 Task: Find connections with filter location Køge with filter topic #stayhomewith filter profile language German with filter current company Pick Your Job!! with filter school Hemchandracharya North Gujarat University with filter industry Footwear Manufacturing with filter service category Interior Design with filter keywords title Church Volunteer
Action: Mouse moved to (575, 77)
Screenshot: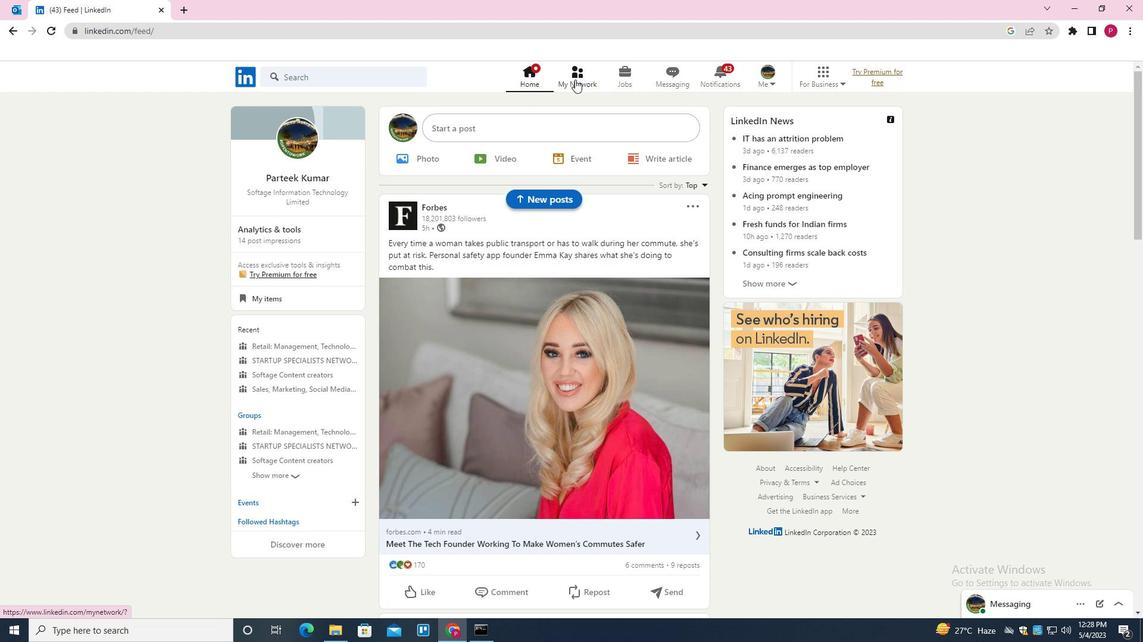 
Action: Mouse pressed left at (575, 77)
Screenshot: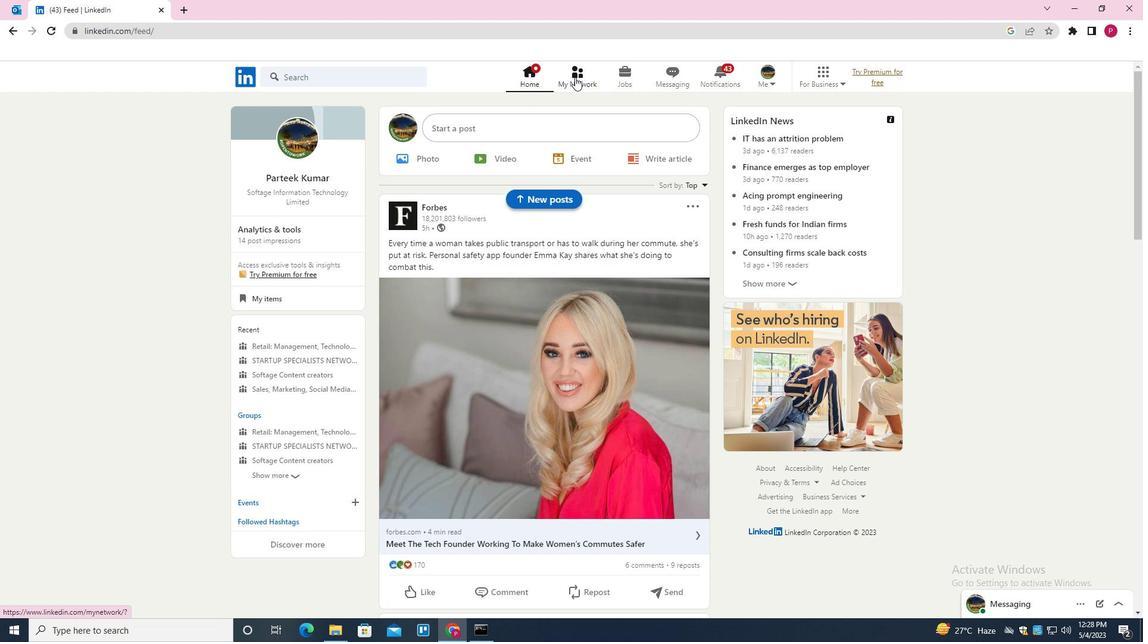 
Action: Mouse moved to (356, 141)
Screenshot: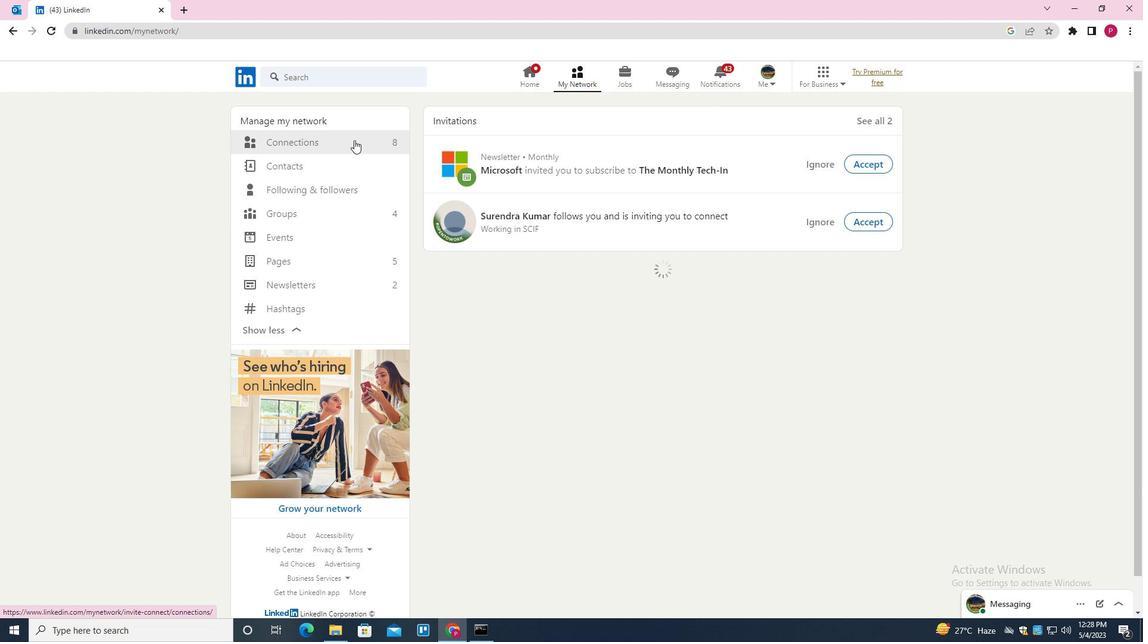 
Action: Mouse pressed left at (356, 141)
Screenshot: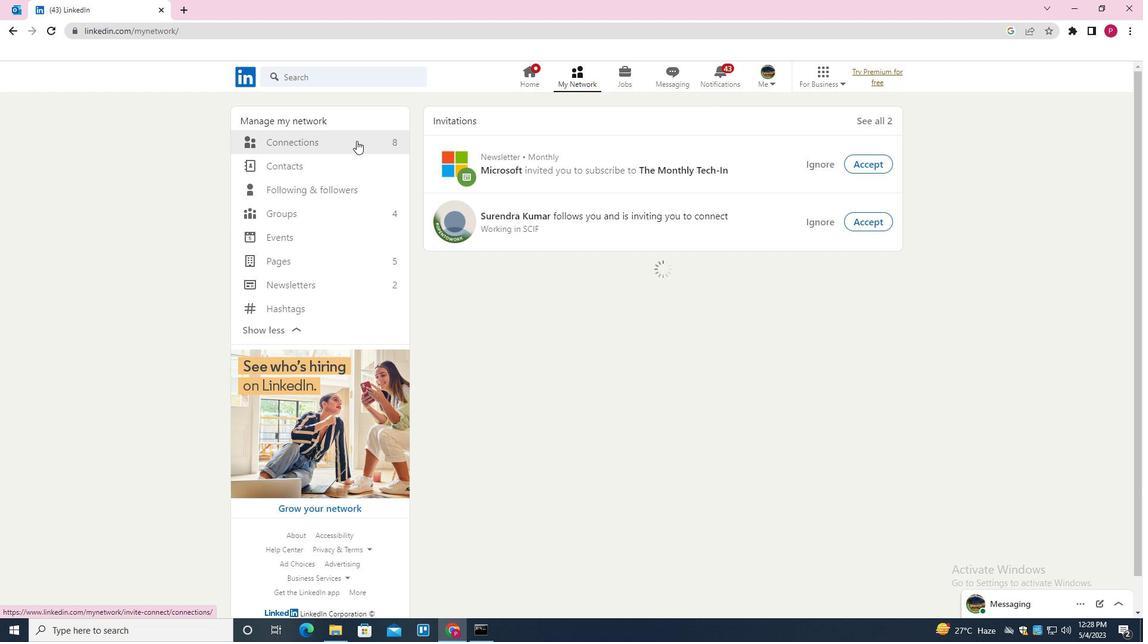 
Action: Mouse moved to (657, 140)
Screenshot: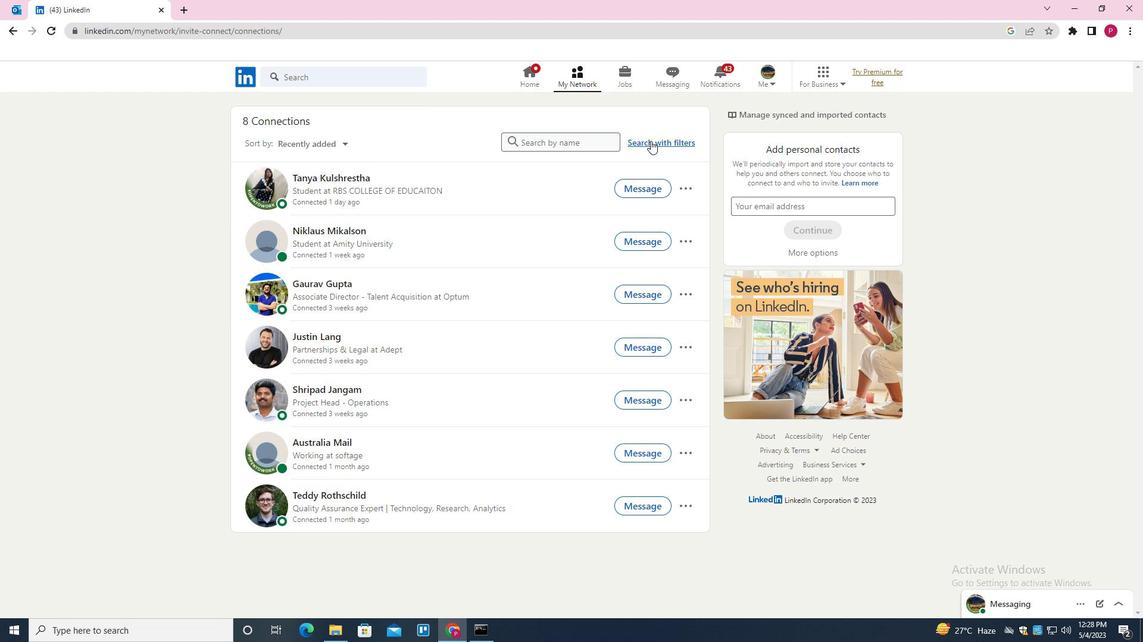 
Action: Mouse pressed left at (657, 140)
Screenshot: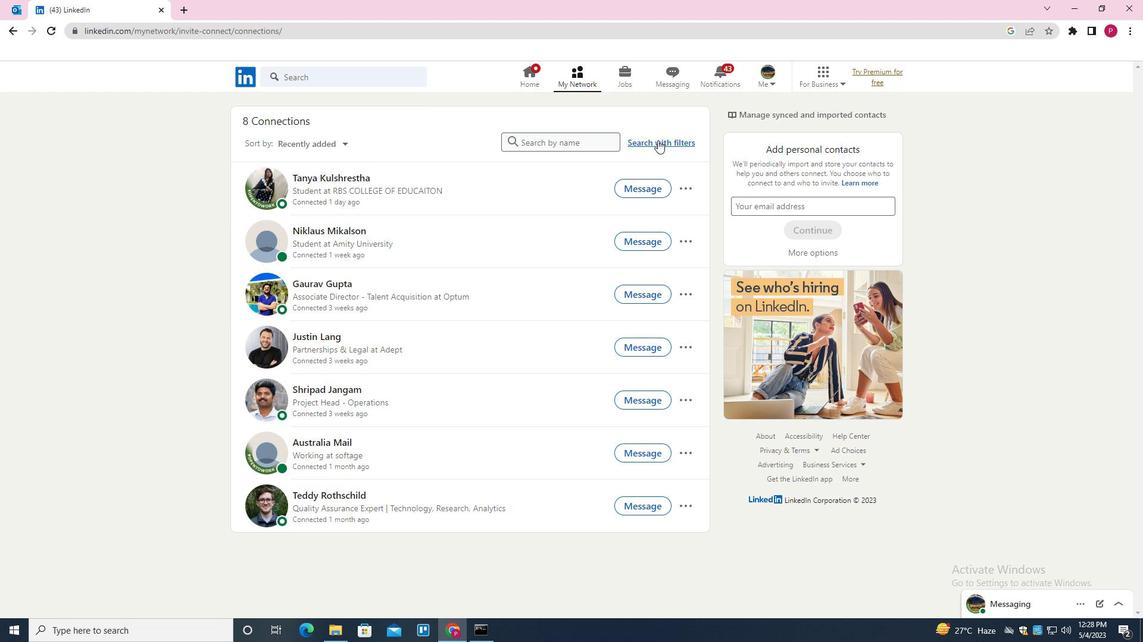 
Action: Mouse moved to (610, 107)
Screenshot: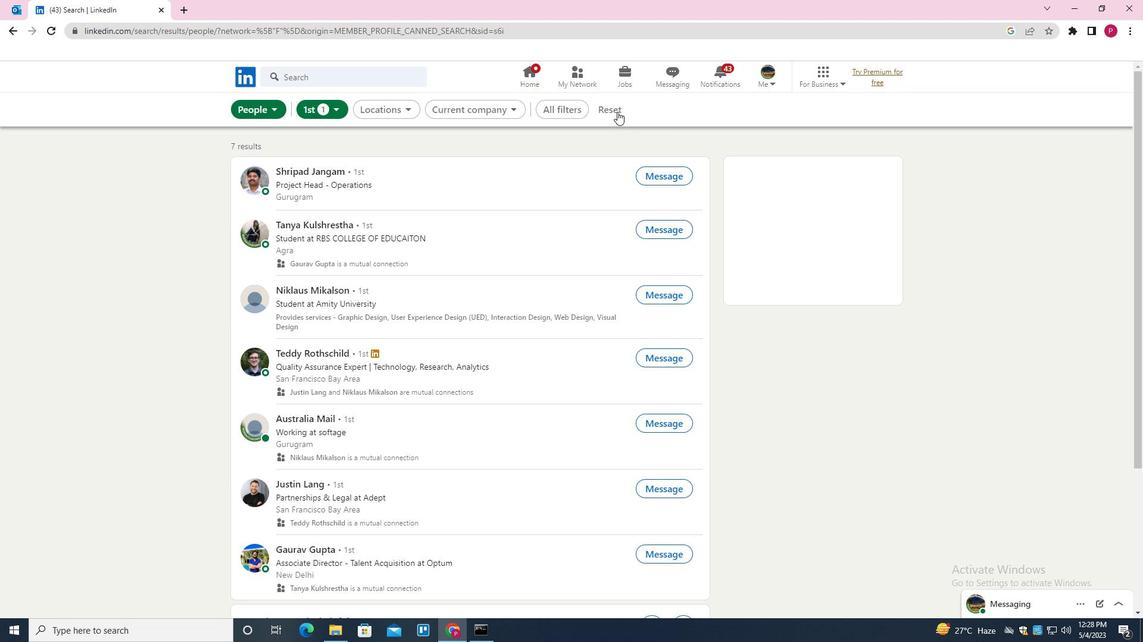 
Action: Mouse pressed left at (610, 107)
Screenshot: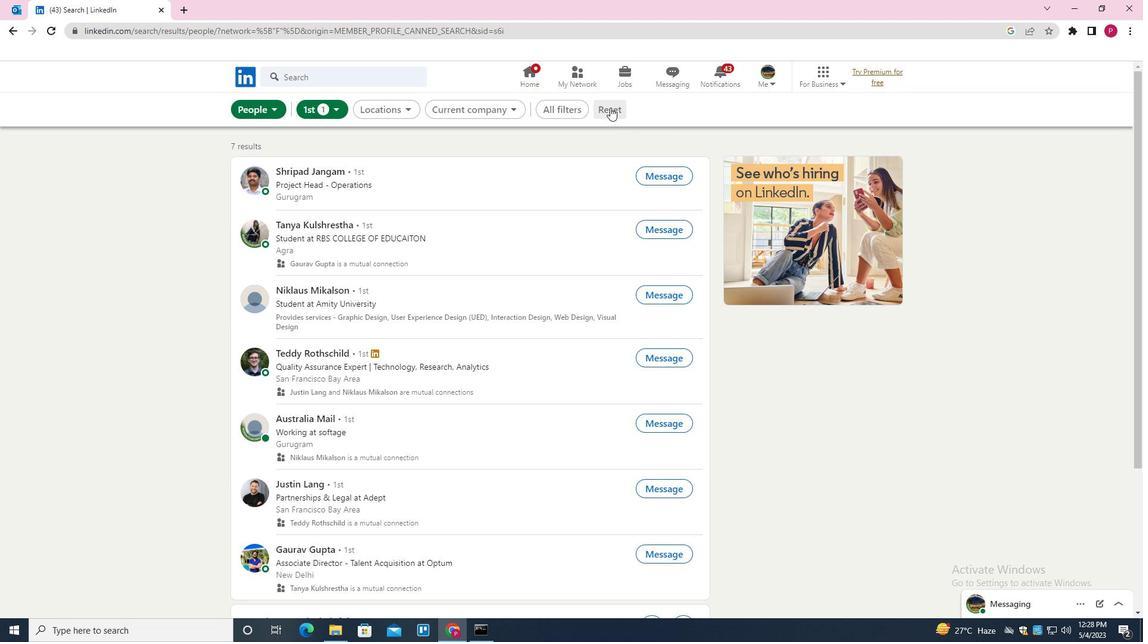 
Action: Mouse moved to (595, 112)
Screenshot: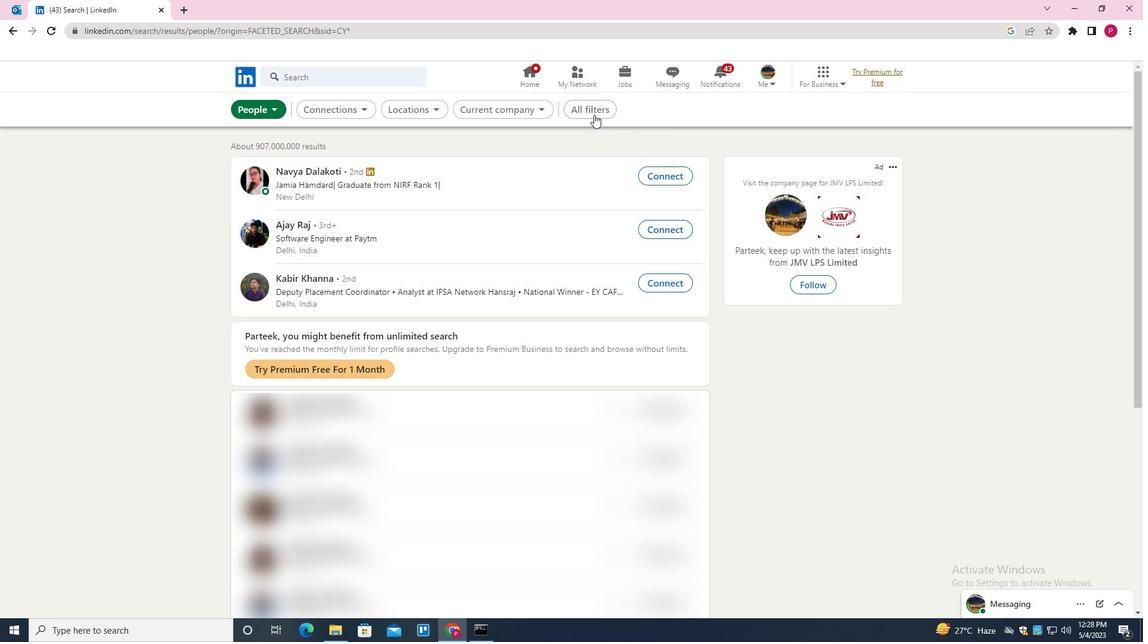 
Action: Mouse pressed left at (595, 112)
Screenshot: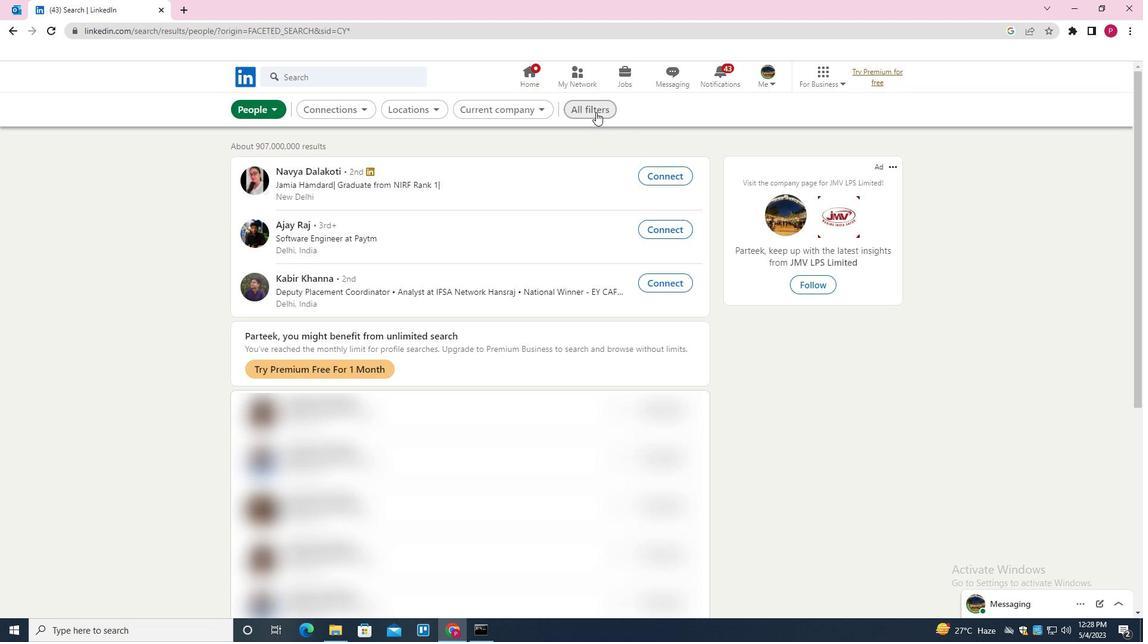
Action: Mouse moved to (953, 281)
Screenshot: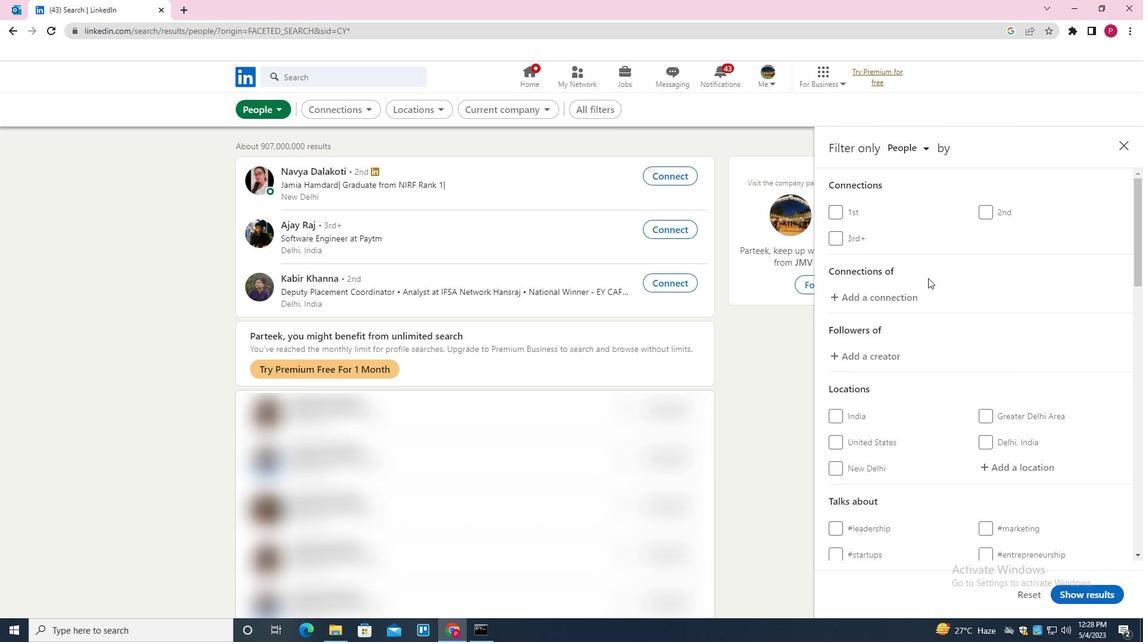 
Action: Mouse scrolled (953, 280) with delta (0, 0)
Screenshot: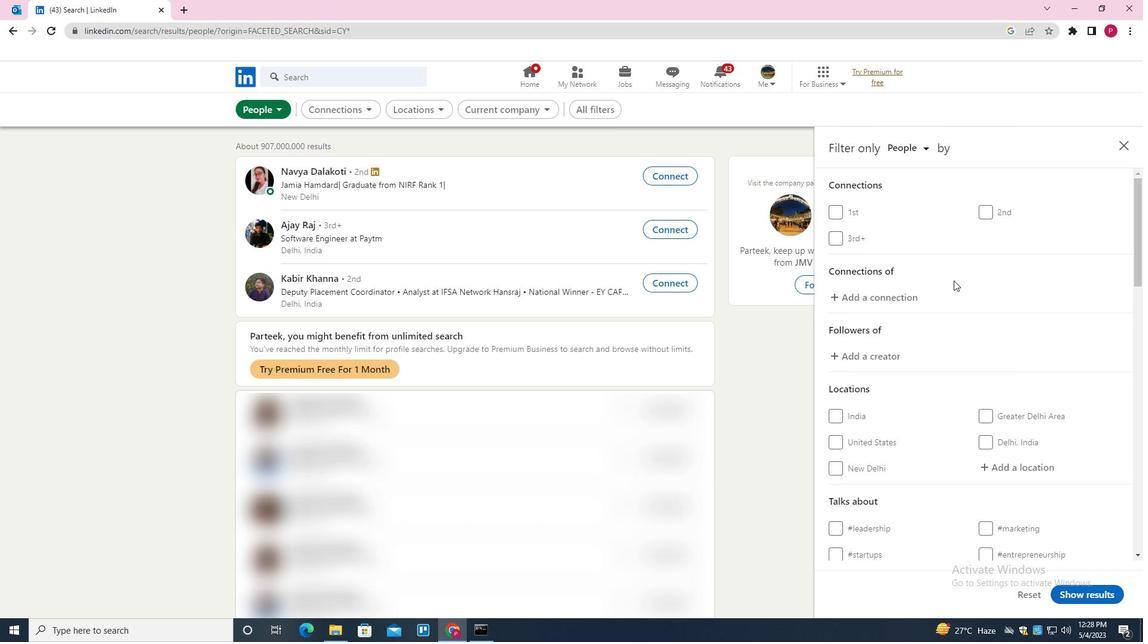 
Action: Mouse scrolled (953, 280) with delta (0, 0)
Screenshot: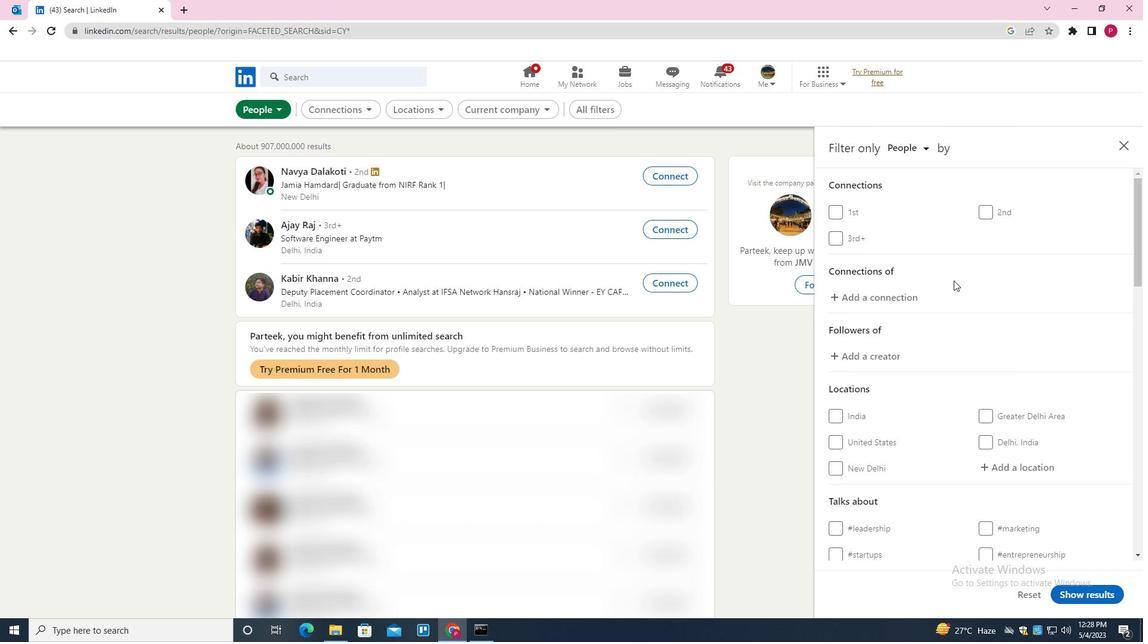 
Action: Mouse moved to (1009, 350)
Screenshot: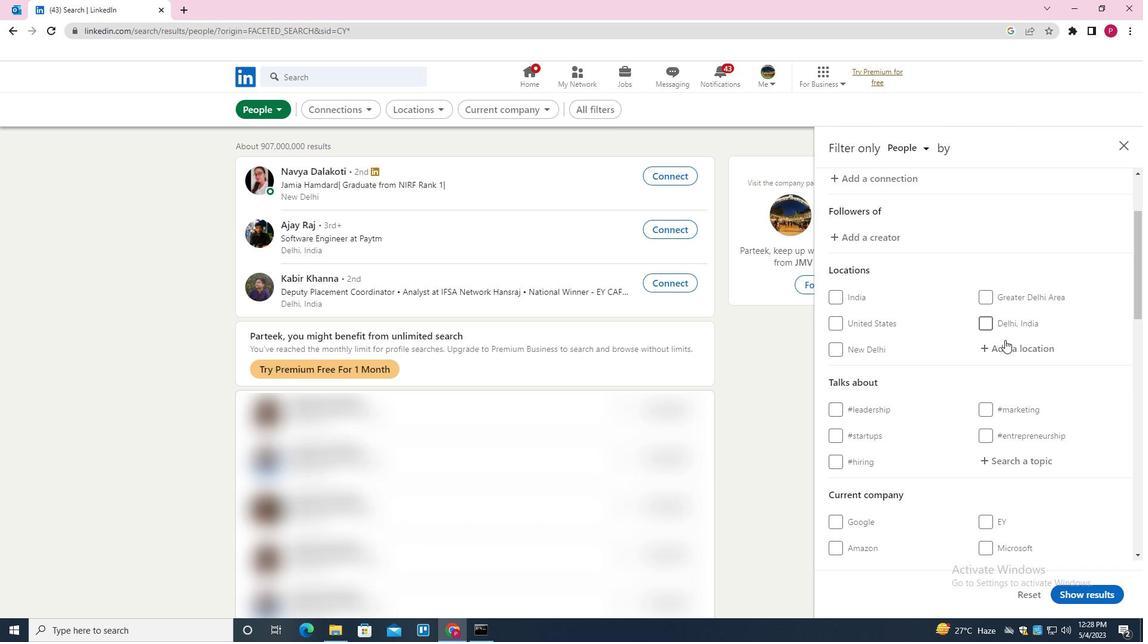 
Action: Mouse pressed left at (1009, 350)
Screenshot: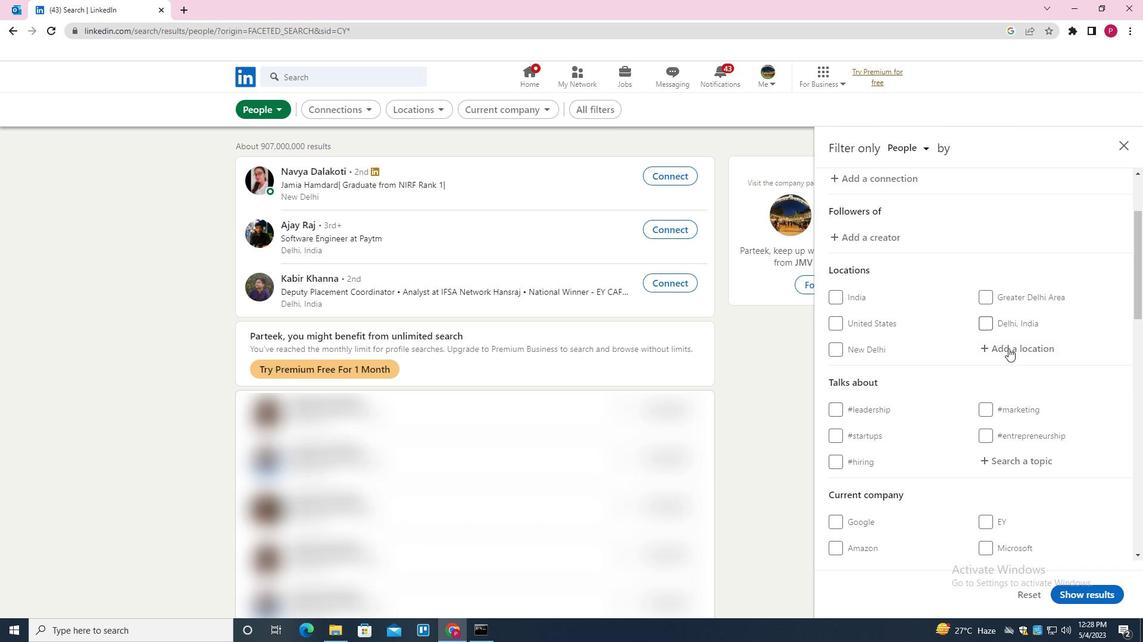 
Action: Mouse moved to (985, 367)
Screenshot: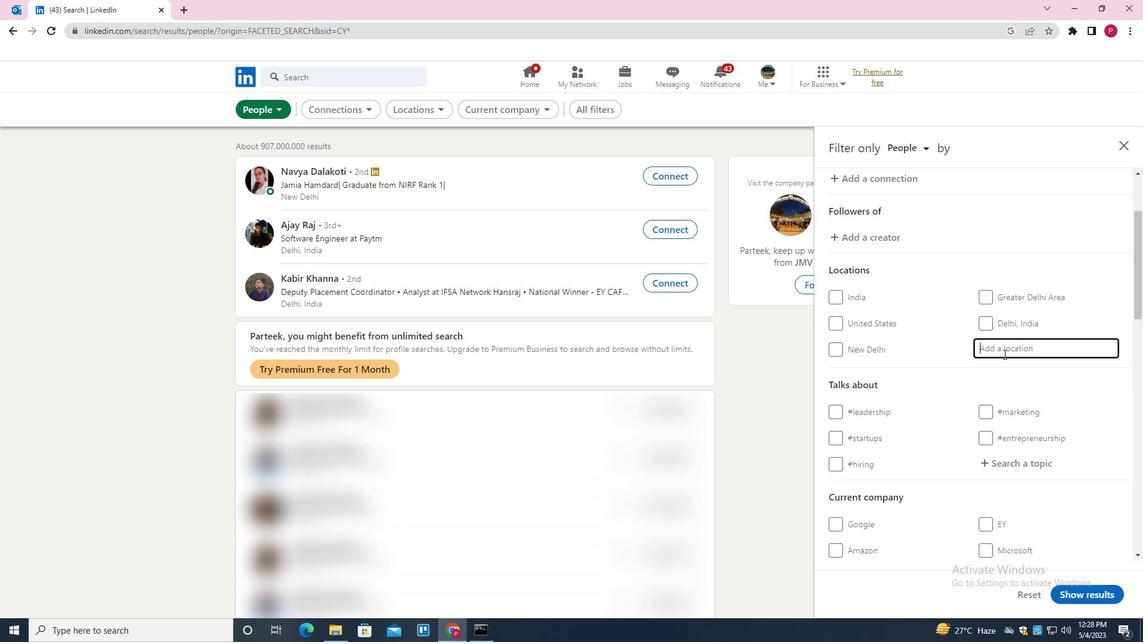 
Action: Key pressed <Key.shift>KOGE<Key.down><Key.enter>
Screenshot: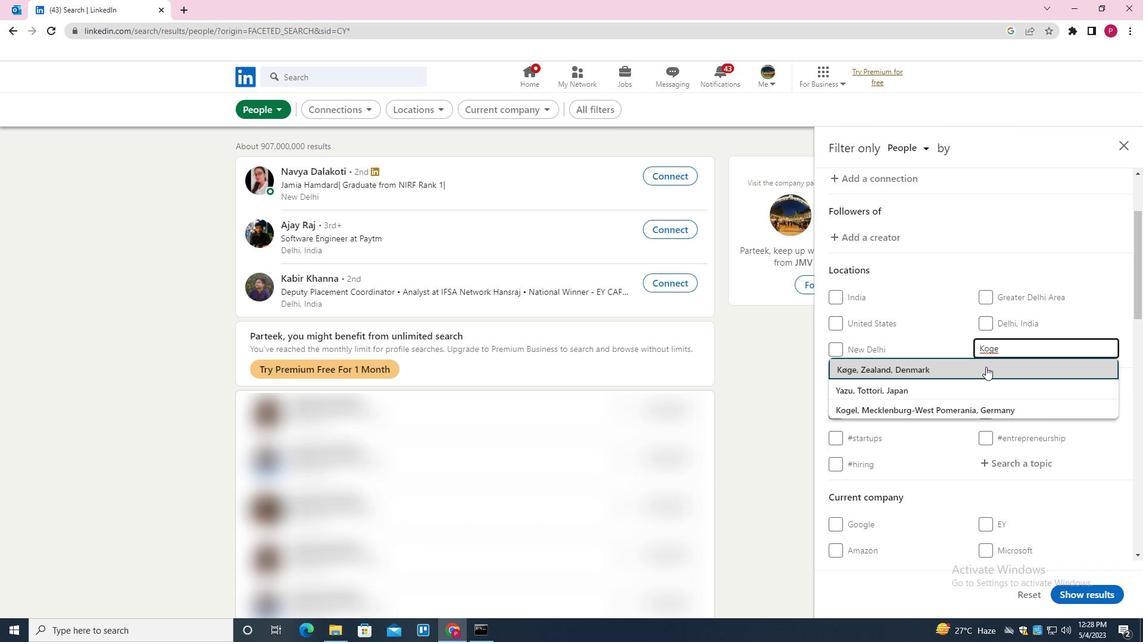 
Action: Mouse moved to (959, 342)
Screenshot: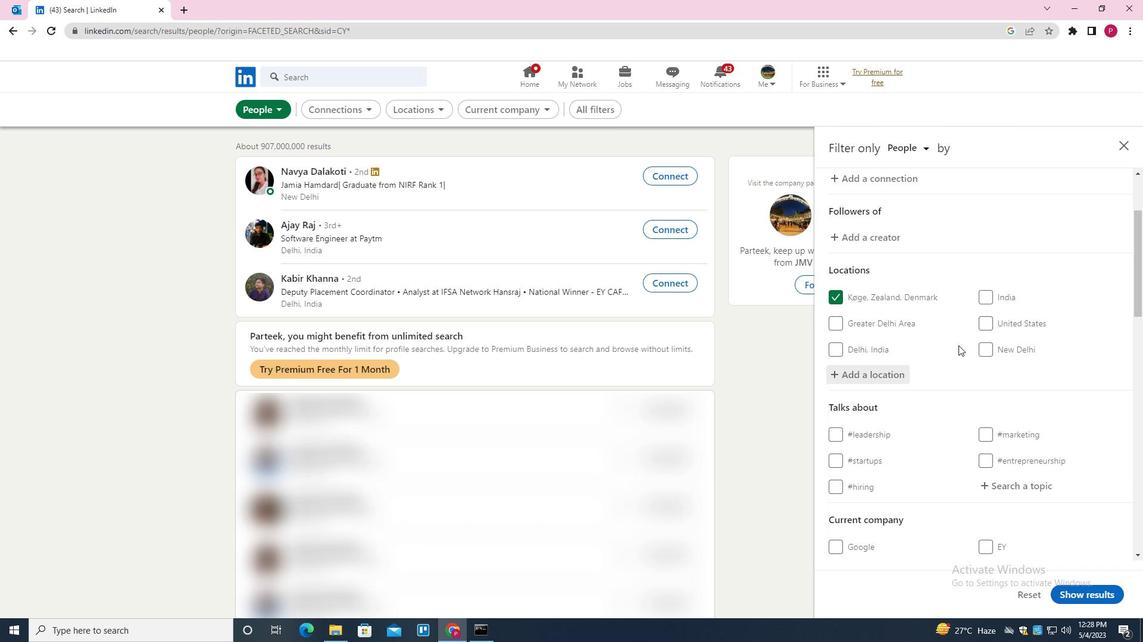 
Action: Mouse scrolled (959, 342) with delta (0, 0)
Screenshot: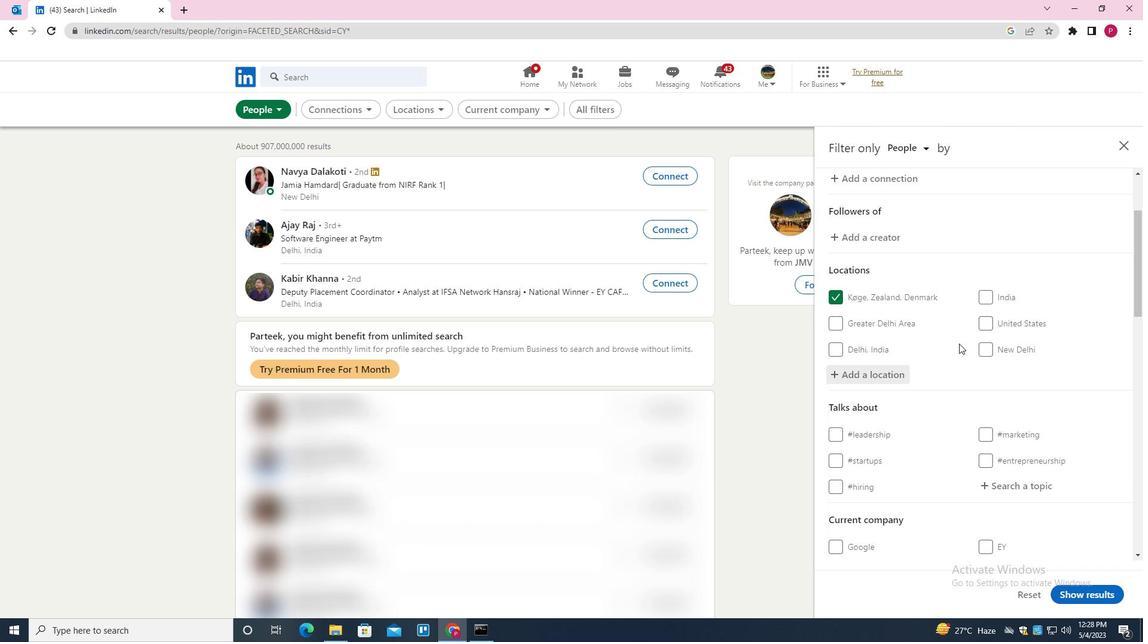 
Action: Mouse moved to (960, 342)
Screenshot: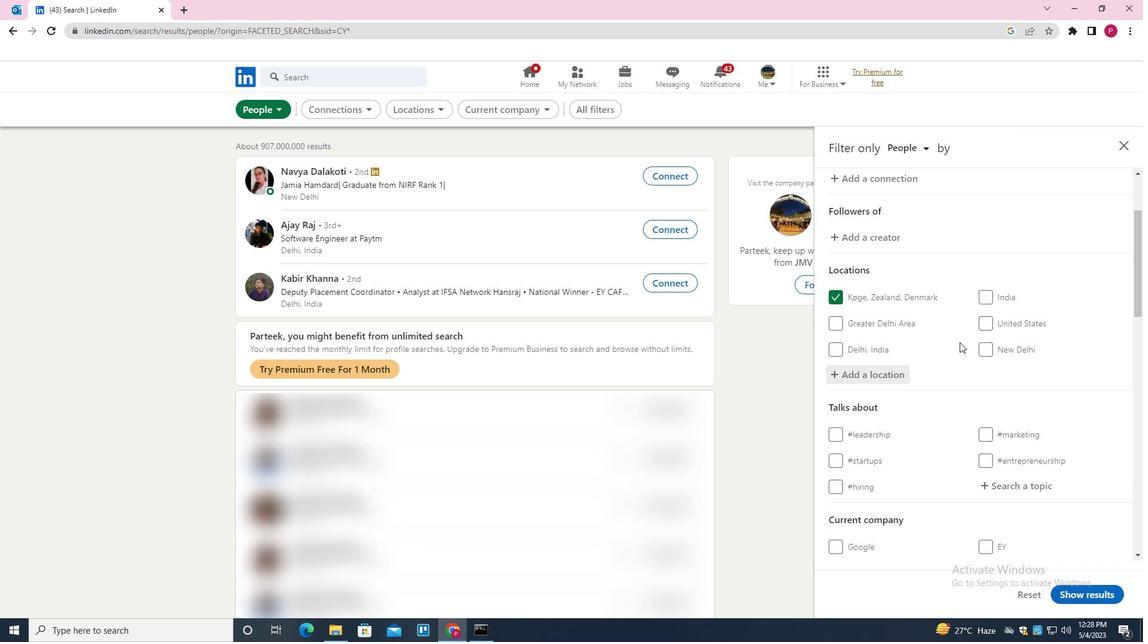
Action: Mouse scrolled (960, 341) with delta (0, 0)
Screenshot: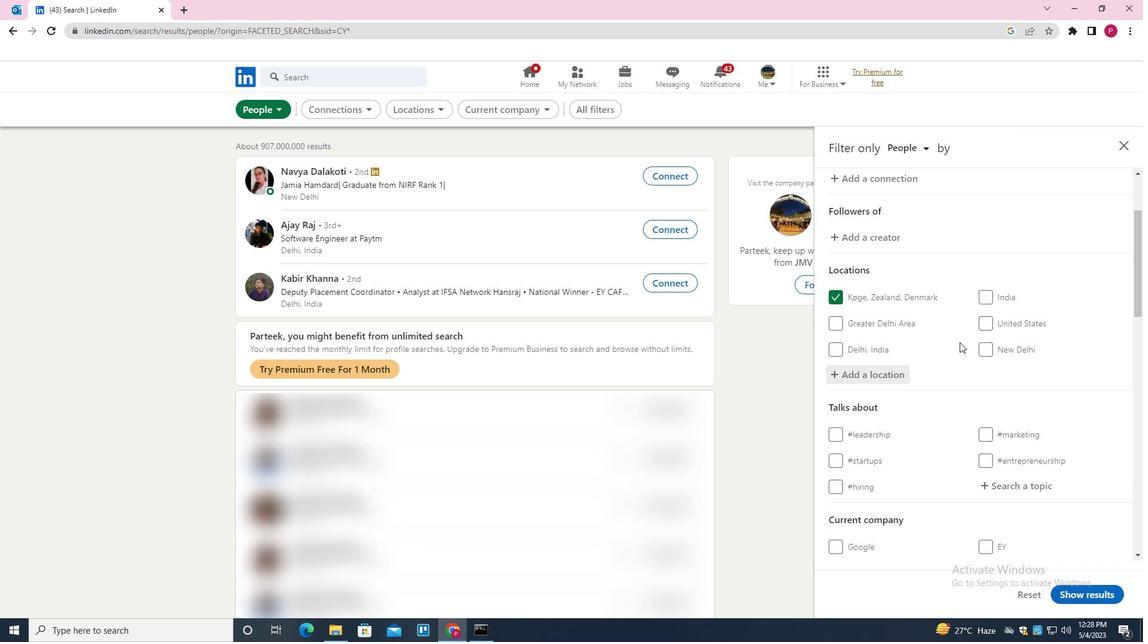 
Action: Mouse moved to (962, 341)
Screenshot: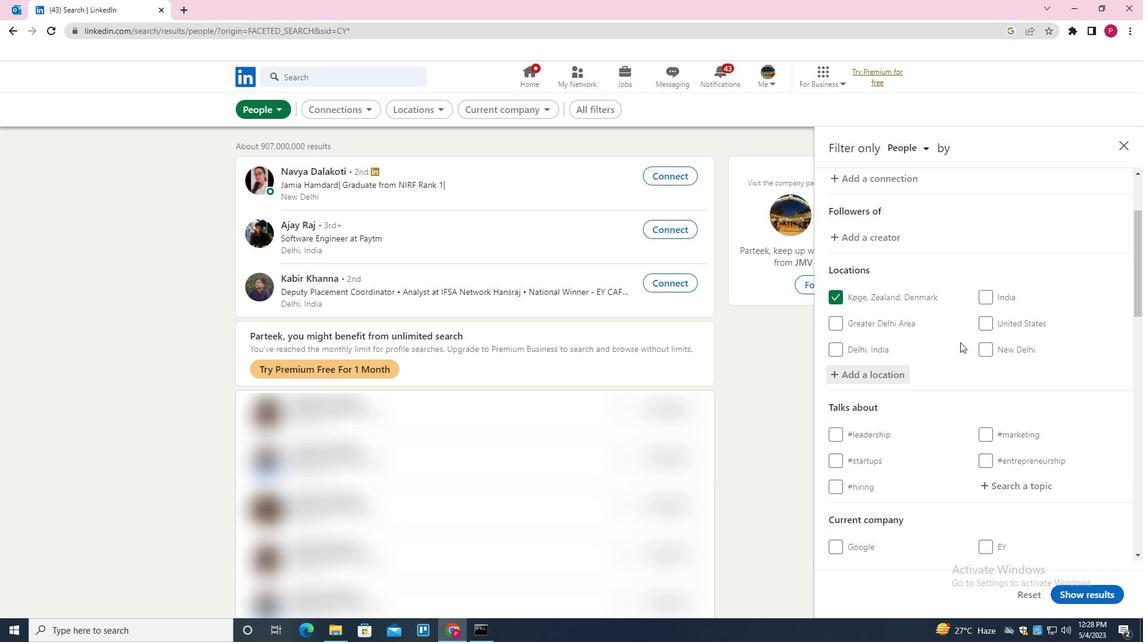
Action: Mouse scrolled (962, 341) with delta (0, 0)
Screenshot: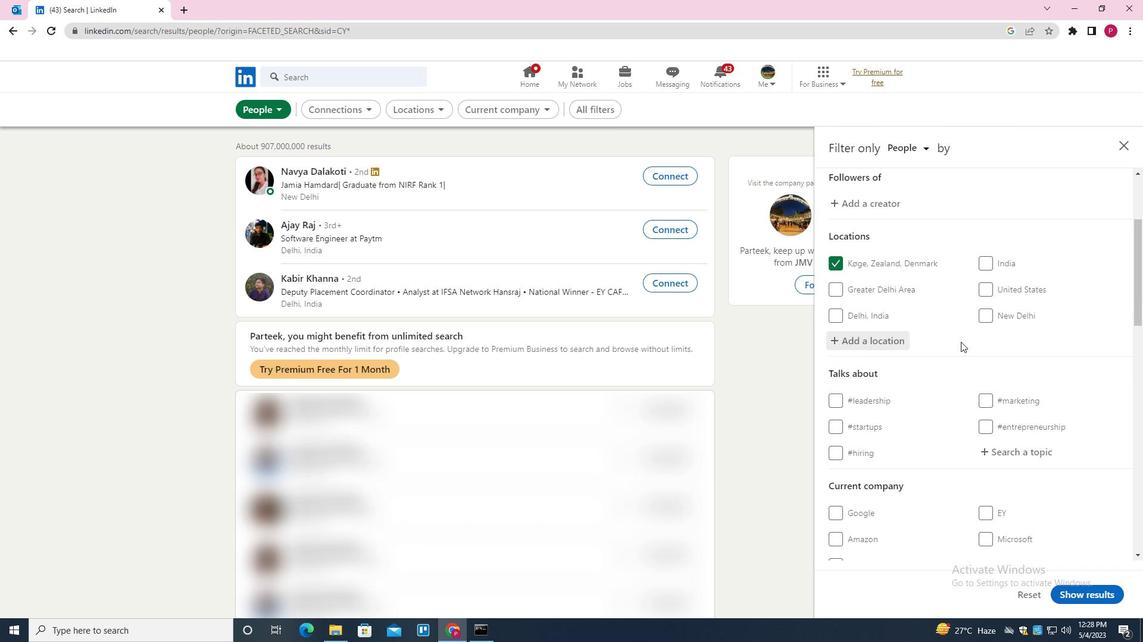 
Action: Mouse moved to (1020, 307)
Screenshot: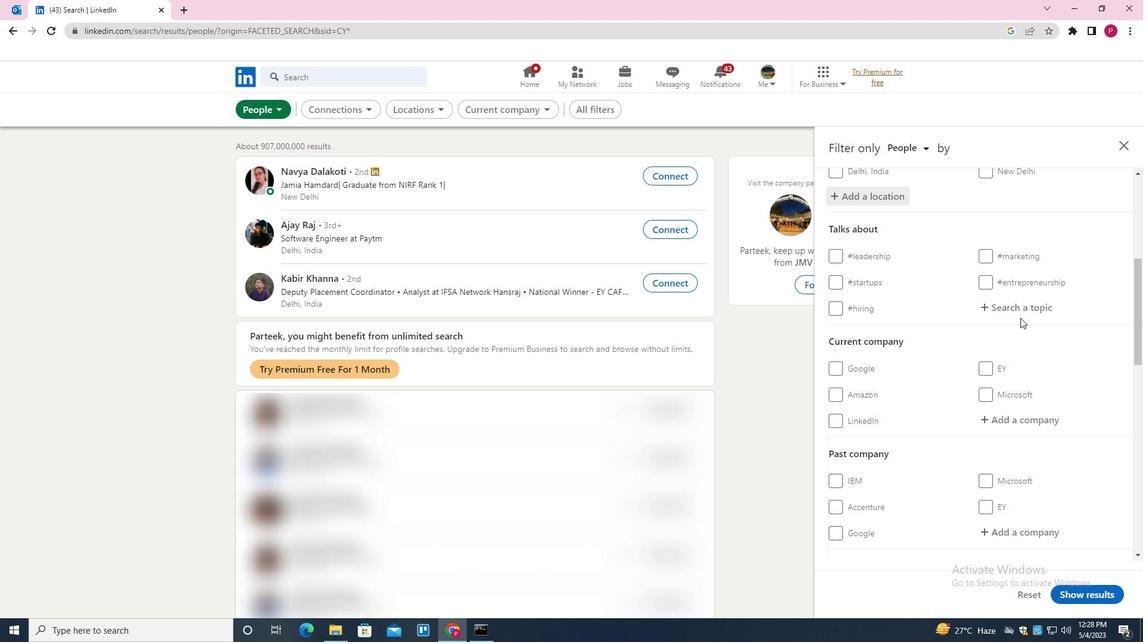 
Action: Mouse pressed left at (1020, 307)
Screenshot: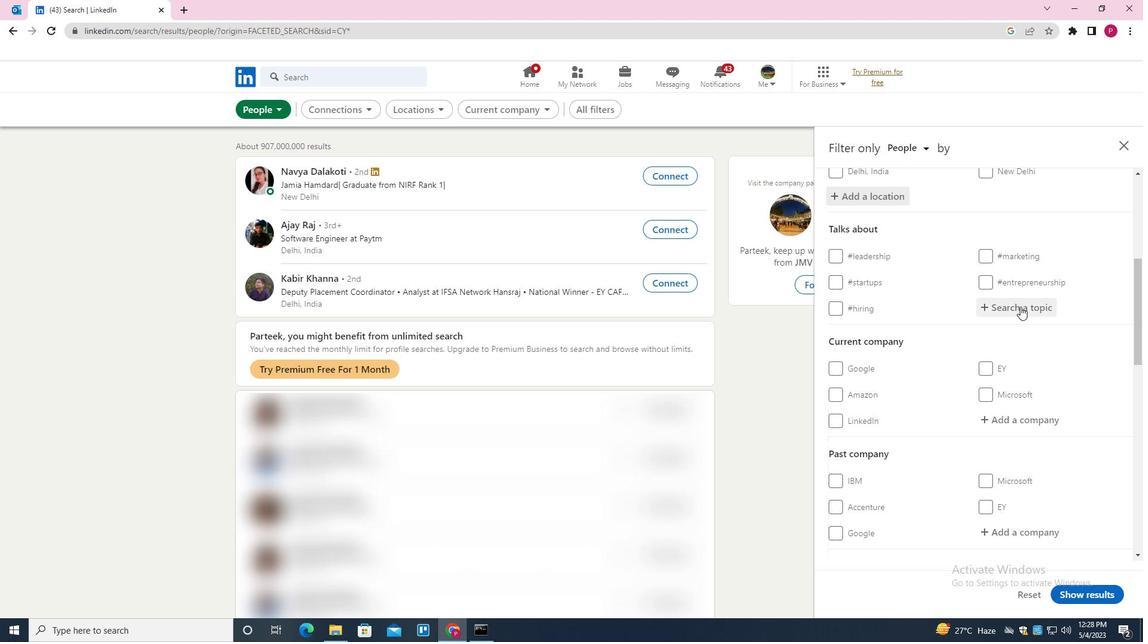 
Action: Key pressed STAYHOME<Key.down><Key.enter>
Screenshot: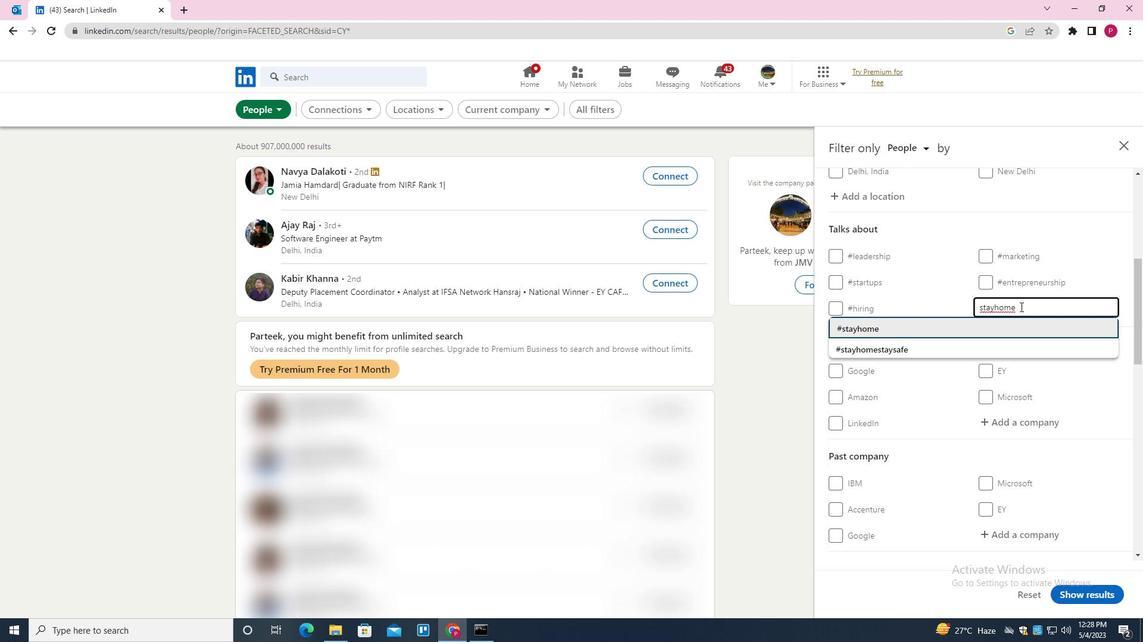 
Action: Mouse moved to (962, 345)
Screenshot: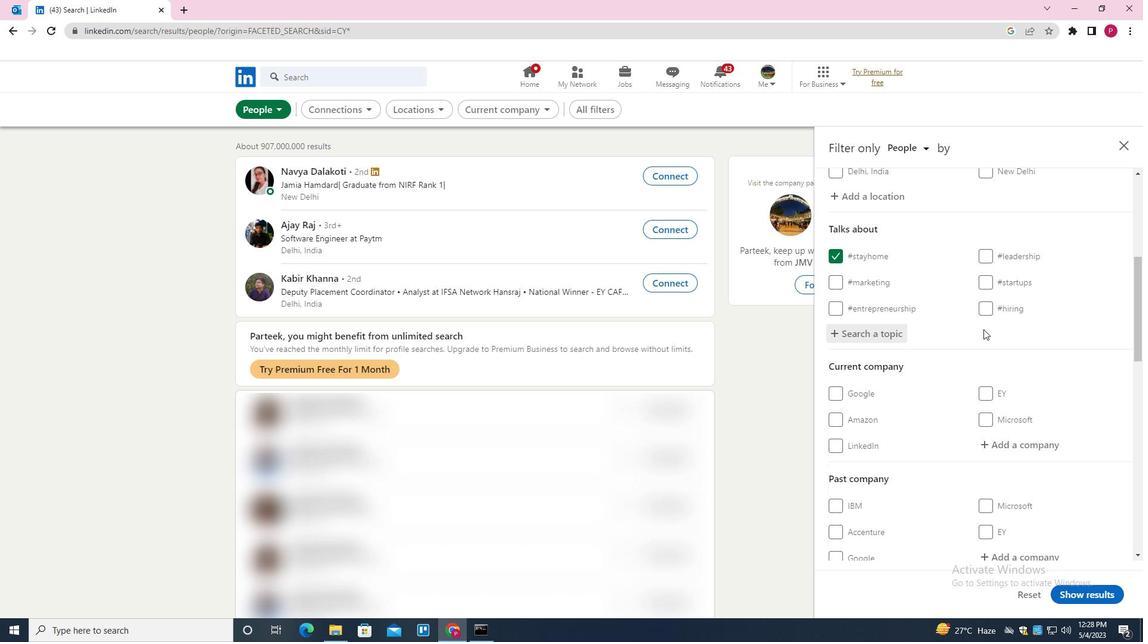 
Action: Mouse scrolled (962, 344) with delta (0, 0)
Screenshot: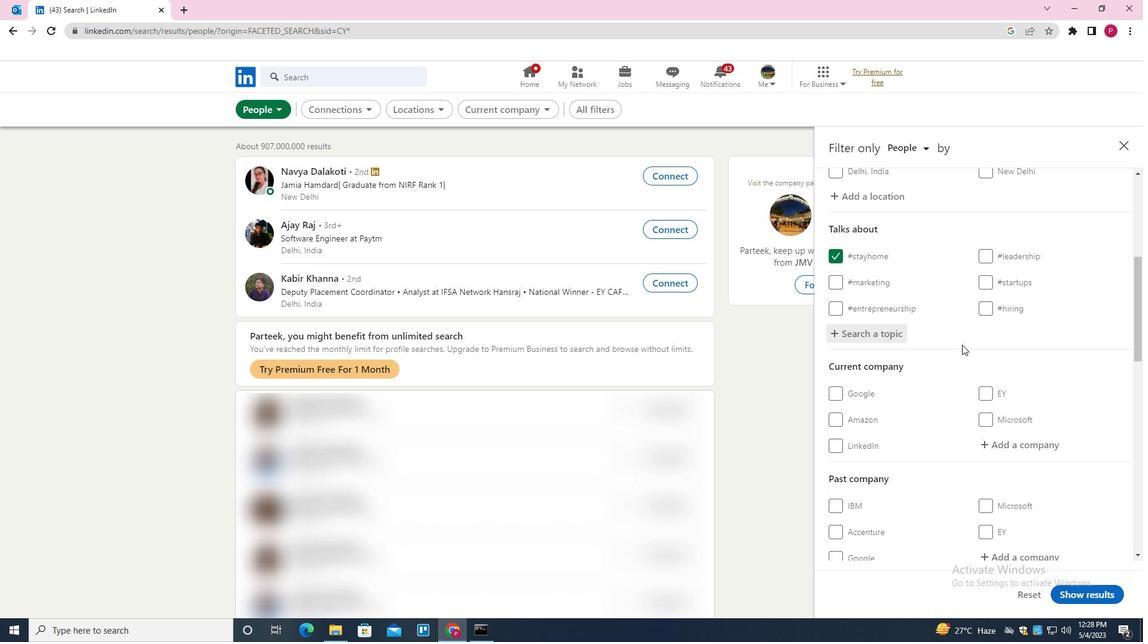 
Action: Mouse moved to (962, 345)
Screenshot: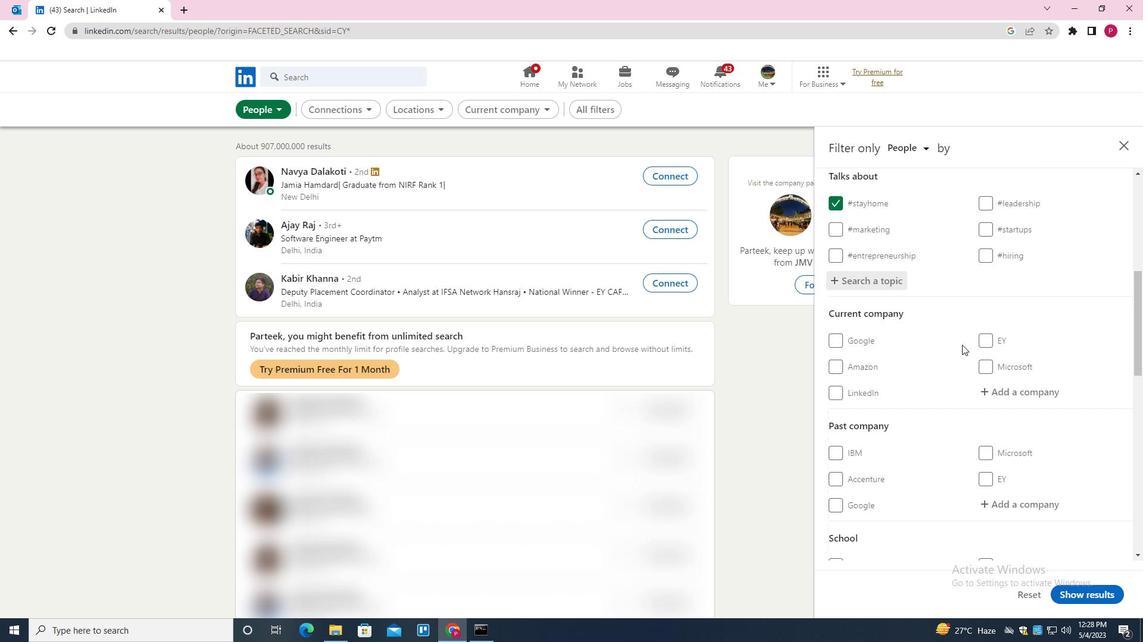 
Action: Mouse scrolled (962, 344) with delta (0, 0)
Screenshot: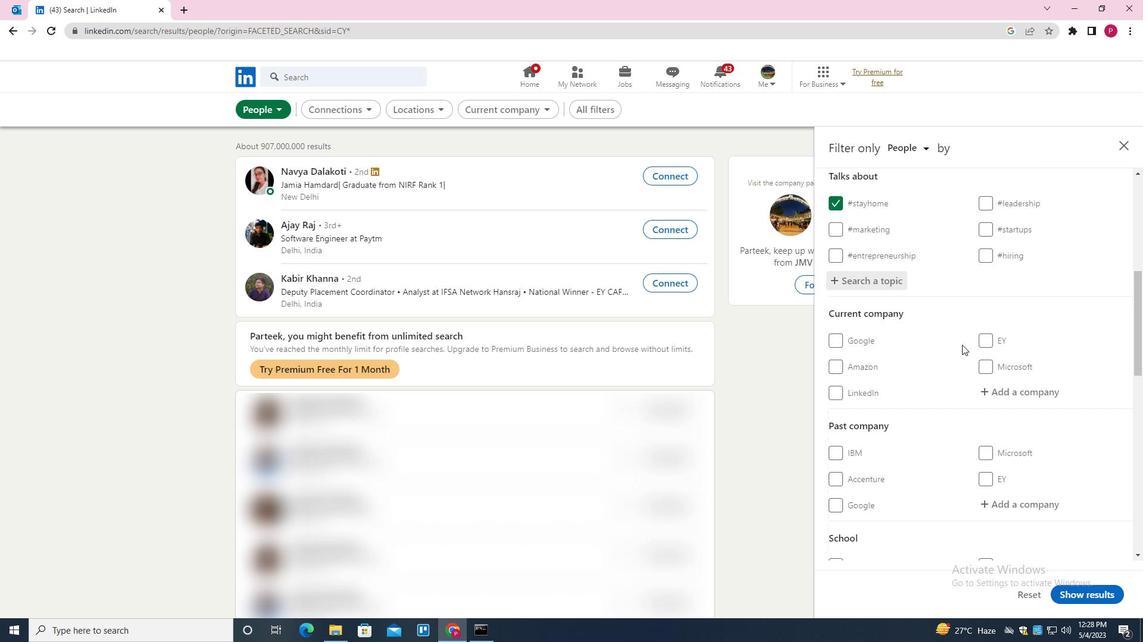 
Action: Mouse moved to (963, 344)
Screenshot: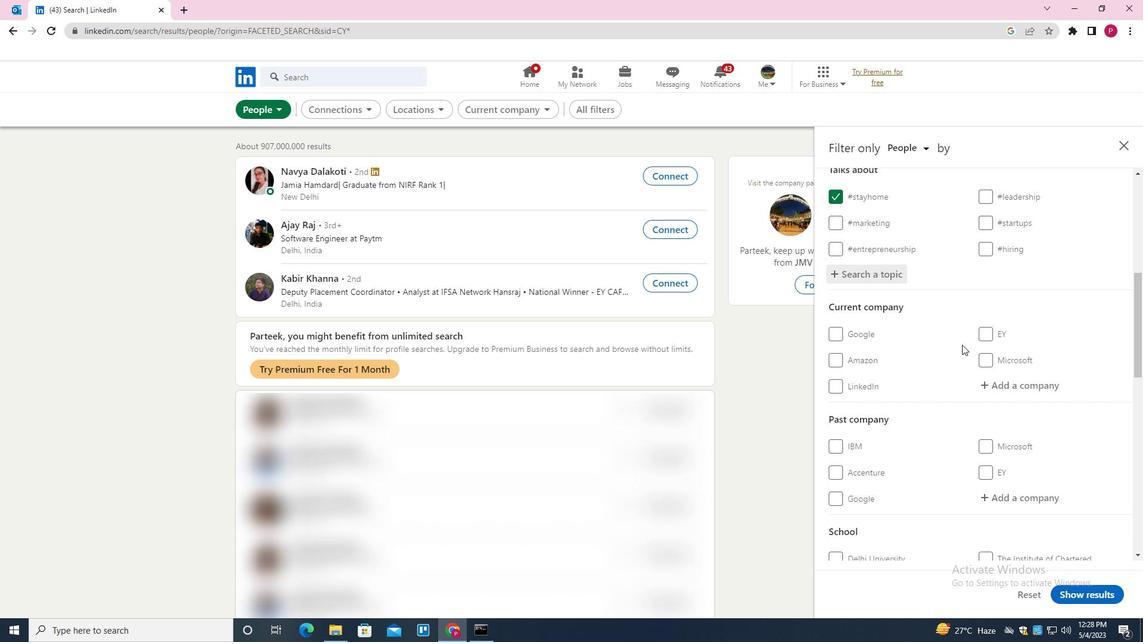 
Action: Mouse scrolled (963, 344) with delta (0, 0)
Screenshot: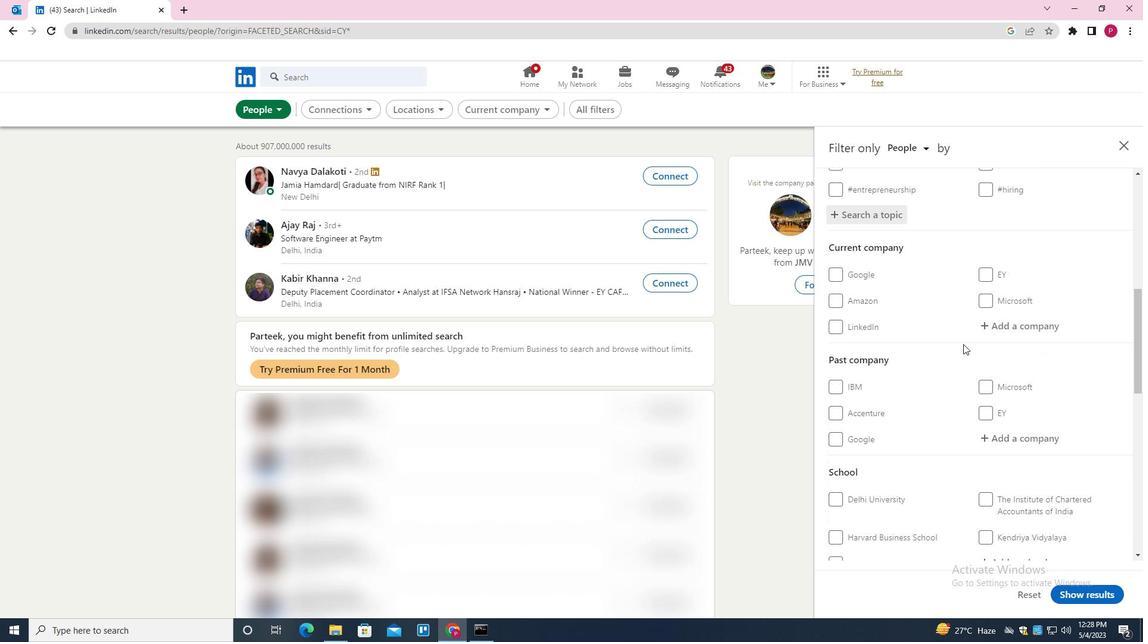 
Action: Mouse moved to (965, 344)
Screenshot: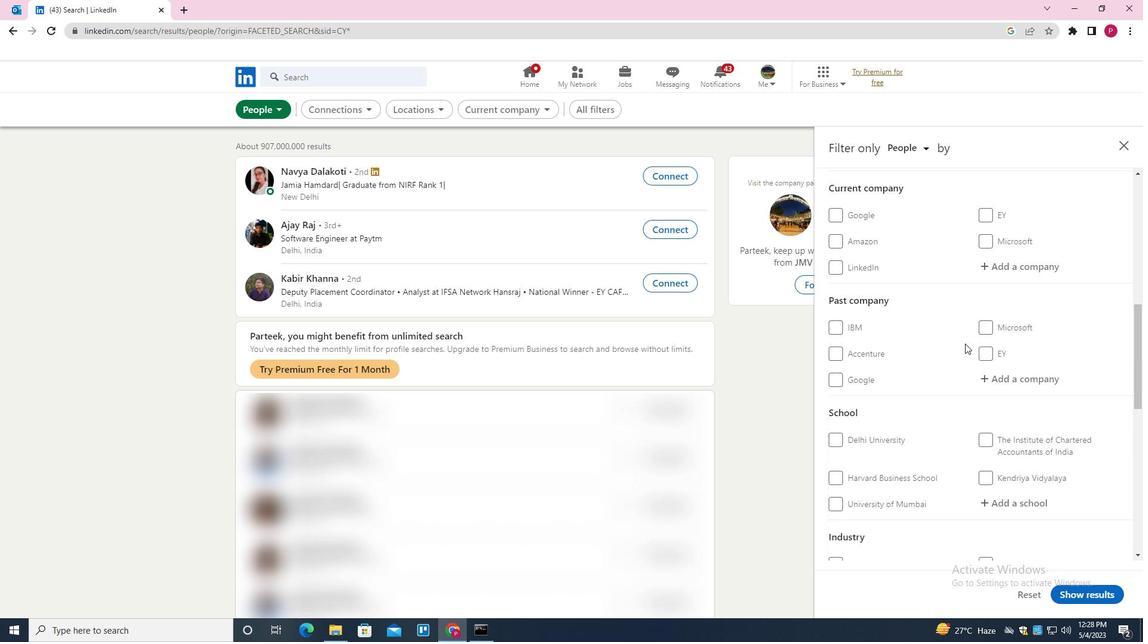 
Action: Mouse scrolled (965, 343) with delta (0, 0)
Screenshot: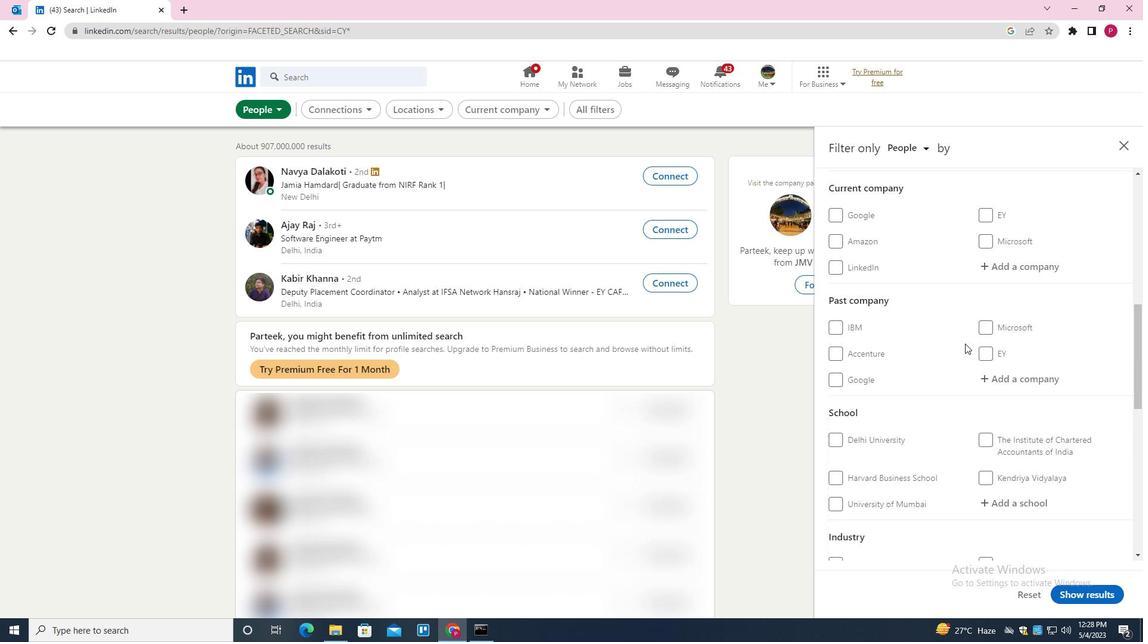 
Action: Mouse scrolled (965, 343) with delta (0, 0)
Screenshot: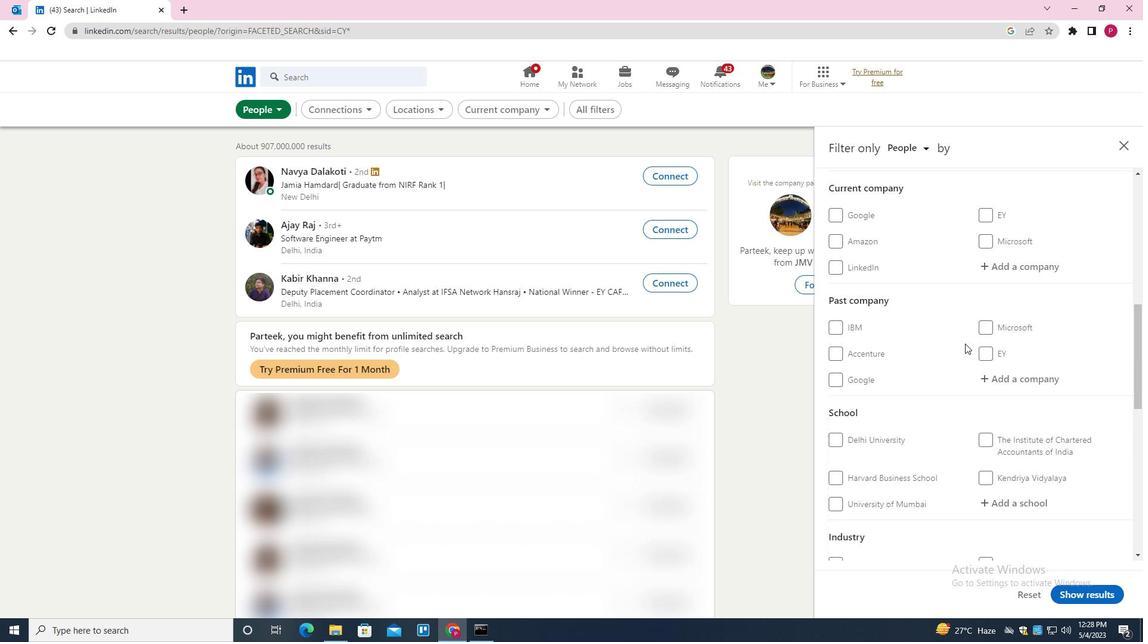 
Action: Mouse scrolled (965, 343) with delta (0, 0)
Screenshot: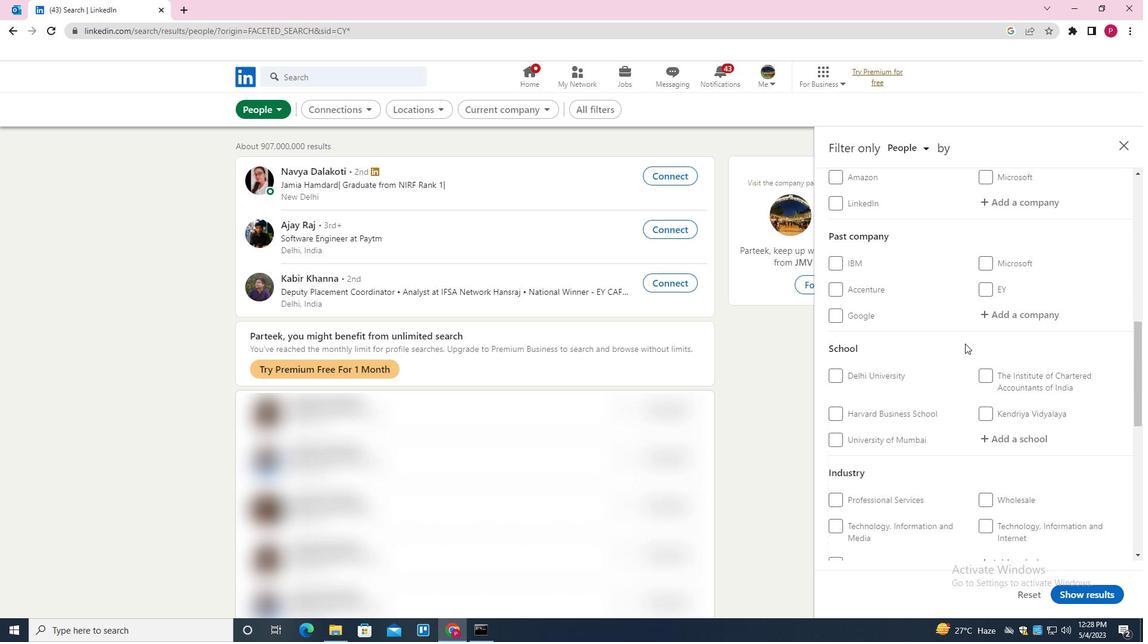 
Action: Mouse scrolled (965, 343) with delta (0, 0)
Screenshot: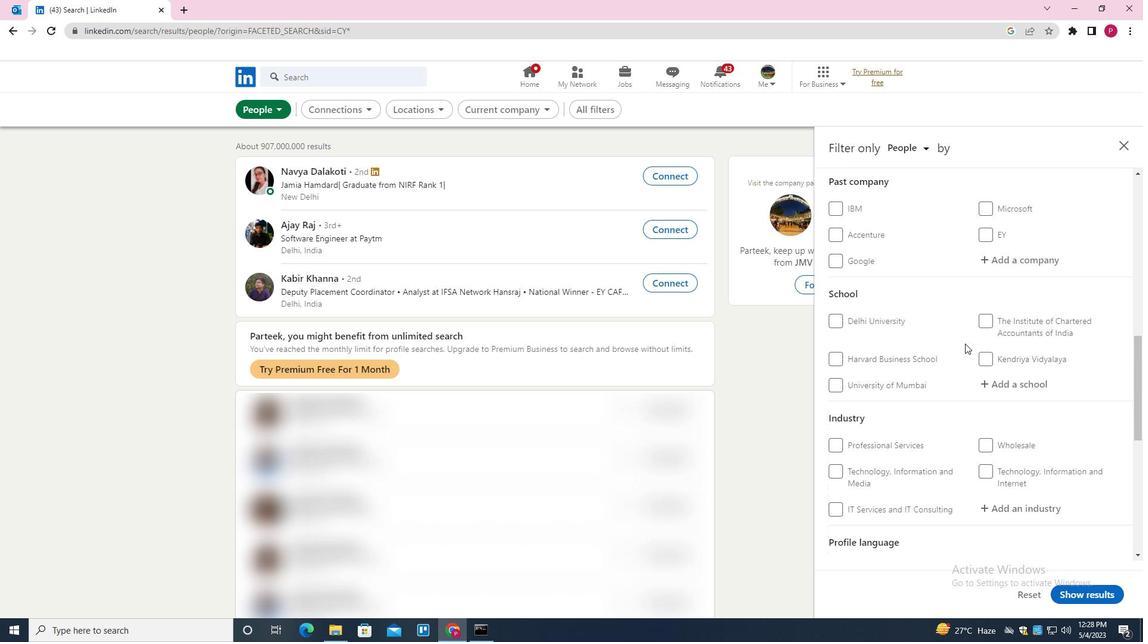 
Action: Mouse moved to (965, 344)
Screenshot: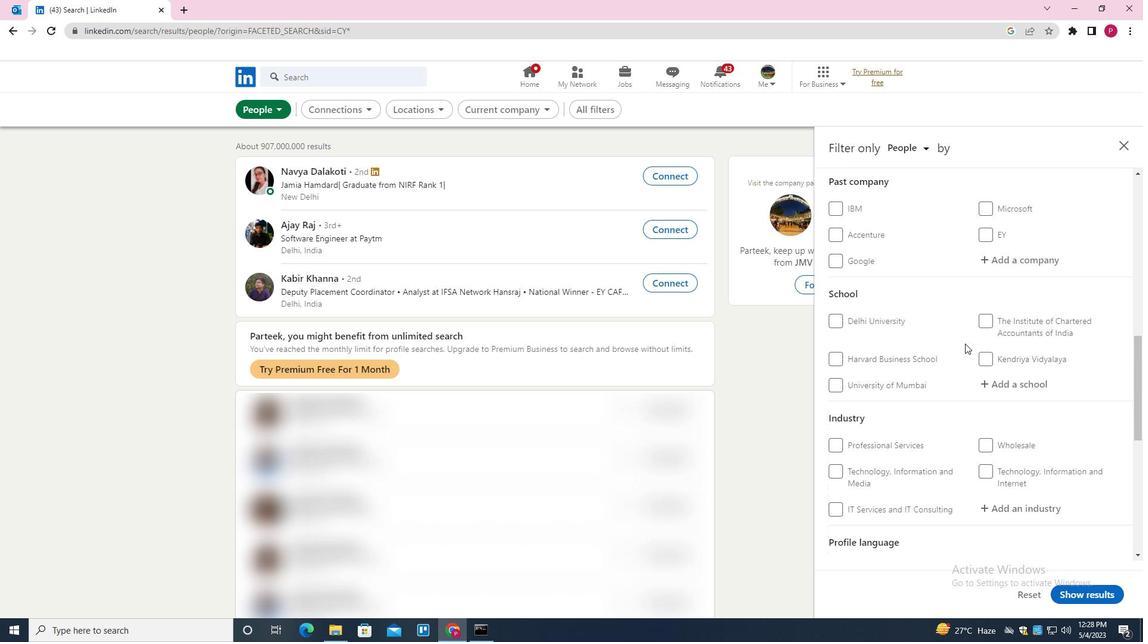 
Action: Mouse scrolled (965, 344) with delta (0, 0)
Screenshot: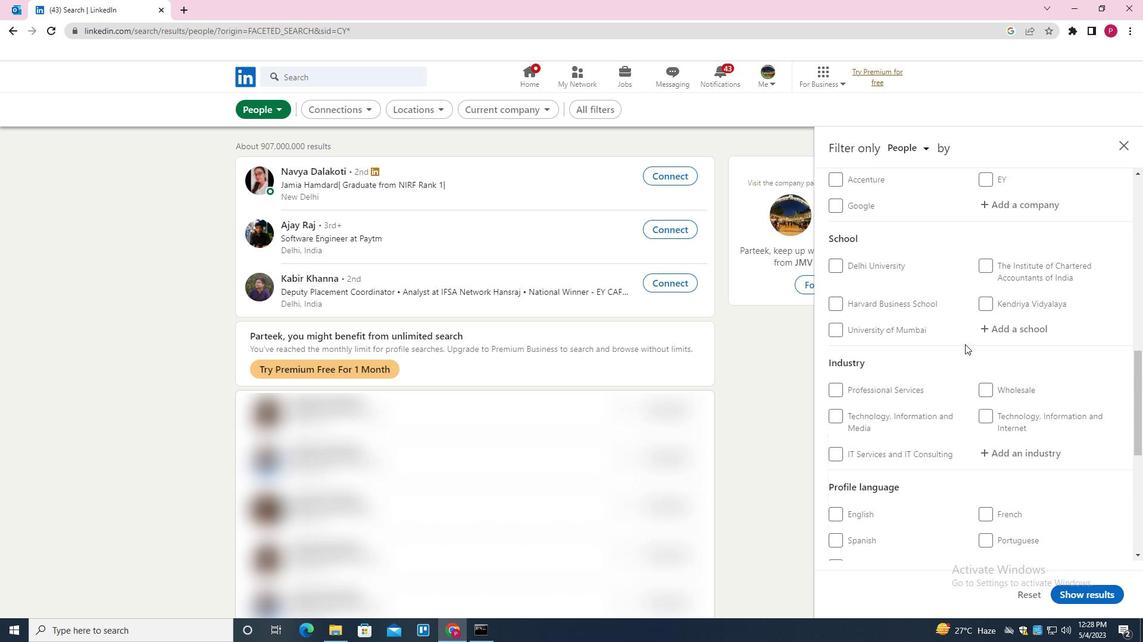 
Action: Mouse scrolled (965, 344) with delta (0, 0)
Screenshot: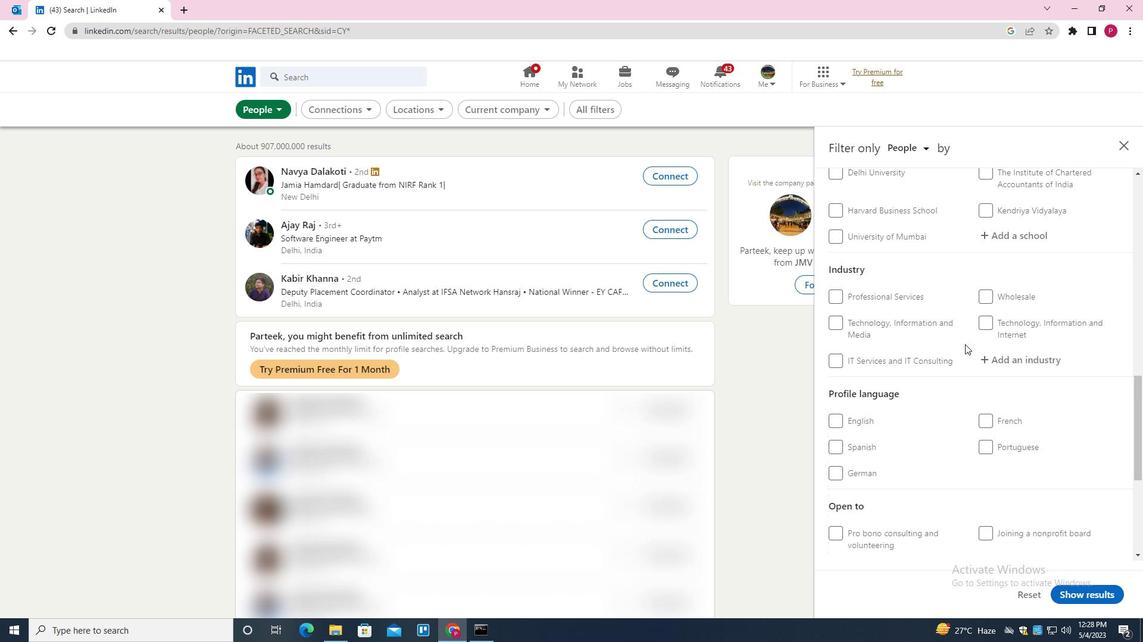 
Action: Mouse moved to (860, 384)
Screenshot: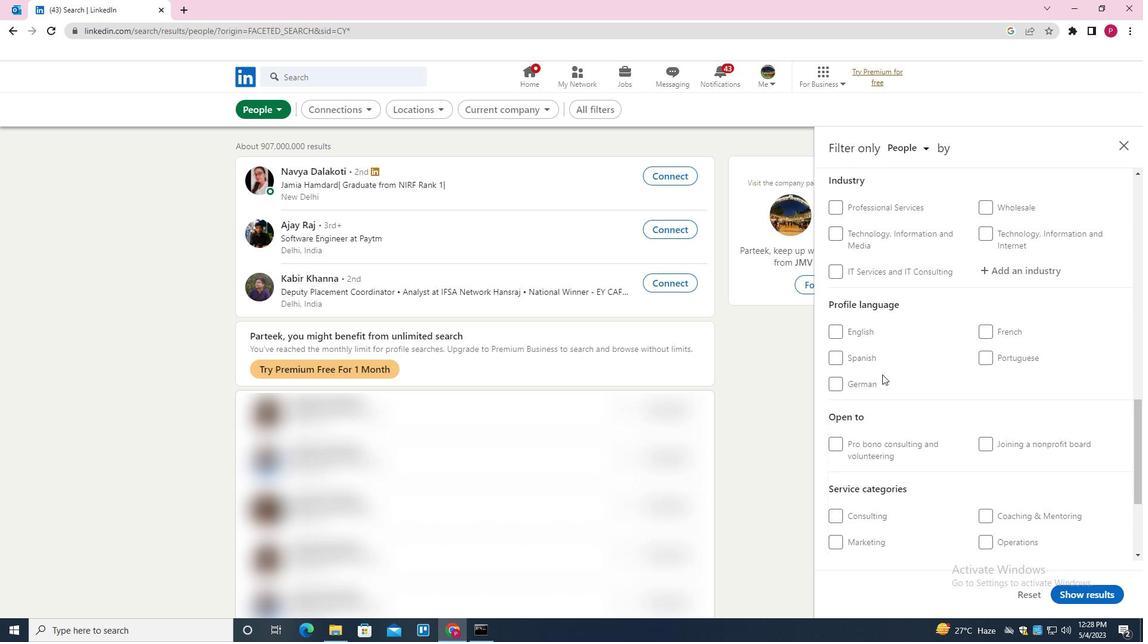 
Action: Mouse pressed left at (860, 384)
Screenshot: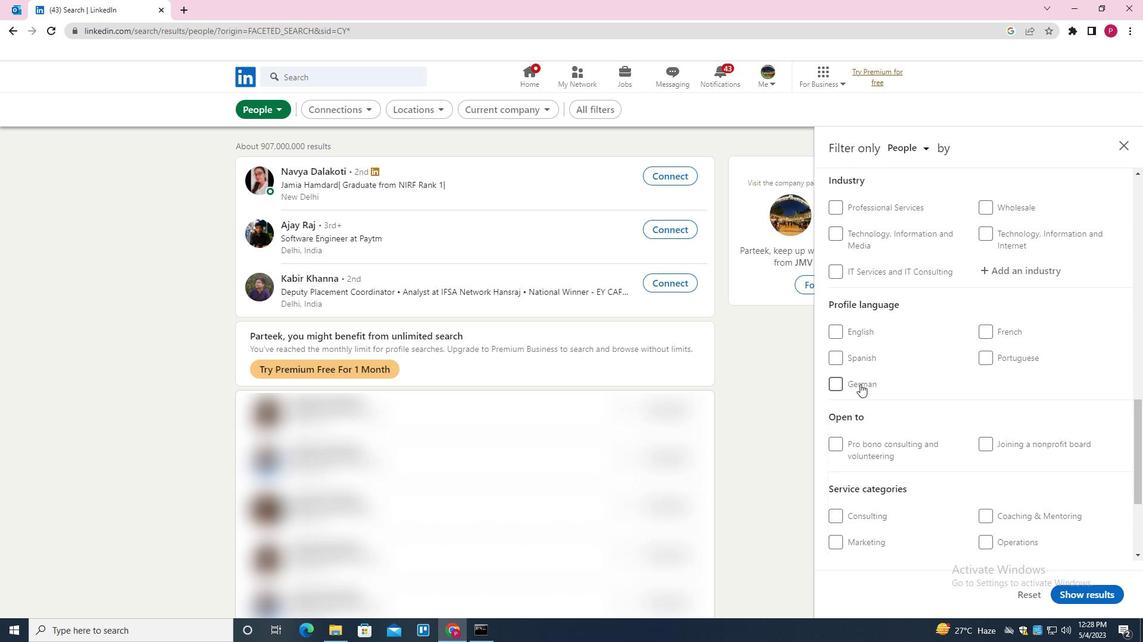 
Action: Mouse moved to (923, 381)
Screenshot: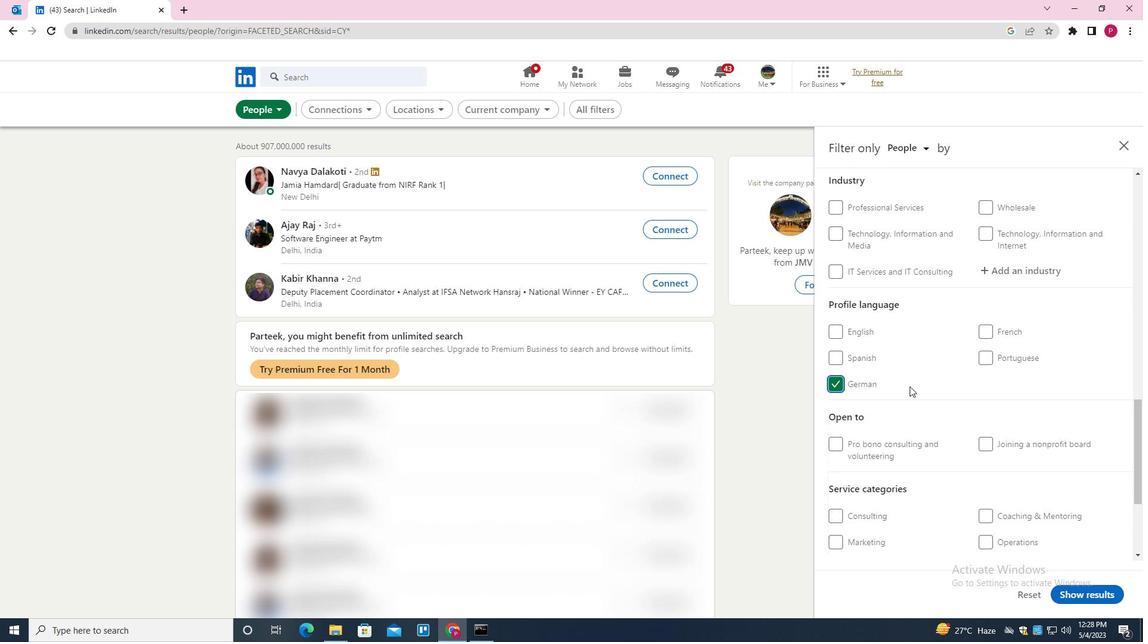 
Action: Mouse scrolled (923, 382) with delta (0, 0)
Screenshot: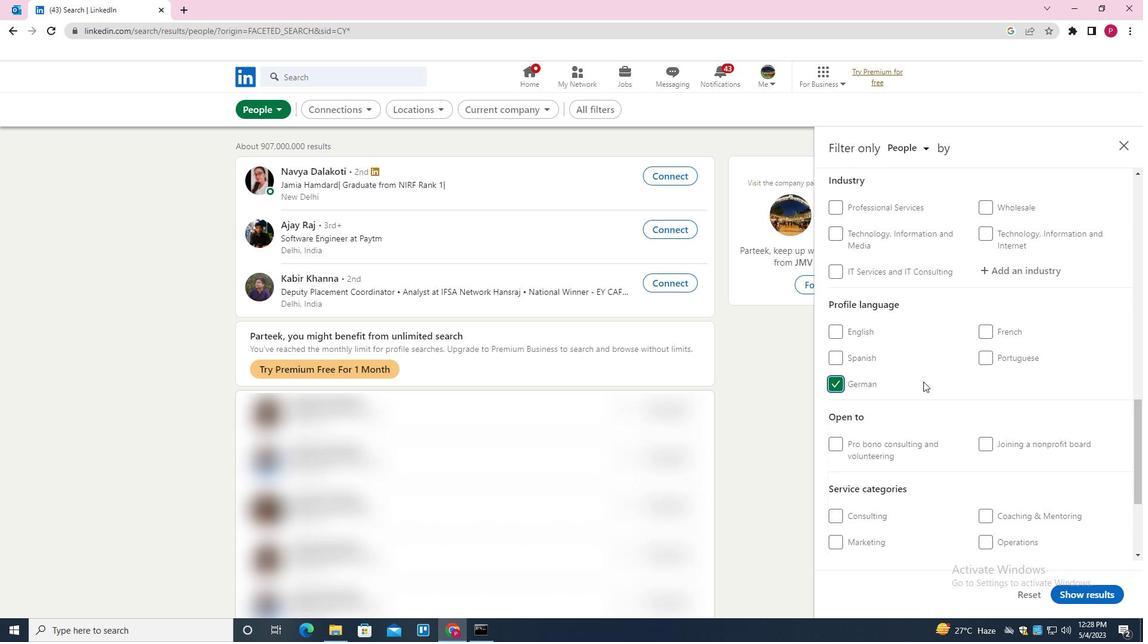 
Action: Mouse scrolled (923, 382) with delta (0, 0)
Screenshot: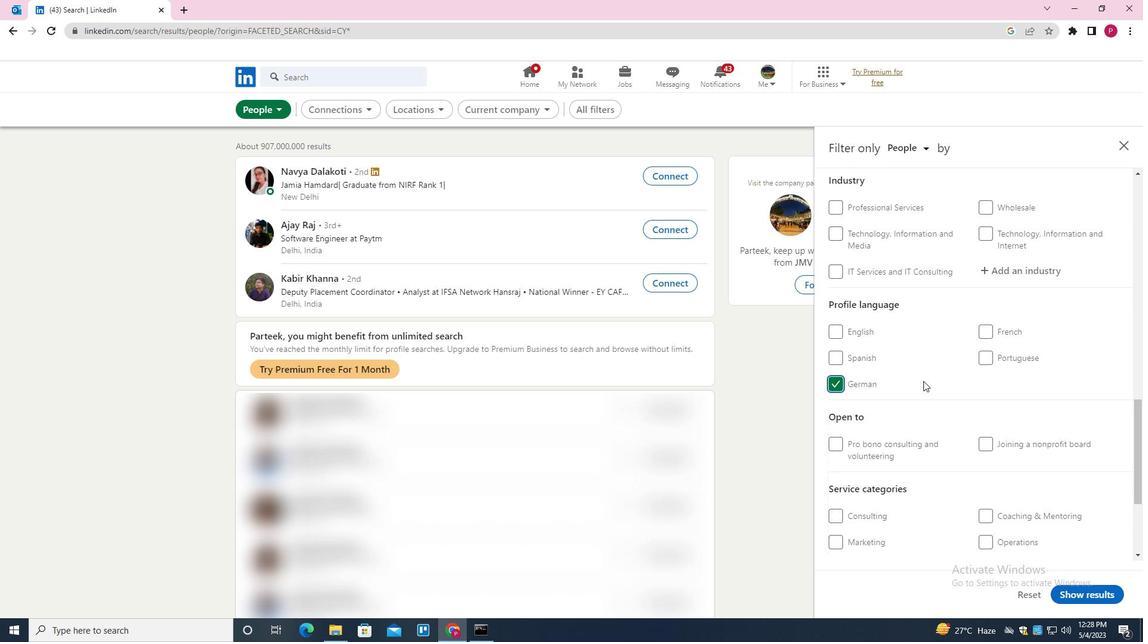 
Action: Mouse scrolled (923, 382) with delta (0, 0)
Screenshot: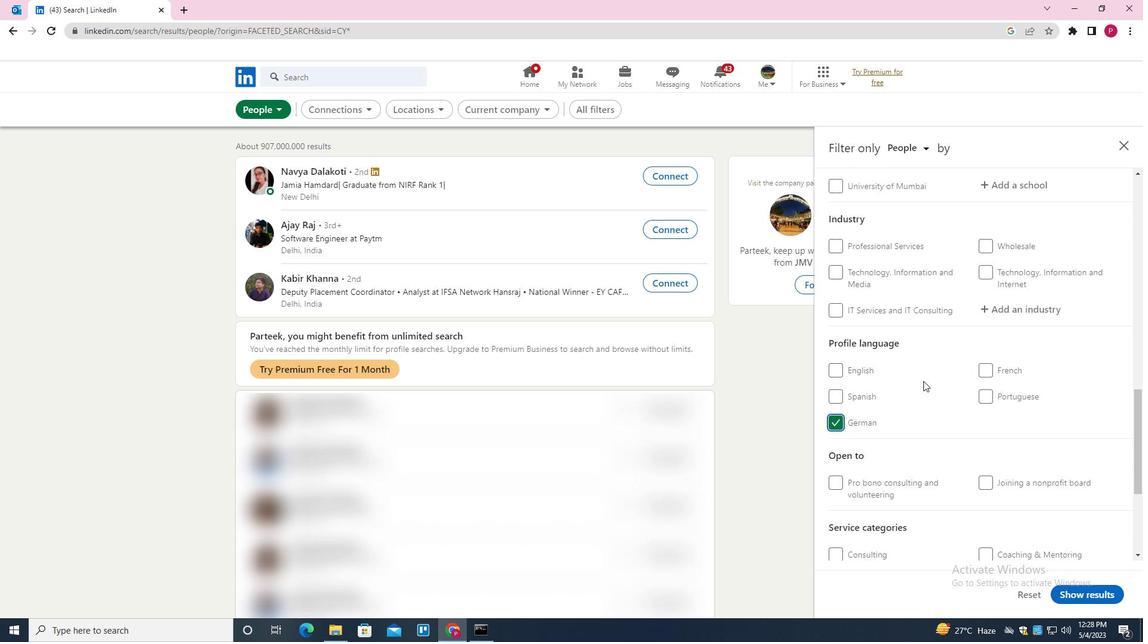 
Action: Mouse scrolled (923, 382) with delta (0, 0)
Screenshot: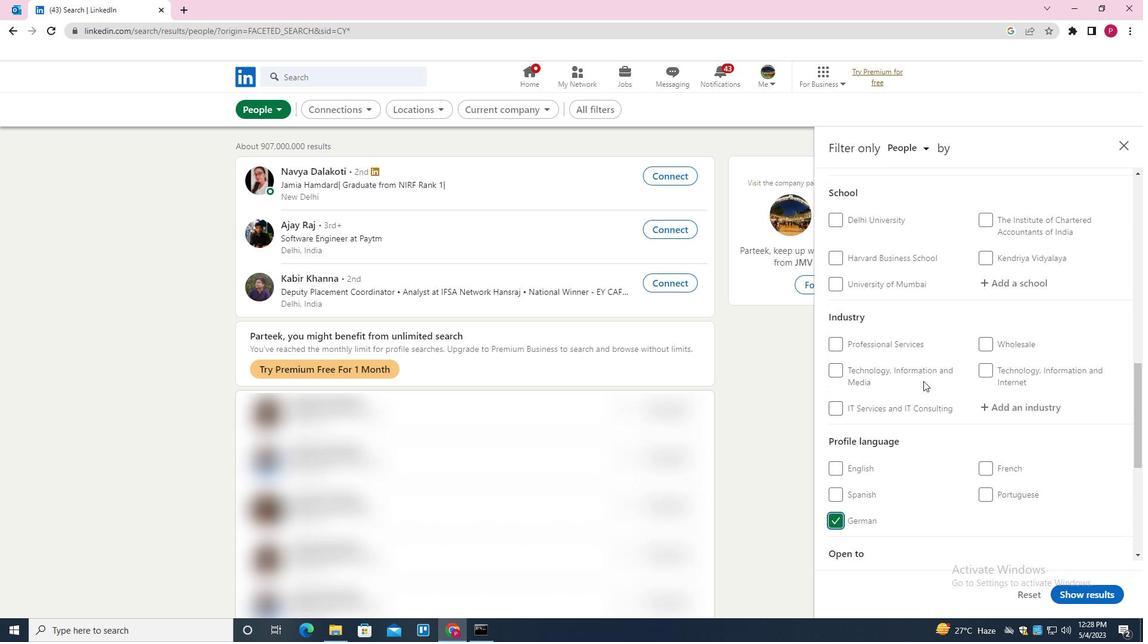 
Action: Mouse scrolled (923, 382) with delta (0, 0)
Screenshot: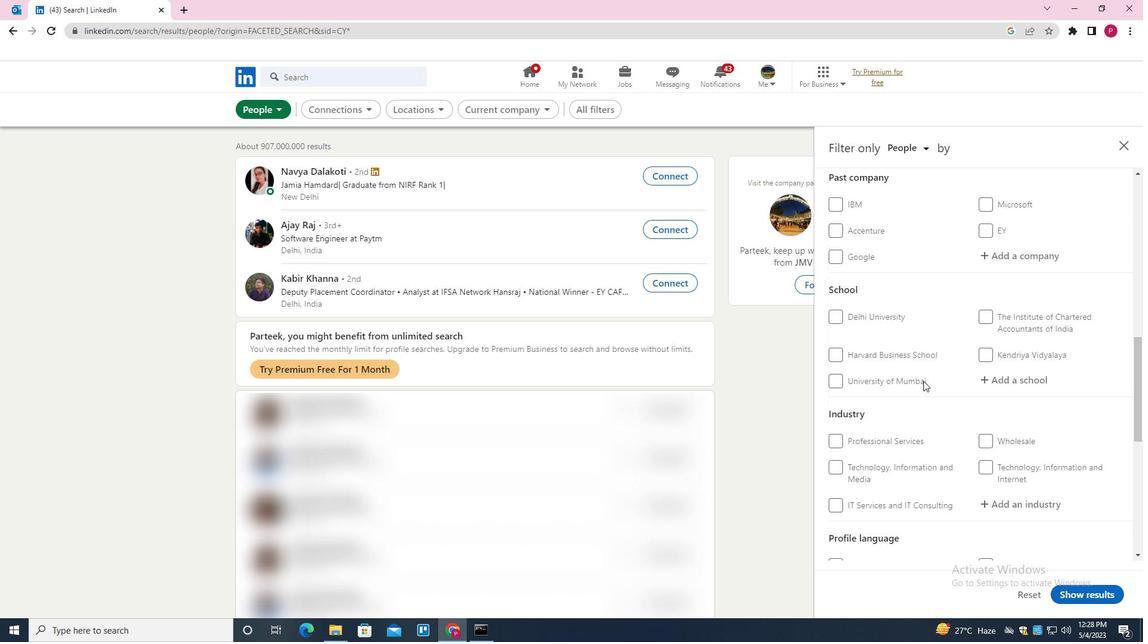 
Action: Mouse scrolled (923, 382) with delta (0, 0)
Screenshot: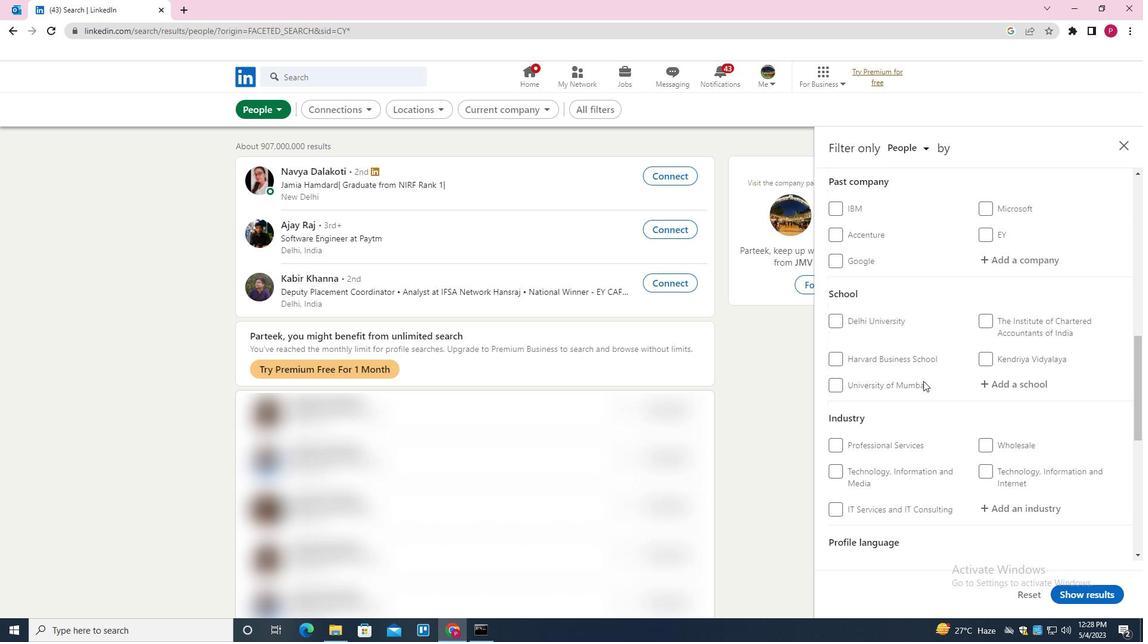 
Action: Mouse moved to (987, 260)
Screenshot: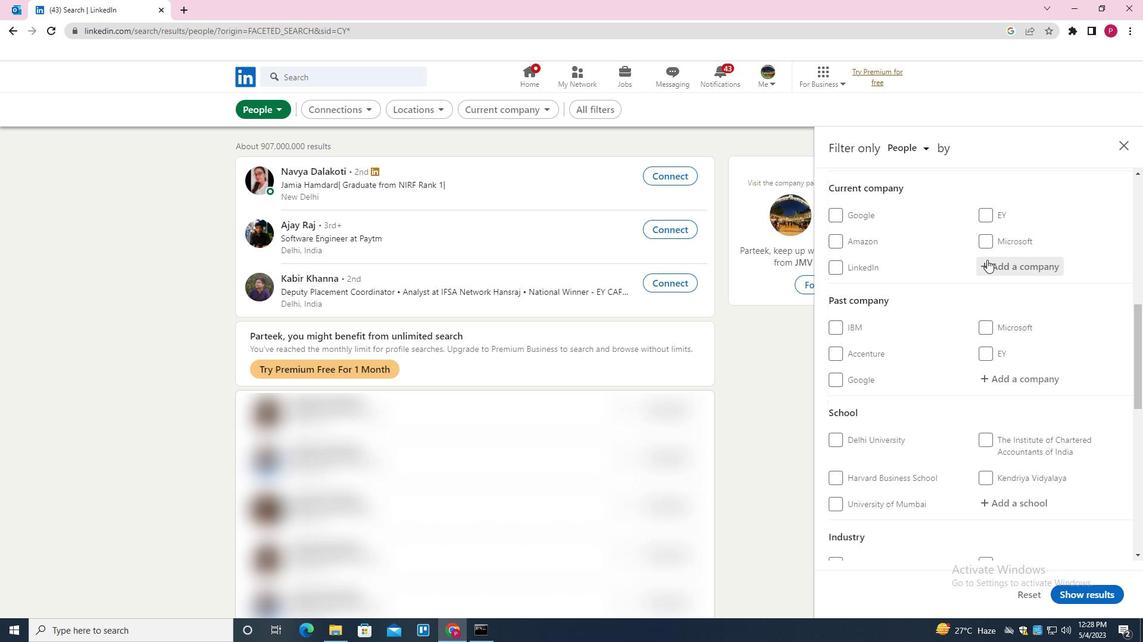 
Action: Mouse pressed left at (987, 260)
Screenshot: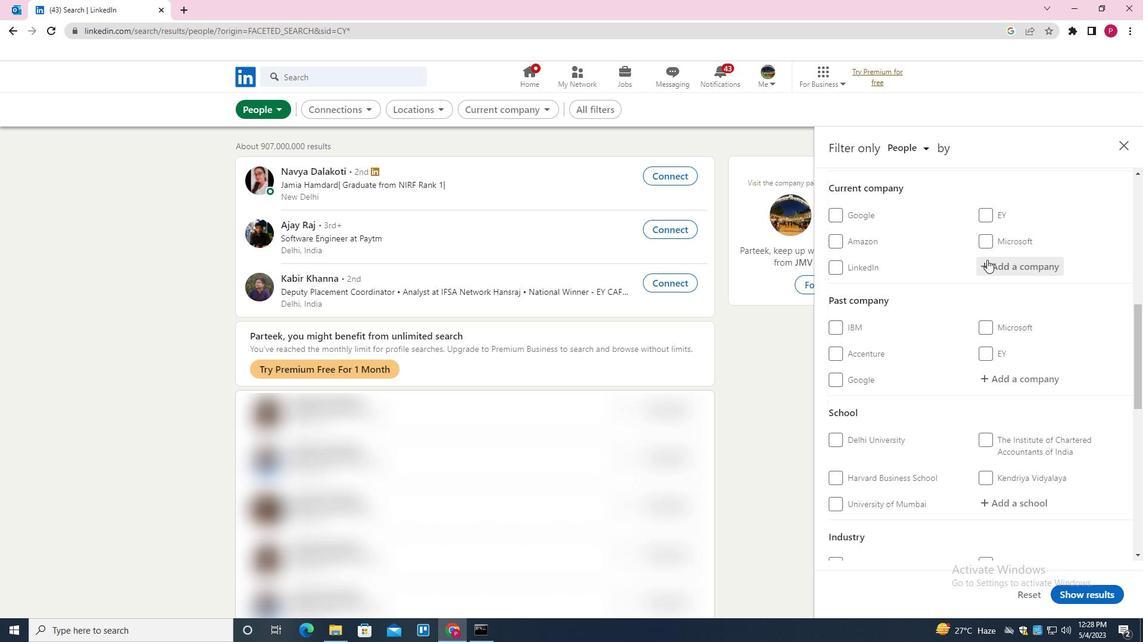 
Action: Mouse moved to (973, 269)
Screenshot: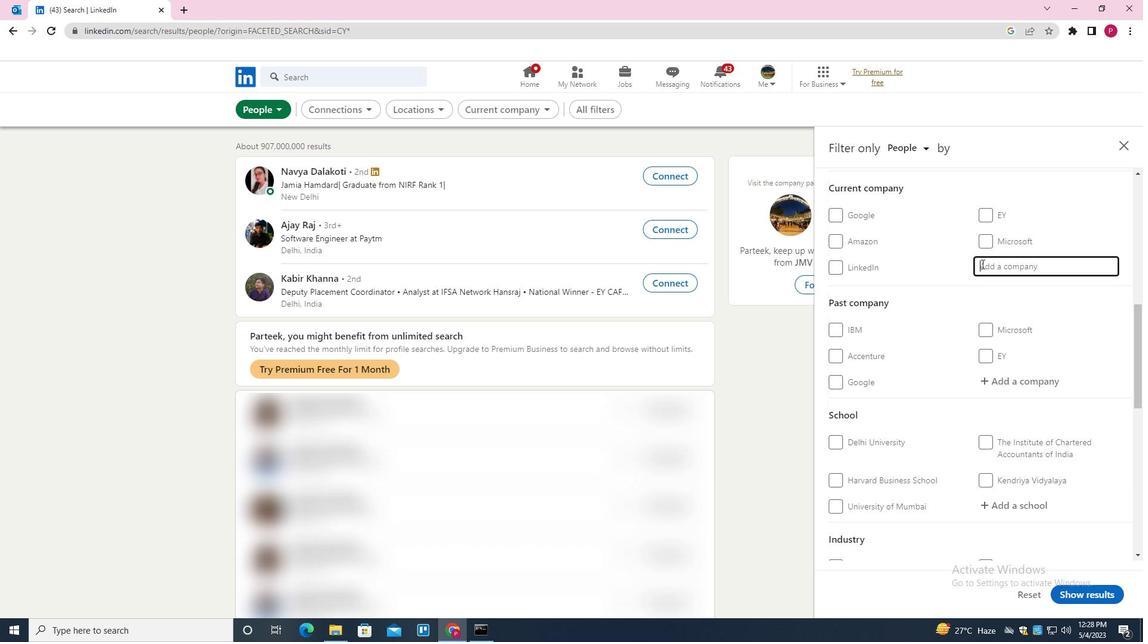 
Action: Key pressed <Key.shift>PICK<Key.space><Key.shift>YOUR<Key.space><Key.shift><Key.shift><Key.shift><Key.shift><Key.shift><Key.shift>JOB<Key.down><Key.enter>
Screenshot: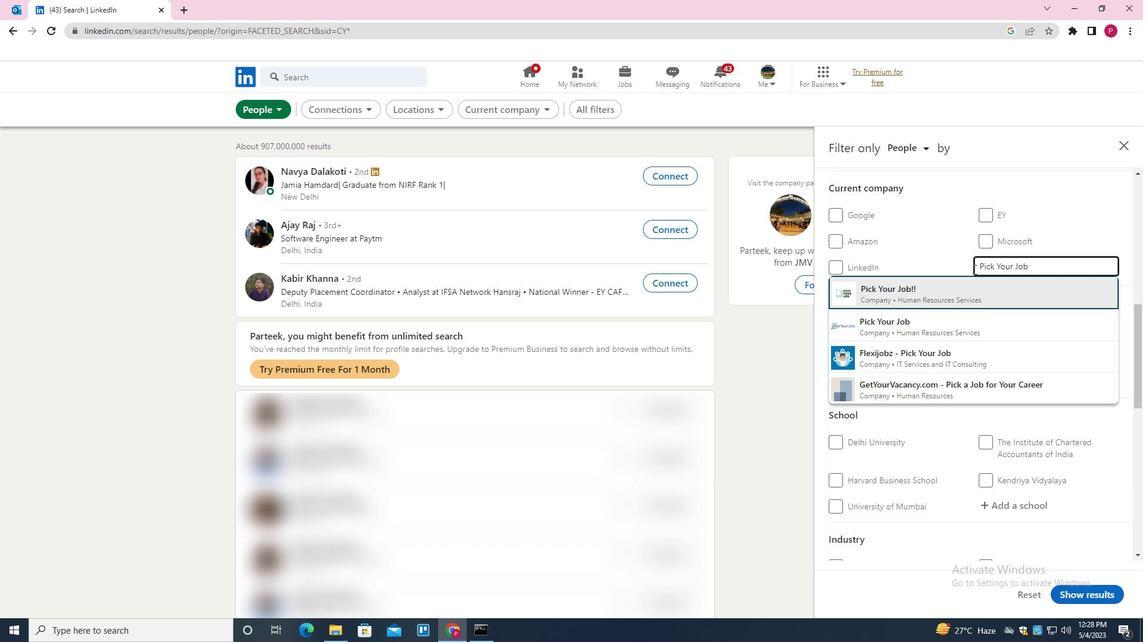 
Action: Mouse moved to (913, 333)
Screenshot: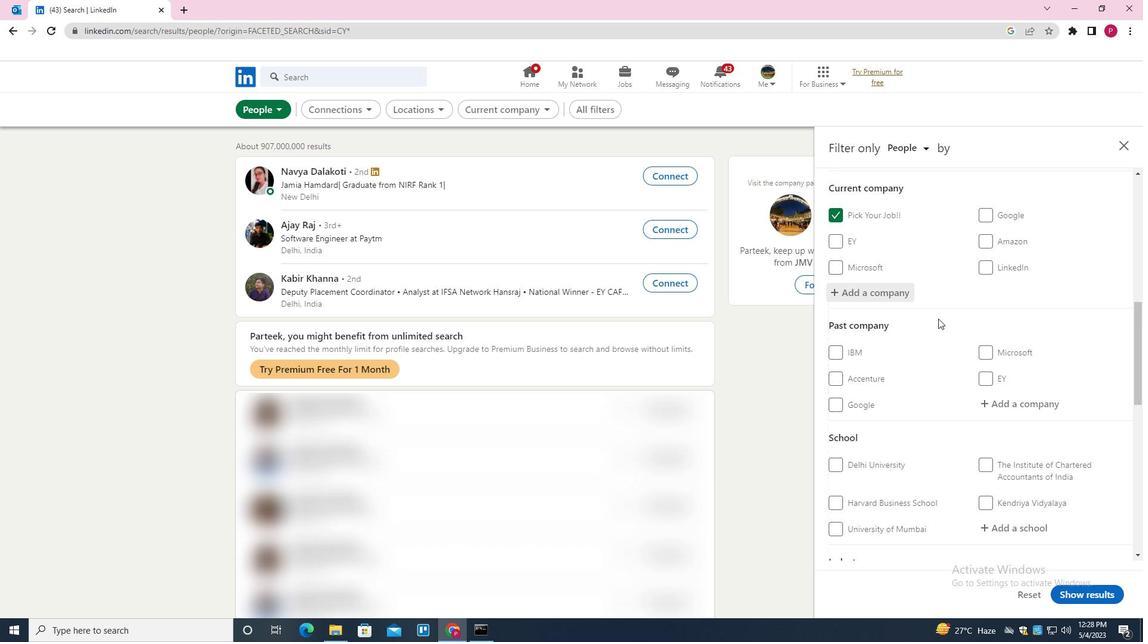 
Action: Mouse scrolled (913, 333) with delta (0, 0)
Screenshot: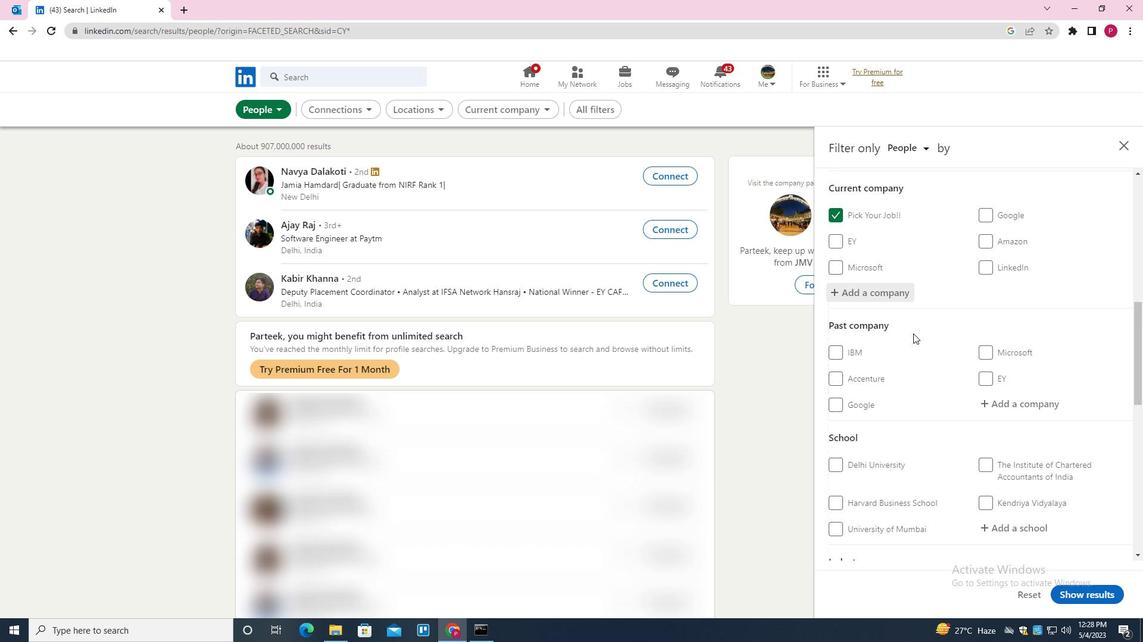 
Action: Mouse moved to (950, 310)
Screenshot: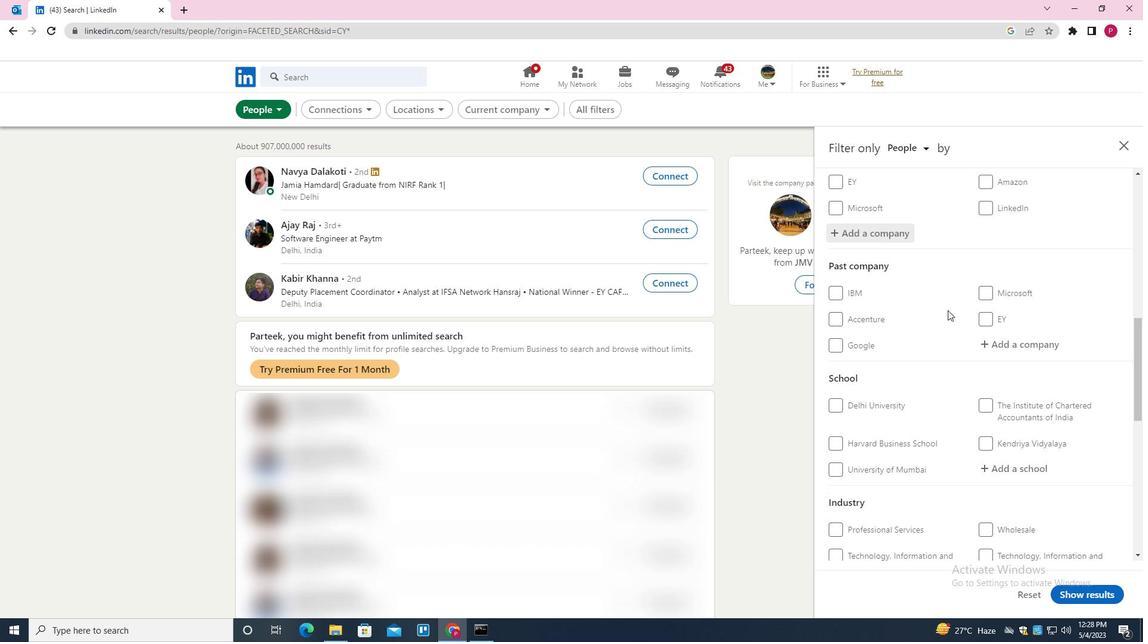 
Action: Mouse scrolled (950, 310) with delta (0, 0)
Screenshot: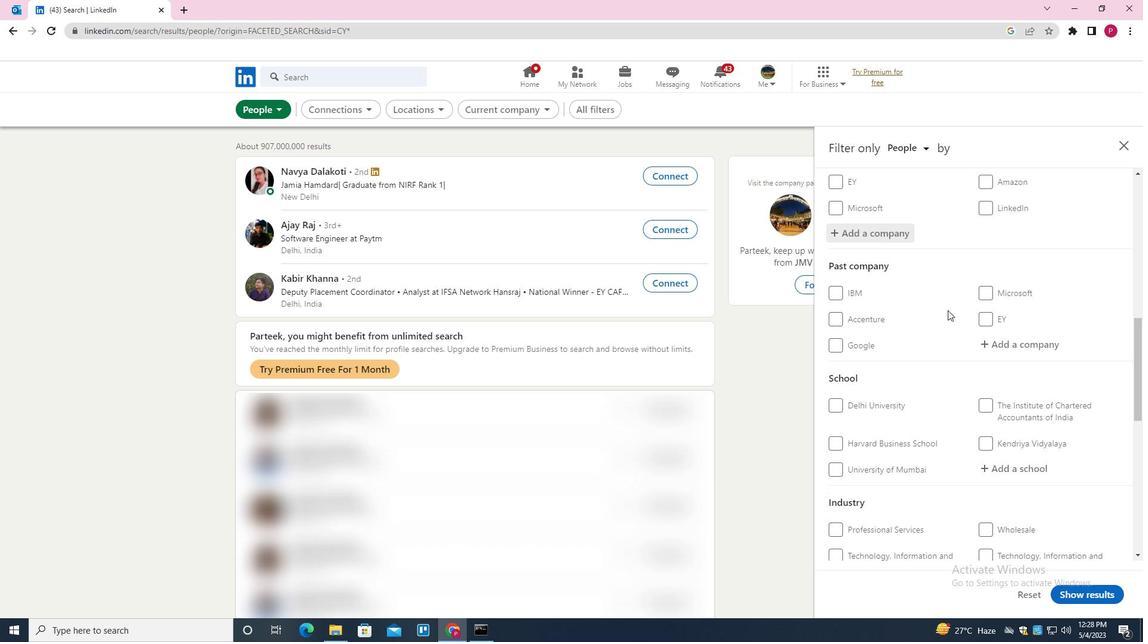 
Action: Mouse moved to (1008, 407)
Screenshot: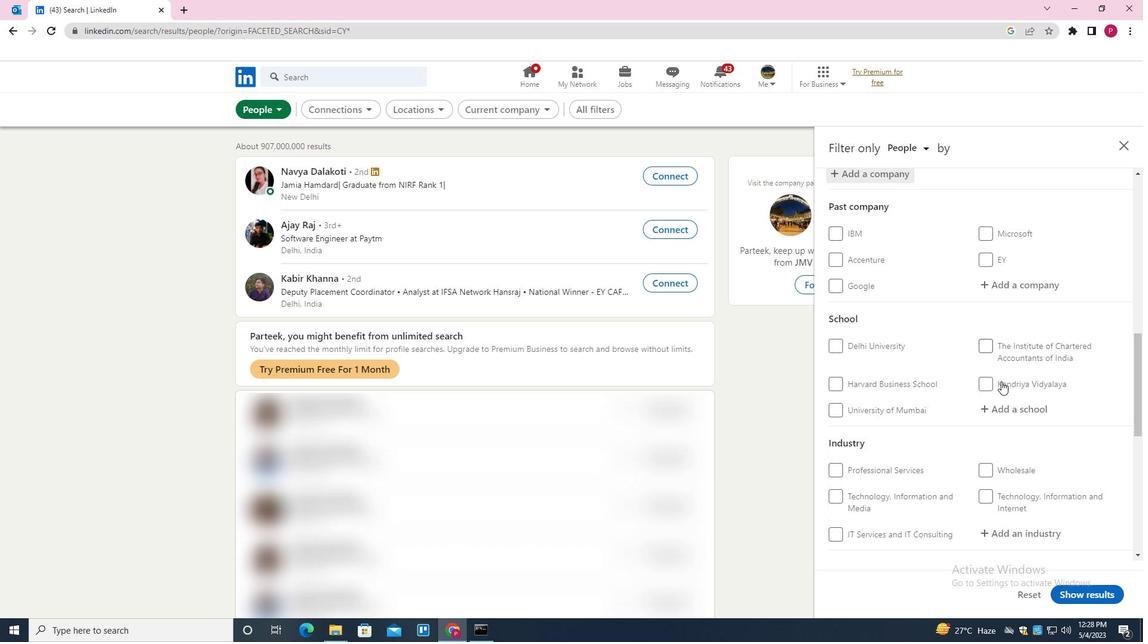 
Action: Mouse pressed left at (1008, 407)
Screenshot: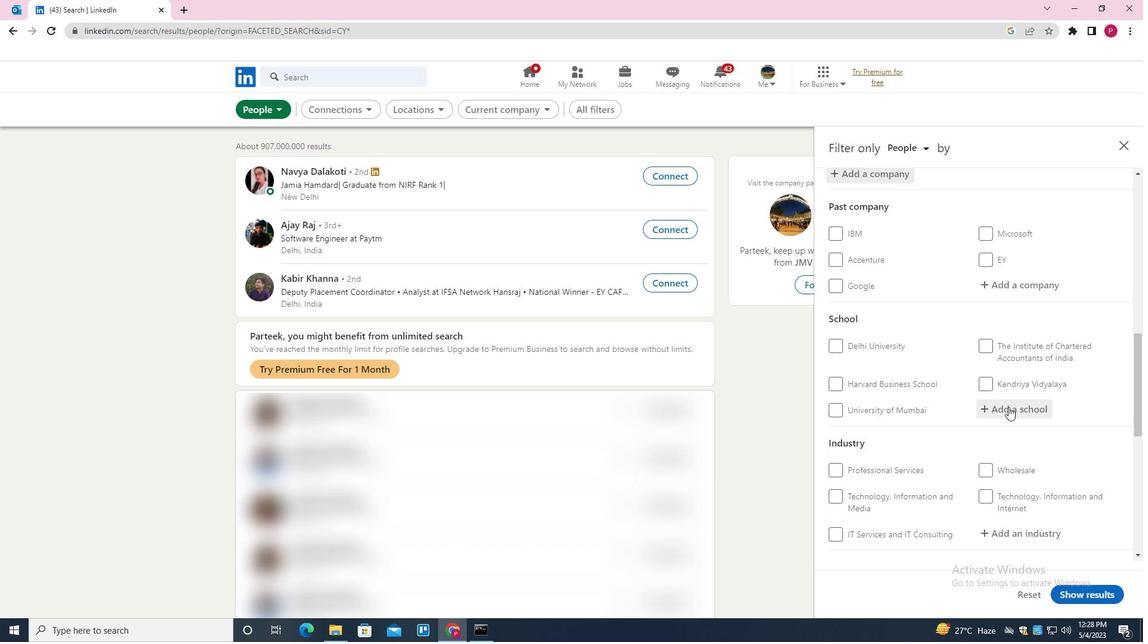 
Action: Mouse moved to (1010, 407)
Screenshot: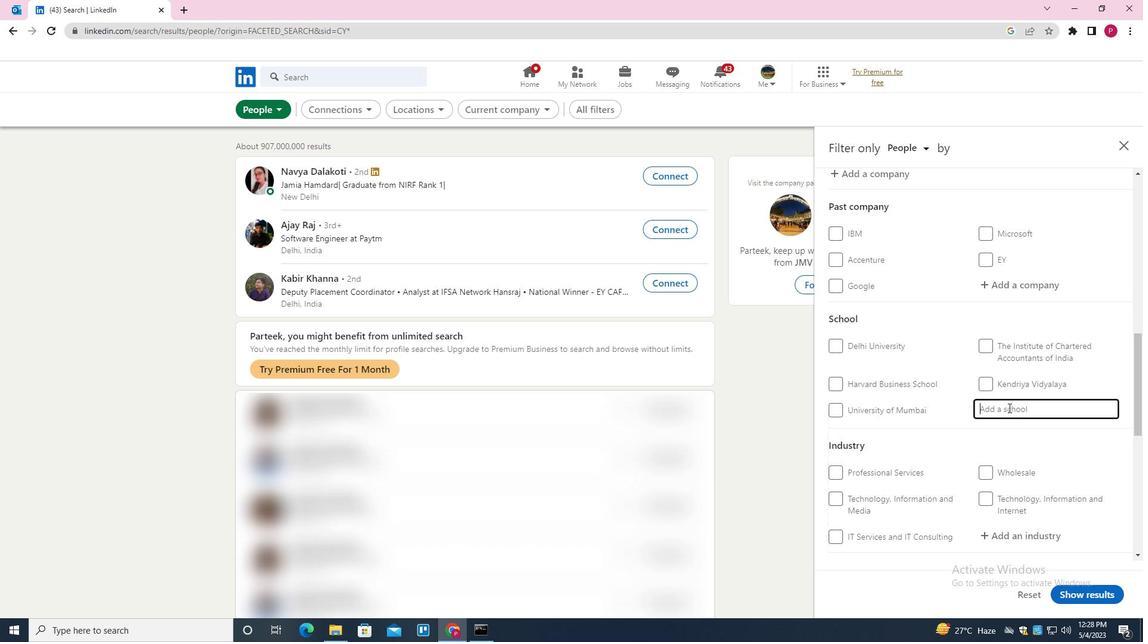 
Action: Key pressed <Key.shift><Key.shift><Key.shift><Key.shift><Key.shift><Key.shift><Key.shift><Key.shift><Key.shift><Key.shift><Key.shift><Key.shift><Key.shift><Key.shift><Key.shift><Key.shift><Key.shift><Key.shift><Key.shift><Key.shift><Key.shift><Key.shift><Key.shift><Key.shift>HEMCHAB<Key.backspace>NDRACHARYA<Key.space><Key.shift>NORTH<Key.space><Key.shift><Key.shift><Key.shift><Key.shift><Key.shift><Key.shift><Key.shift><Key.shift><Key.shift><Key.shift>GUJARAT<Key.space><Key.shift><Key.shift>UNIVERSITY<Key.down><Key.enter>
Screenshot: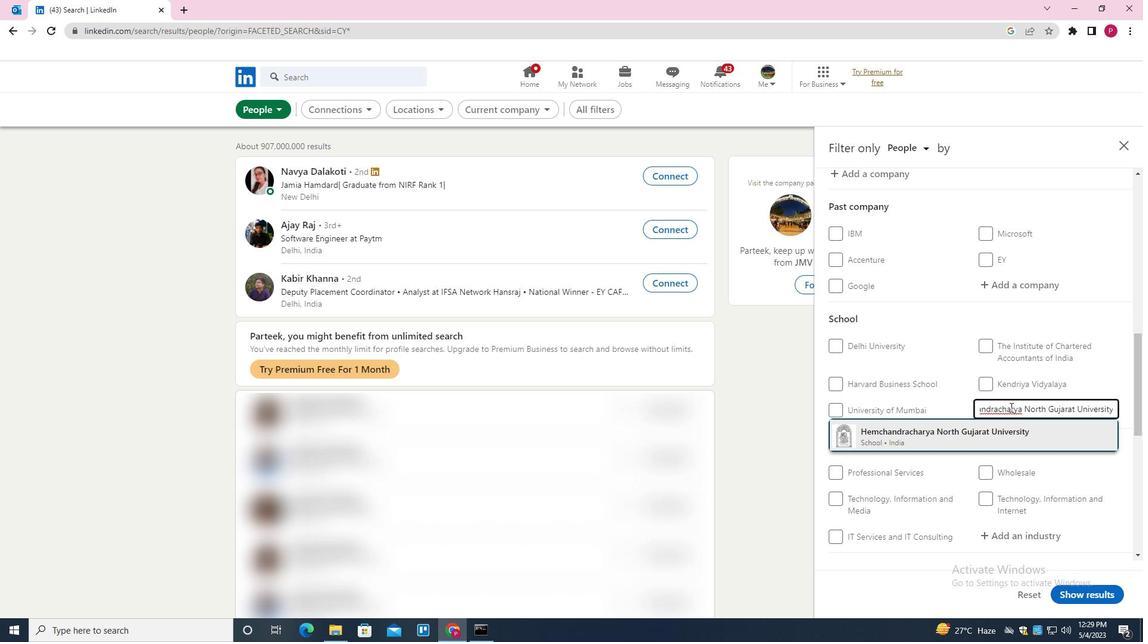 
Action: Mouse moved to (972, 433)
Screenshot: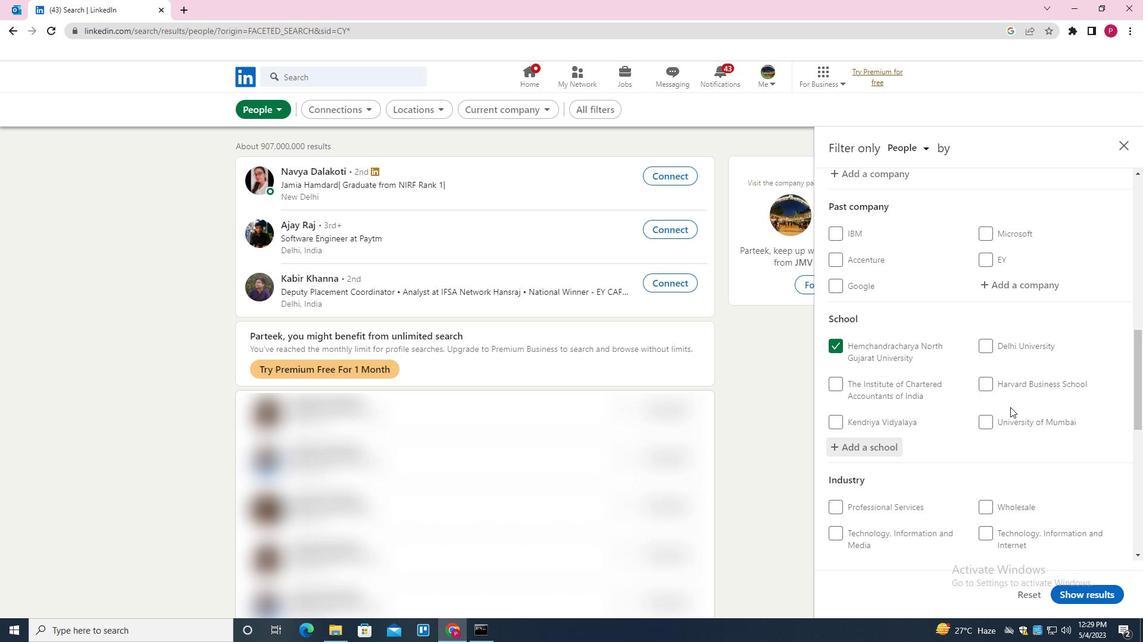 
Action: Mouse scrolled (972, 432) with delta (0, 0)
Screenshot: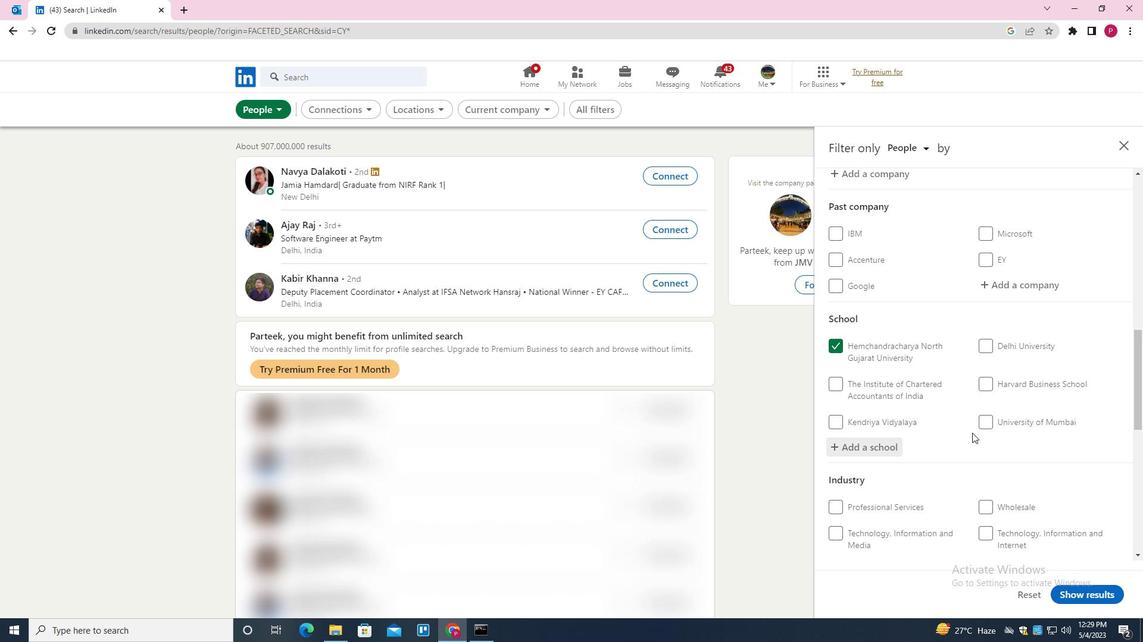 
Action: Mouse scrolled (972, 432) with delta (0, 0)
Screenshot: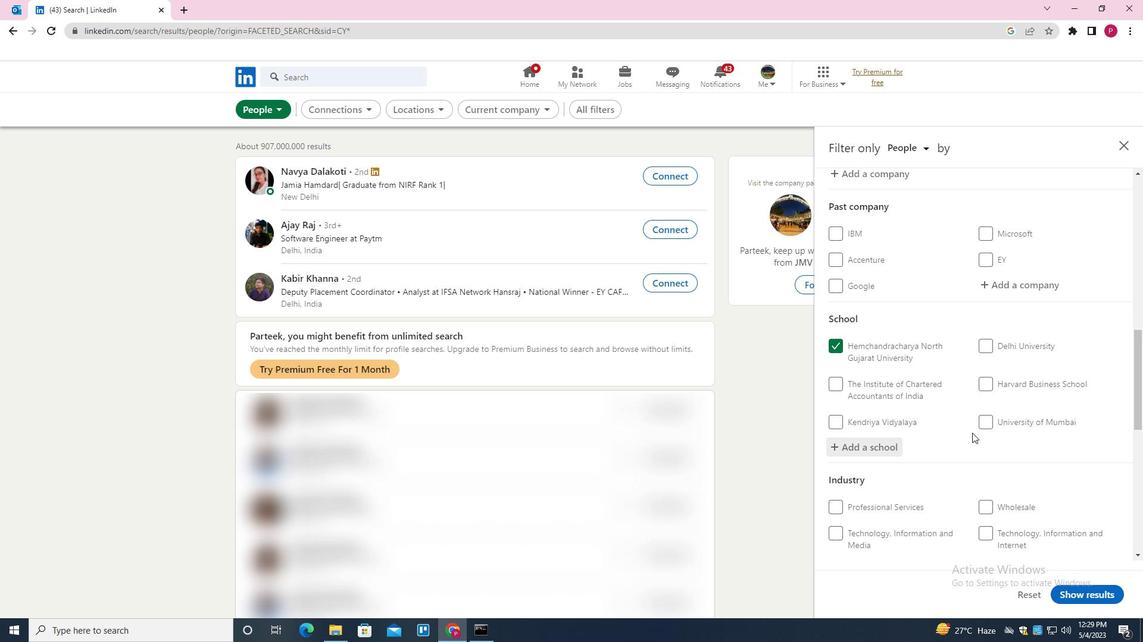 
Action: Mouse scrolled (972, 432) with delta (0, 0)
Screenshot: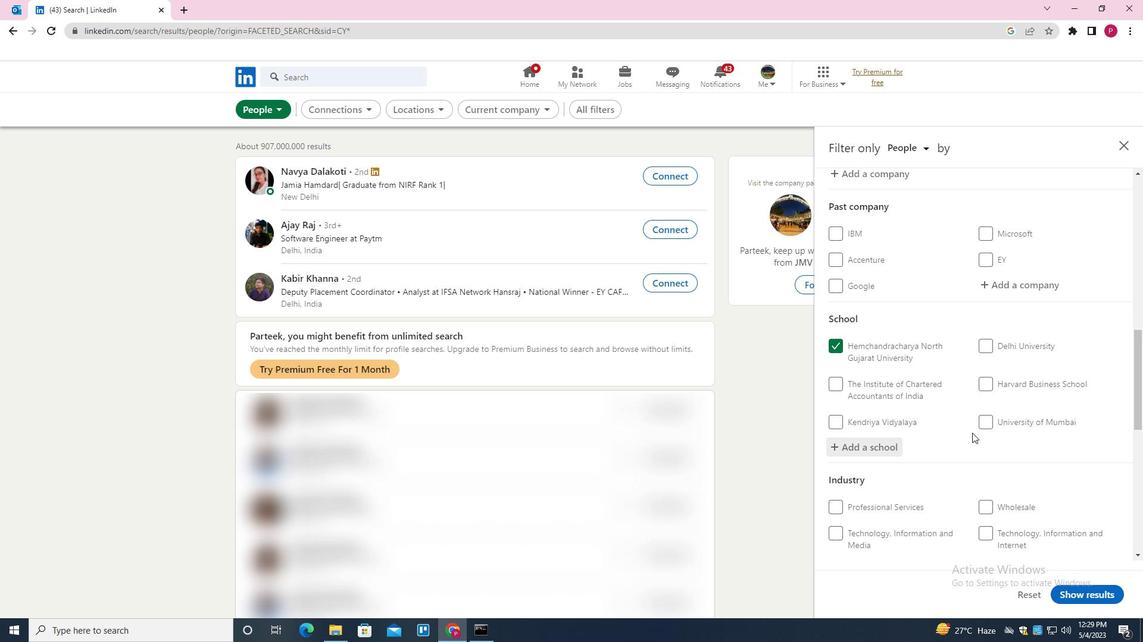 
Action: Mouse moved to (1006, 395)
Screenshot: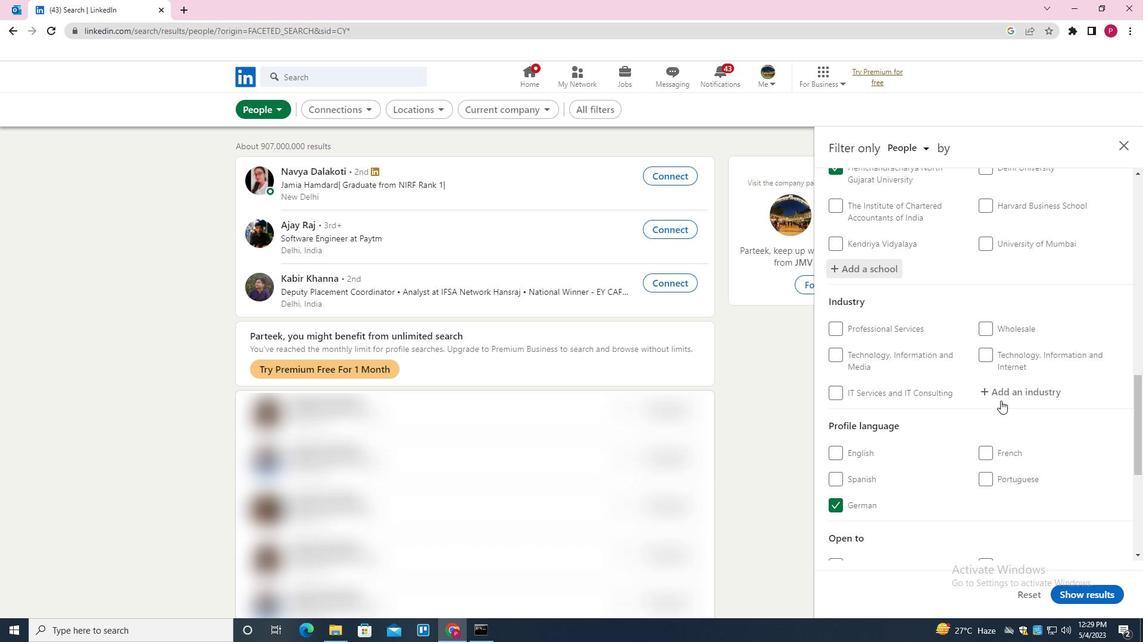 
Action: Mouse pressed left at (1006, 395)
Screenshot: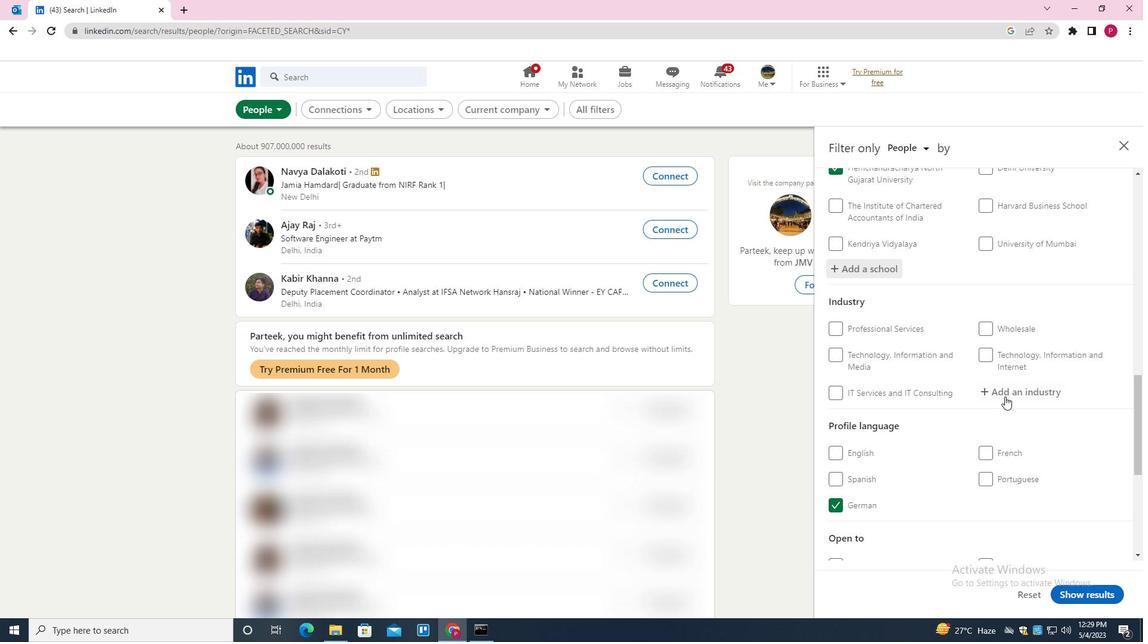 
Action: Mouse moved to (1004, 396)
Screenshot: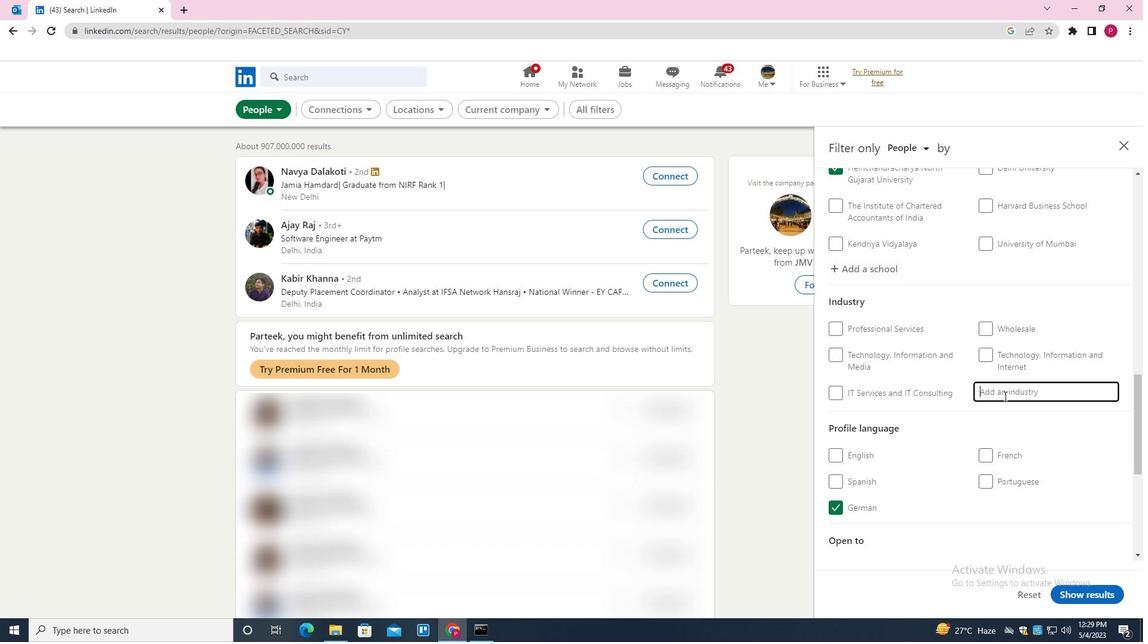 
Action: Key pressed <Key.shift>FOOTWEAR<Key.space><Key.shift>MANUFACTURING<Key.down><Key.enter>
Screenshot: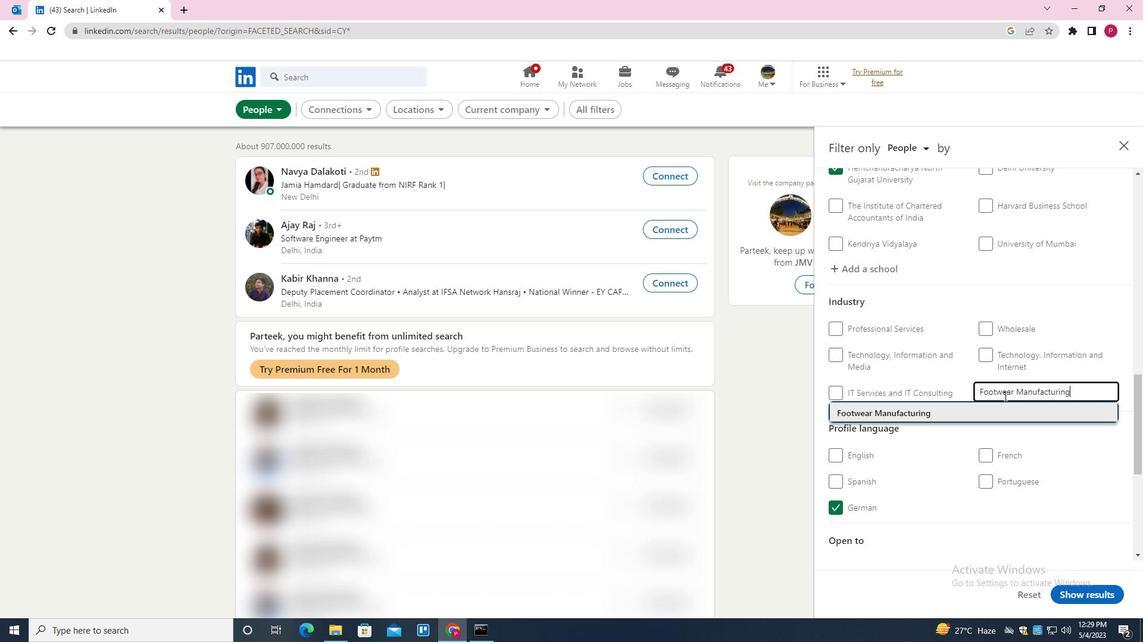 
Action: Mouse moved to (888, 478)
Screenshot: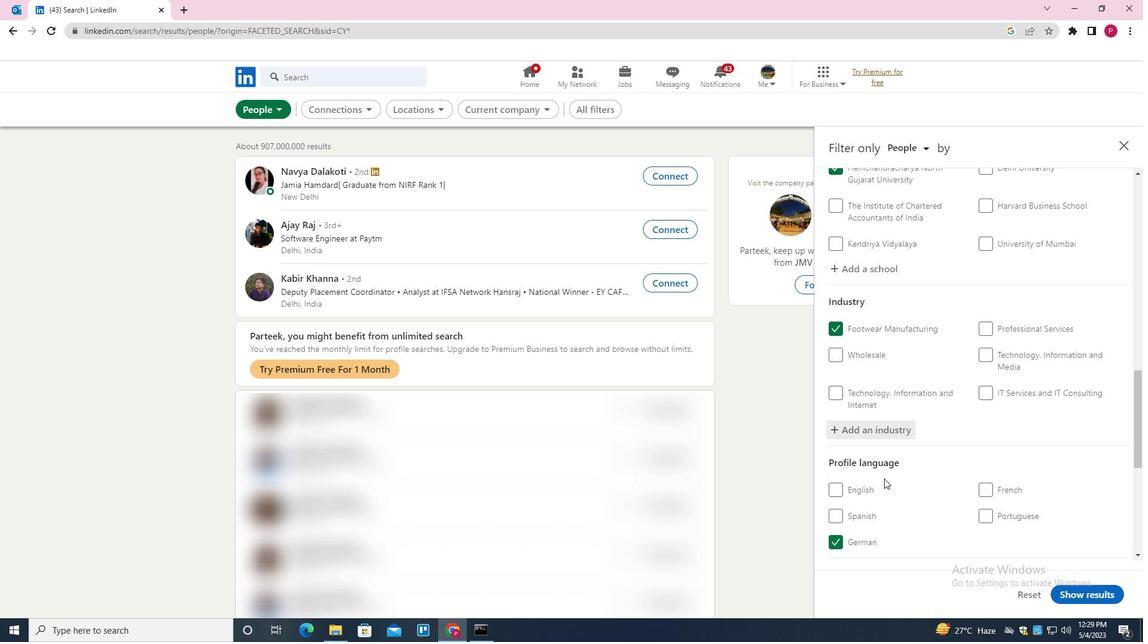 
Action: Mouse scrolled (888, 477) with delta (0, 0)
Screenshot: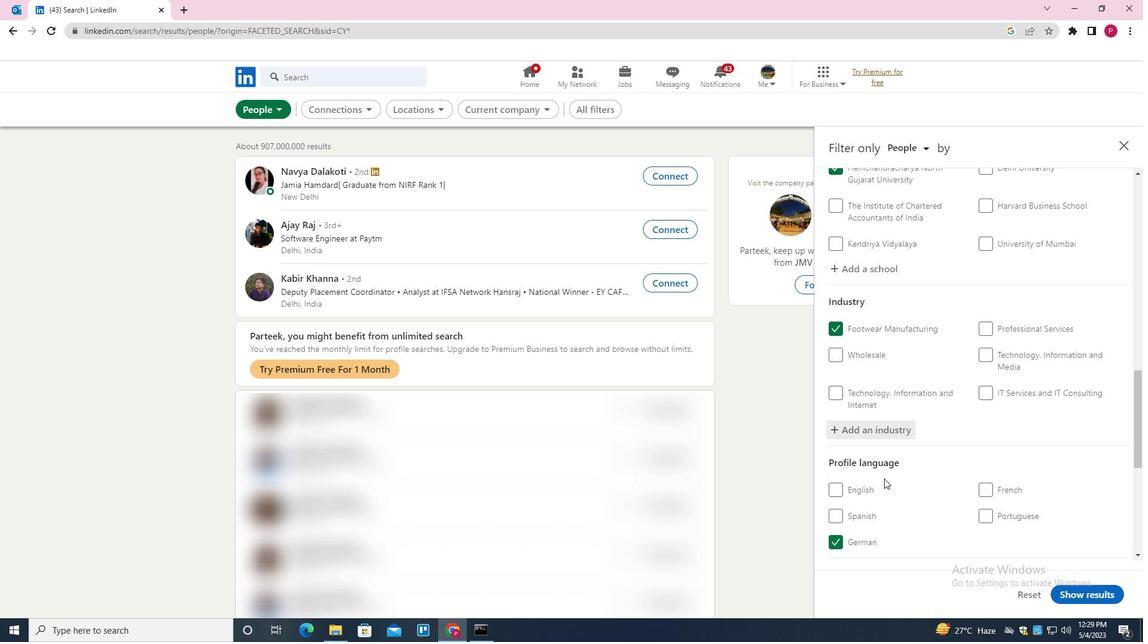 
Action: Mouse moved to (894, 473)
Screenshot: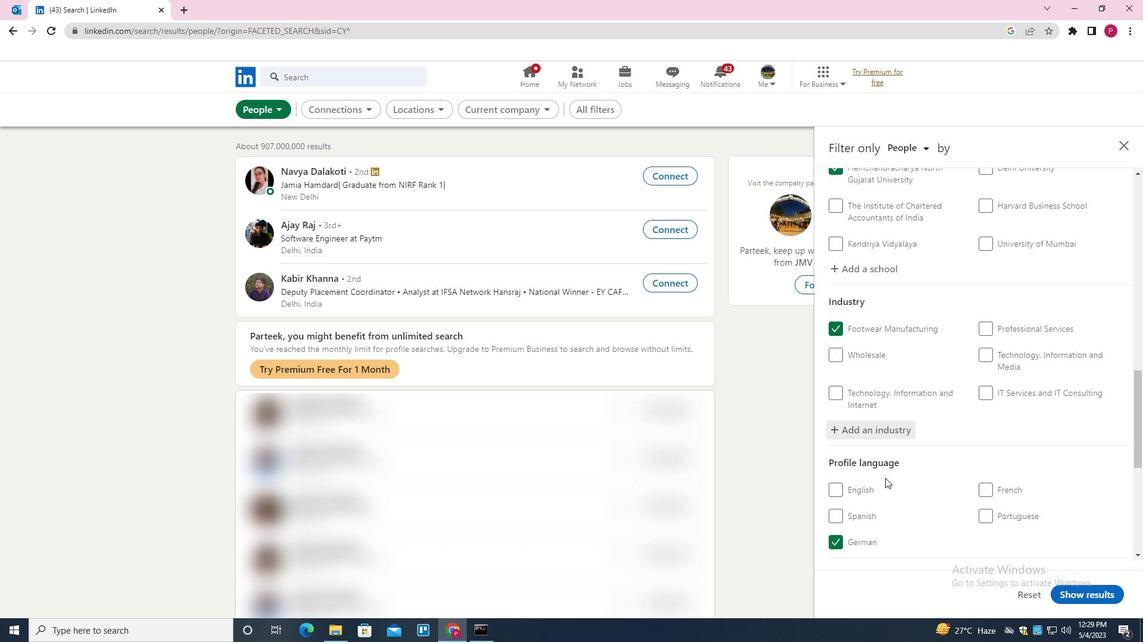 
Action: Mouse scrolled (894, 472) with delta (0, 0)
Screenshot: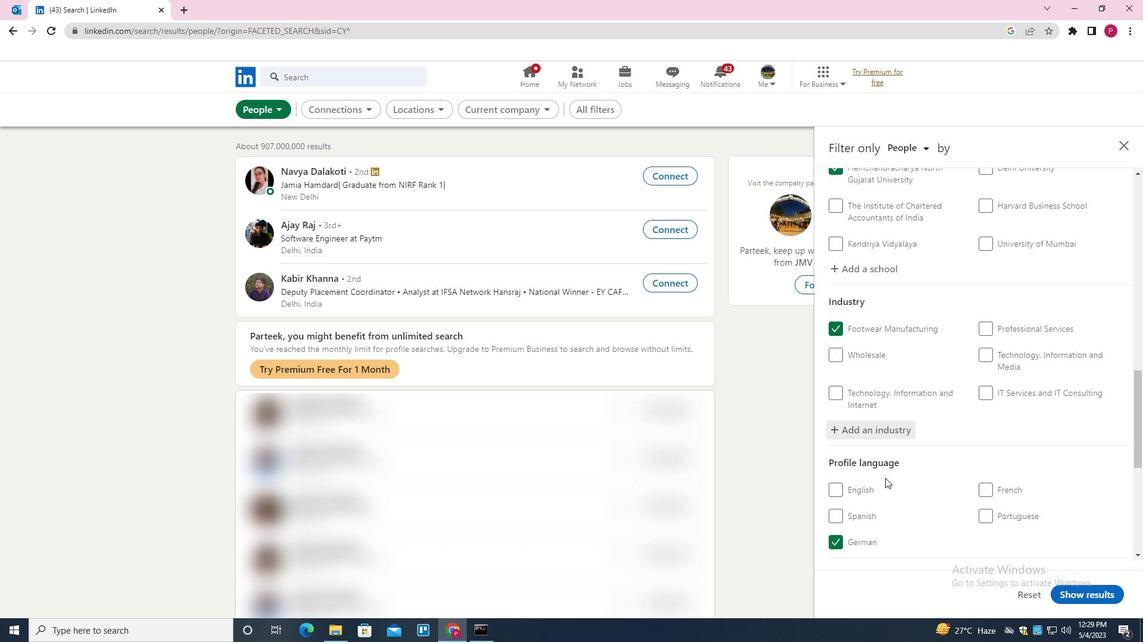 
Action: Mouse moved to (899, 469)
Screenshot: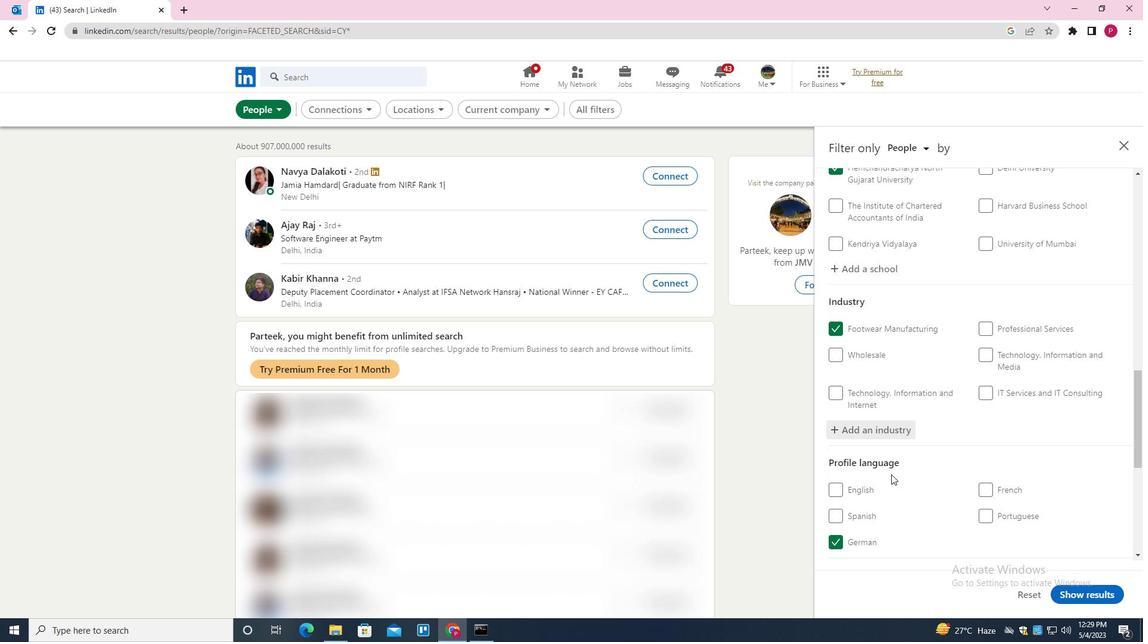 
Action: Mouse scrolled (899, 468) with delta (0, 0)
Screenshot: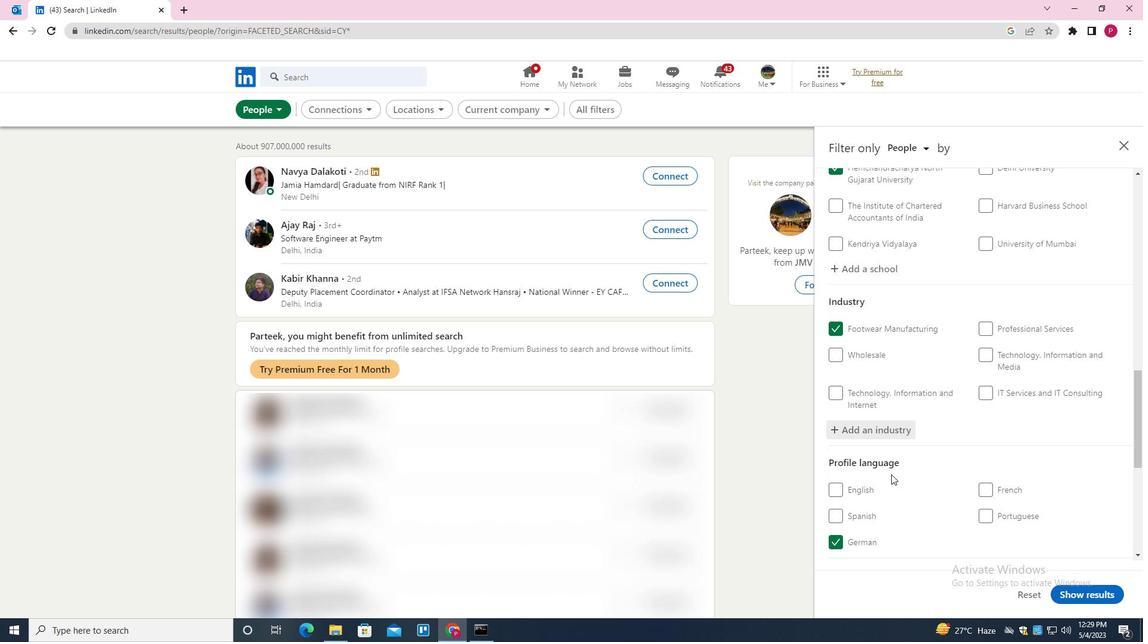 
Action: Mouse moved to (909, 463)
Screenshot: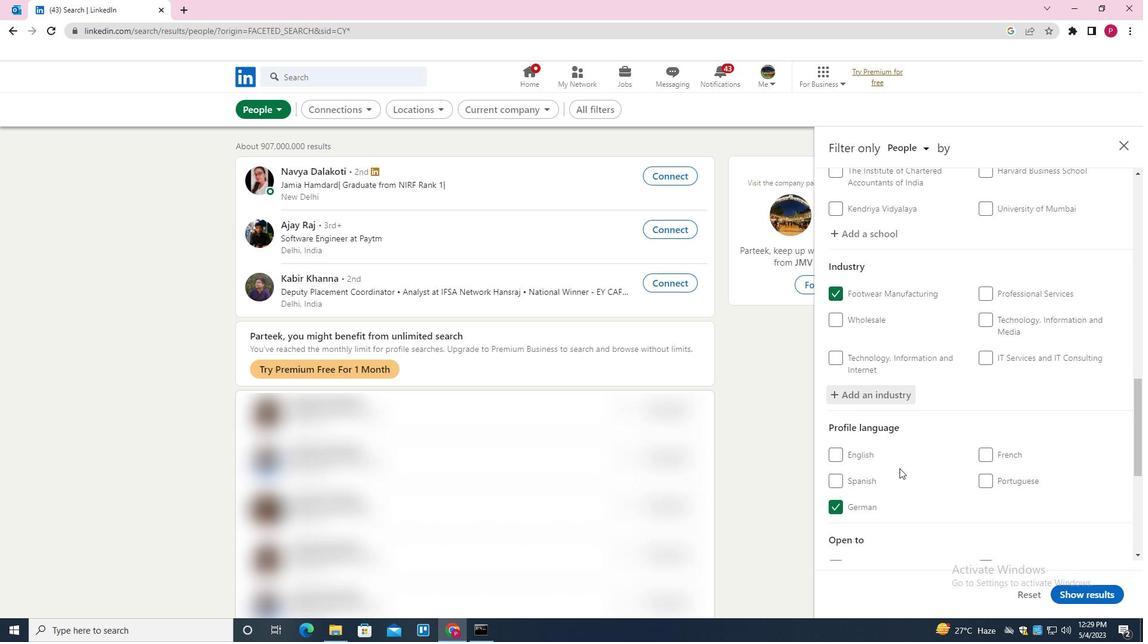 
Action: Mouse scrolled (909, 462) with delta (0, 0)
Screenshot: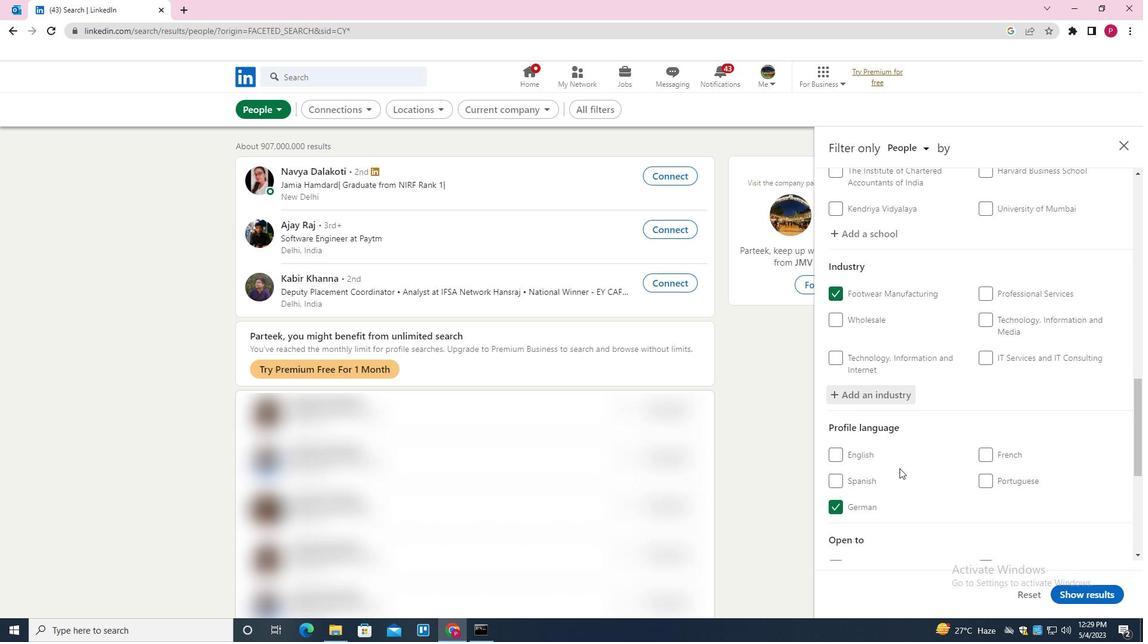 
Action: Mouse moved to (918, 457)
Screenshot: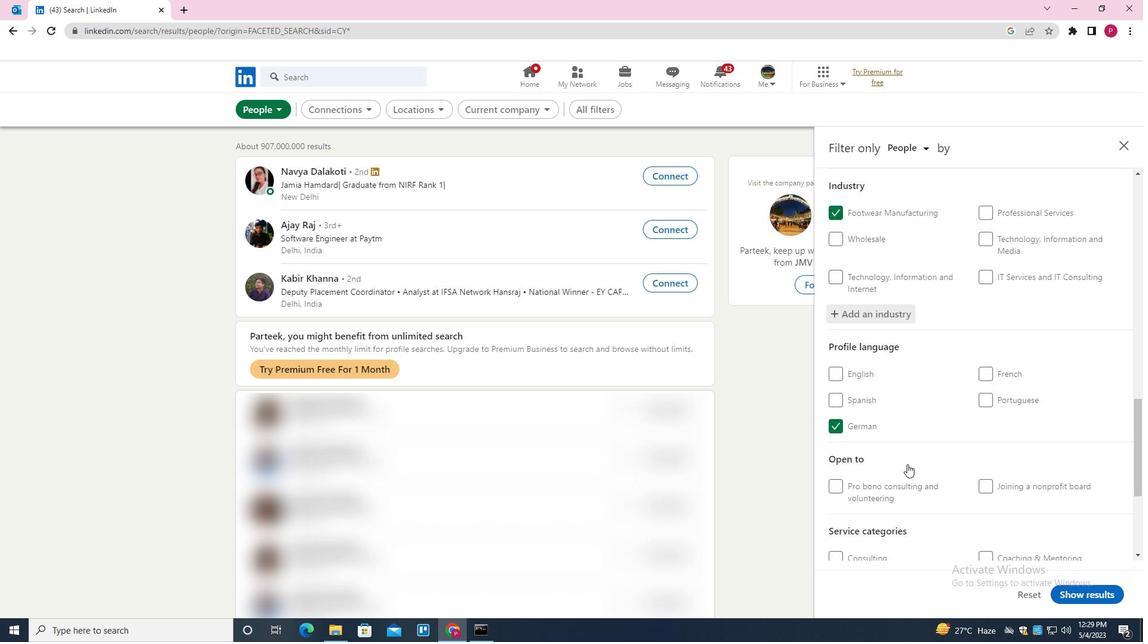 
Action: Mouse scrolled (918, 456) with delta (0, 0)
Screenshot: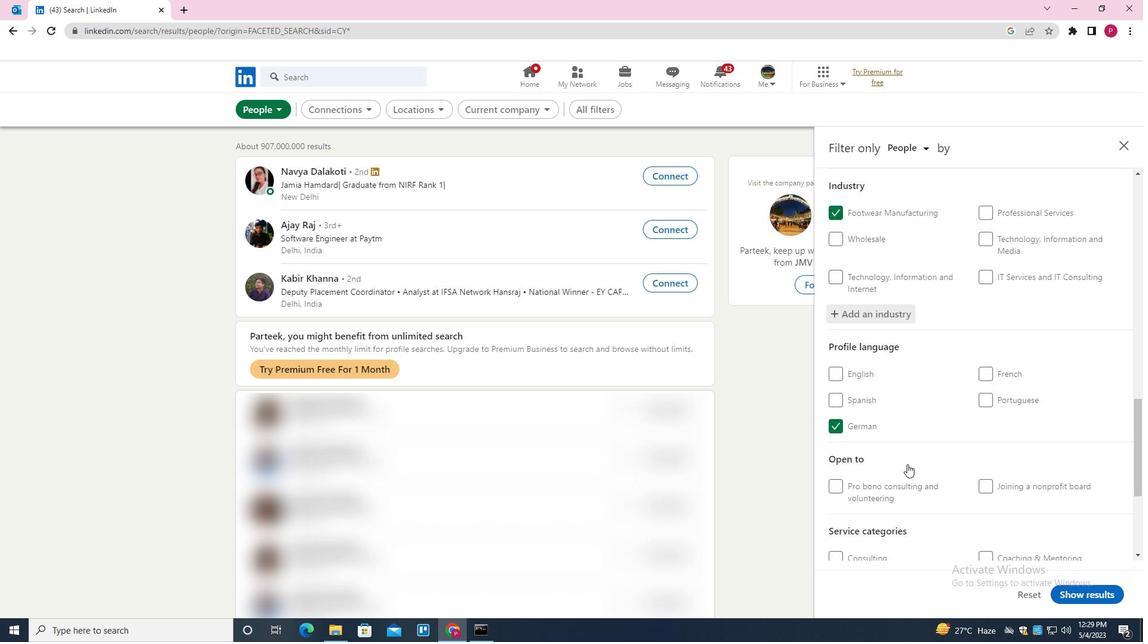 
Action: Mouse moved to (1045, 428)
Screenshot: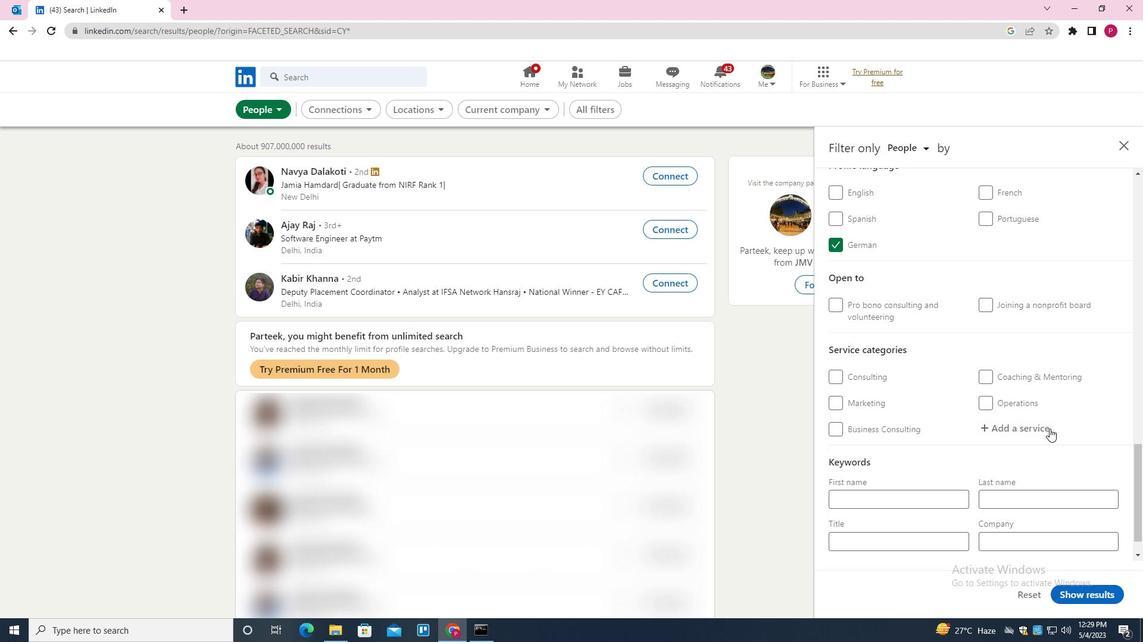 
Action: Mouse pressed left at (1045, 428)
Screenshot: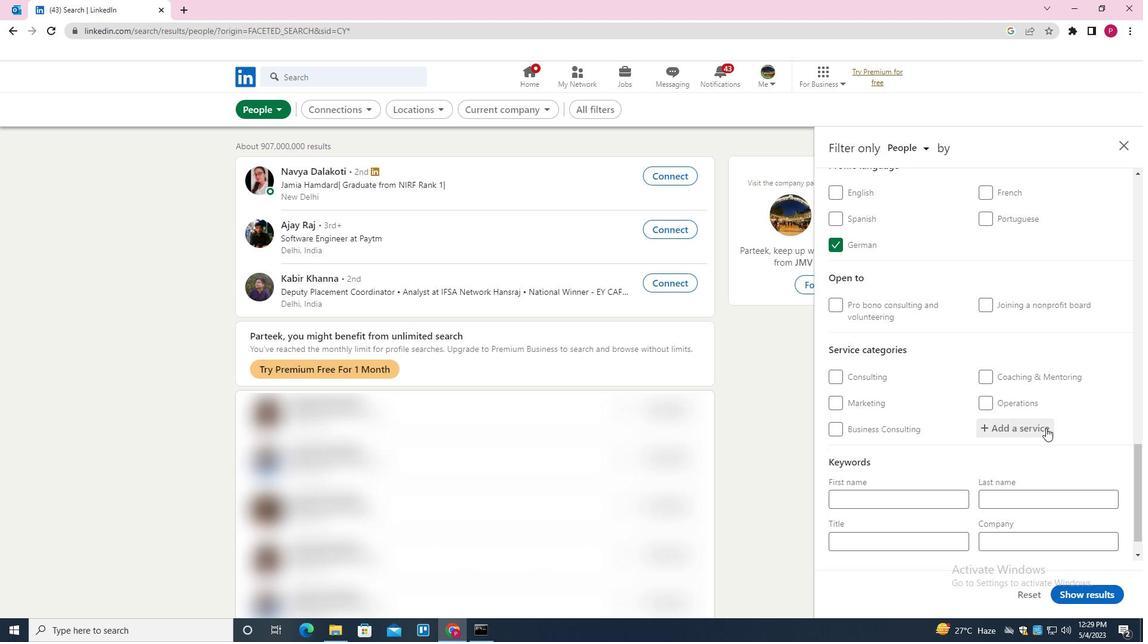 
Action: Key pressed <Key.shift><Key.shift><Key.shift><Key.shift>INTERIOR<Key.space><Key.shift><Key.shift>DESIGN<Key.down><Key.enter>
Screenshot: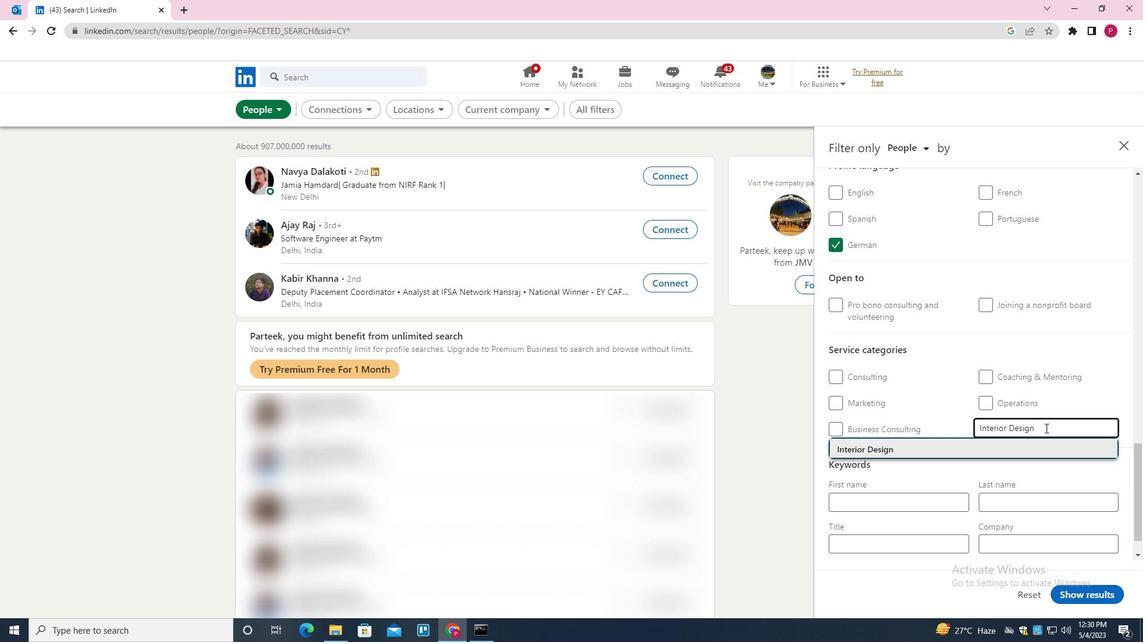 
Action: Mouse moved to (1009, 452)
Screenshot: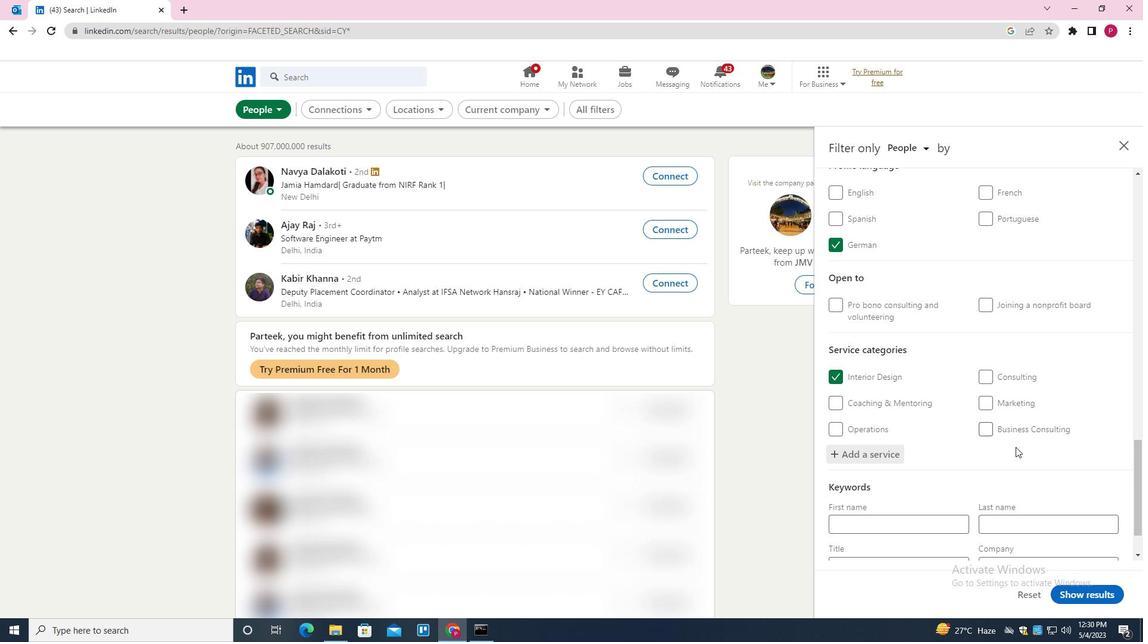 
Action: Mouse scrolled (1009, 451) with delta (0, 0)
Screenshot: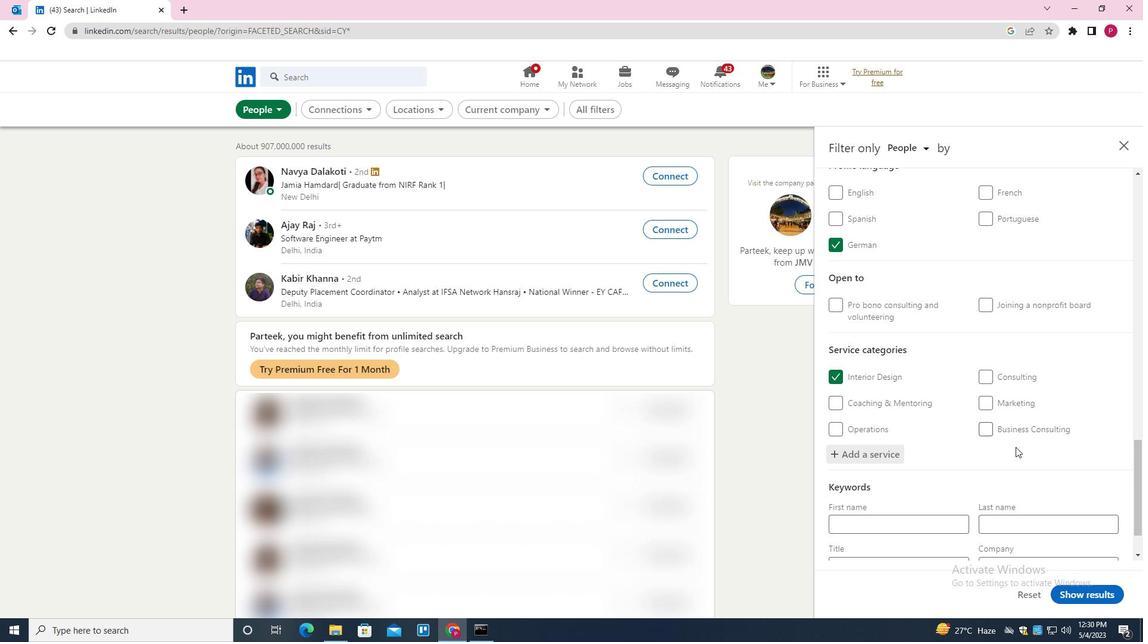 
Action: Mouse moved to (1005, 454)
Screenshot: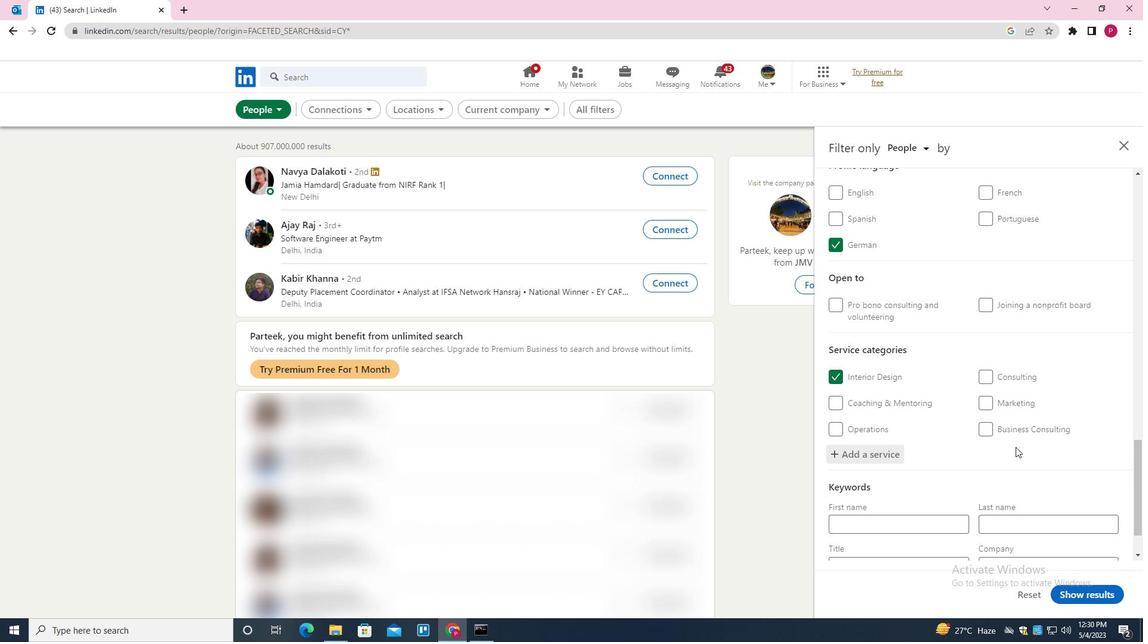 
Action: Mouse scrolled (1005, 453) with delta (0, 0)
Screenshot: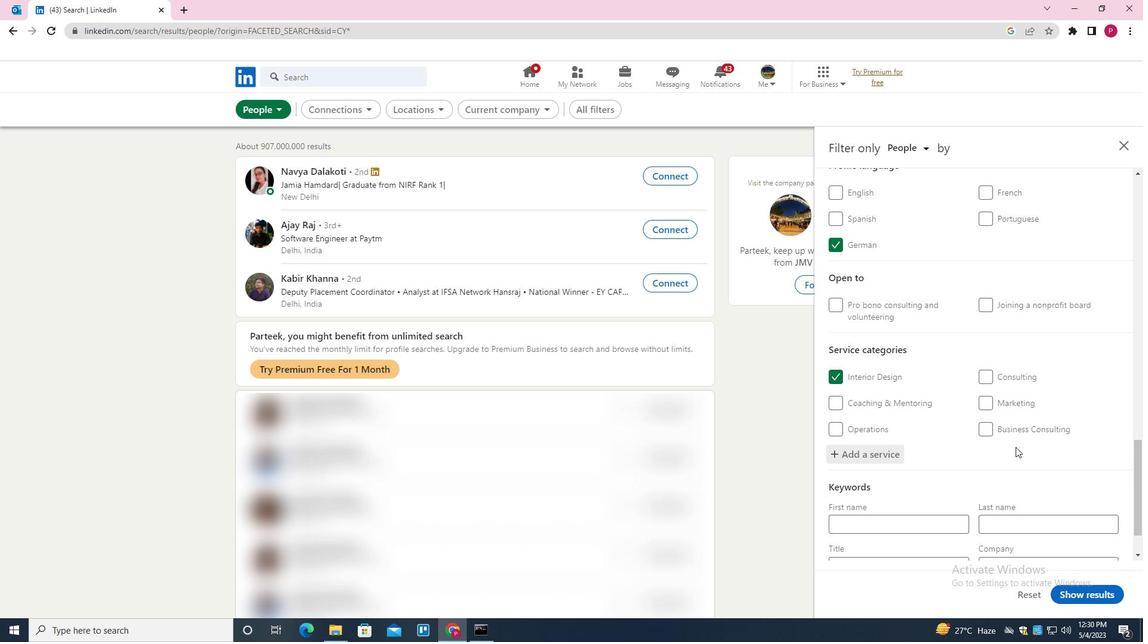 
Action: Mouse moved to (1003, 456)
Screenshot: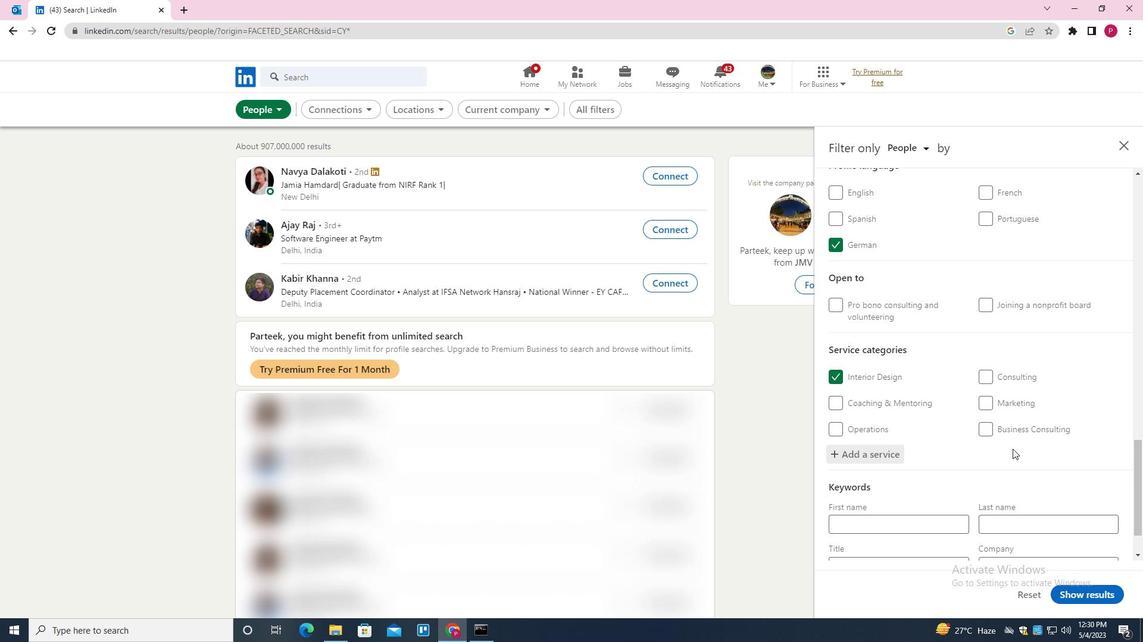
Action: Mouse scrolled (1003, 455) with delta (0, 0)
Screenshot: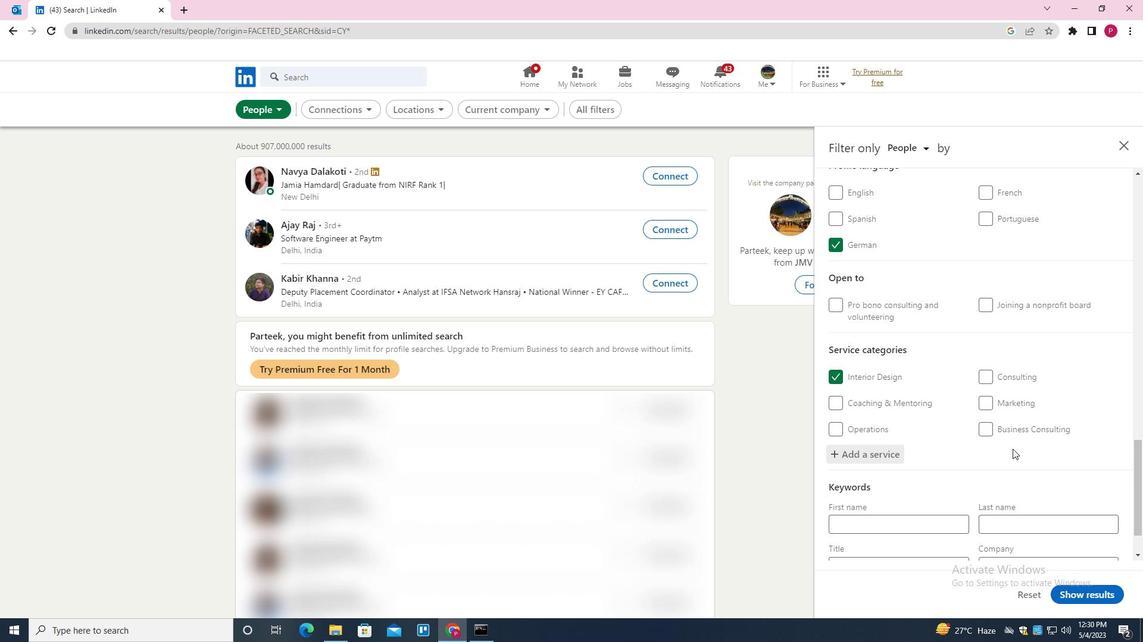 
Action: Mouse moved to (1003, 456)
Screenshot: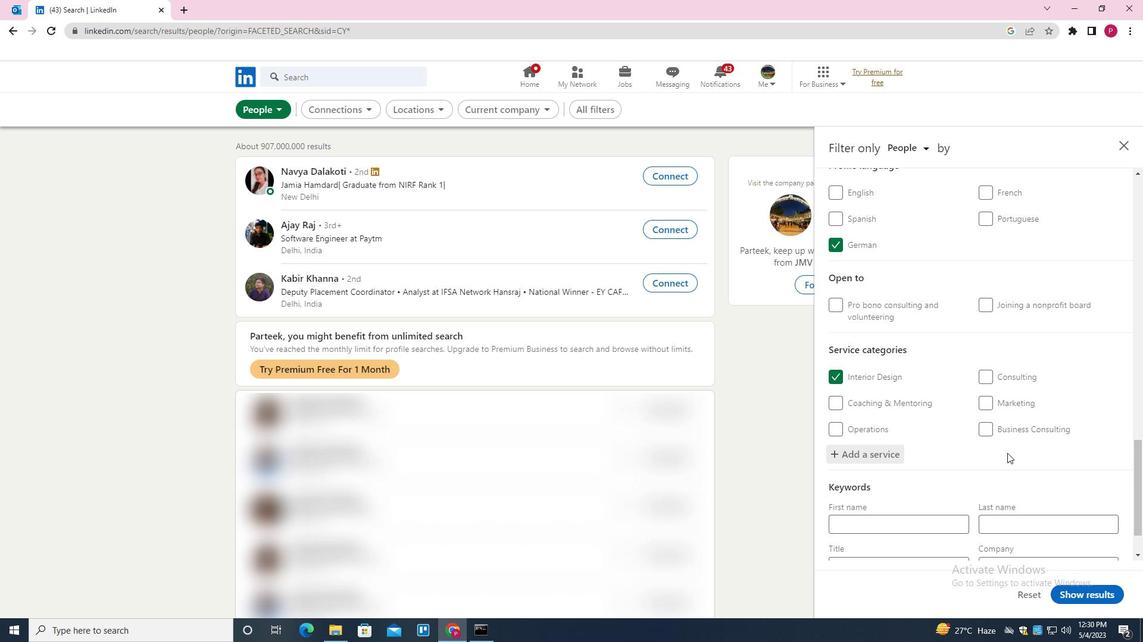 
Action: Mouse scrolled (1003, 455) with delta (0, 0)
Screenshot: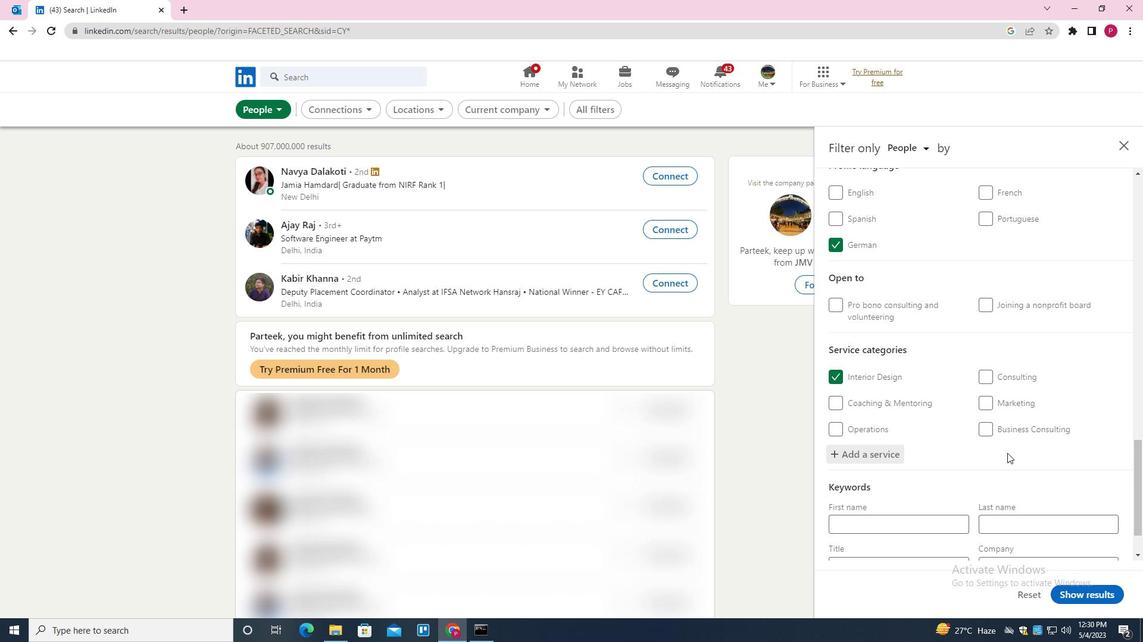
Action: Mouse moved to (923, 504)
Screenshot: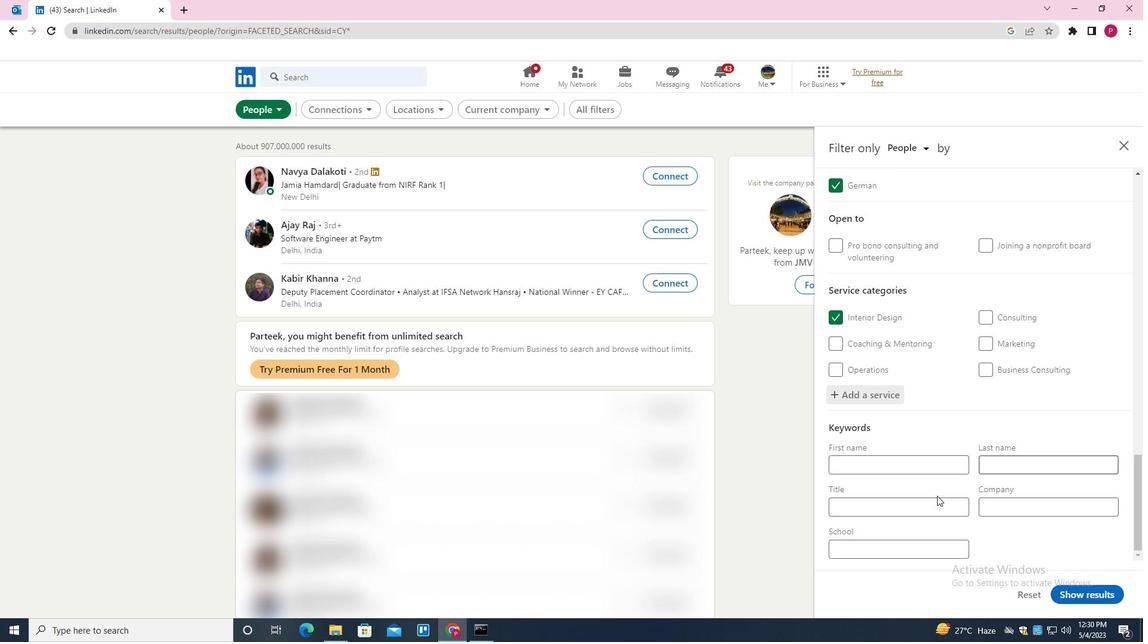 
Action: Mouse pressed left at (923, 504)
Screenshot: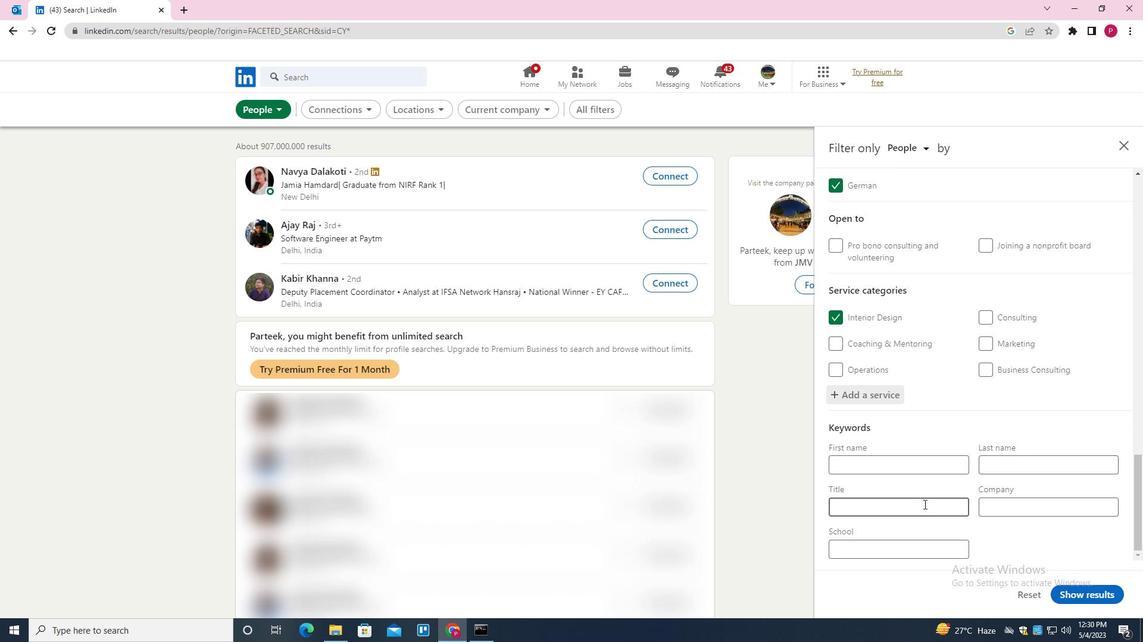 
Action: Key pressed <Key.shift><Key.shift>CHURCH<Key.space><Key.shift>B<Key.backspace><Key.shift>VOLUNTEER
Screenshot: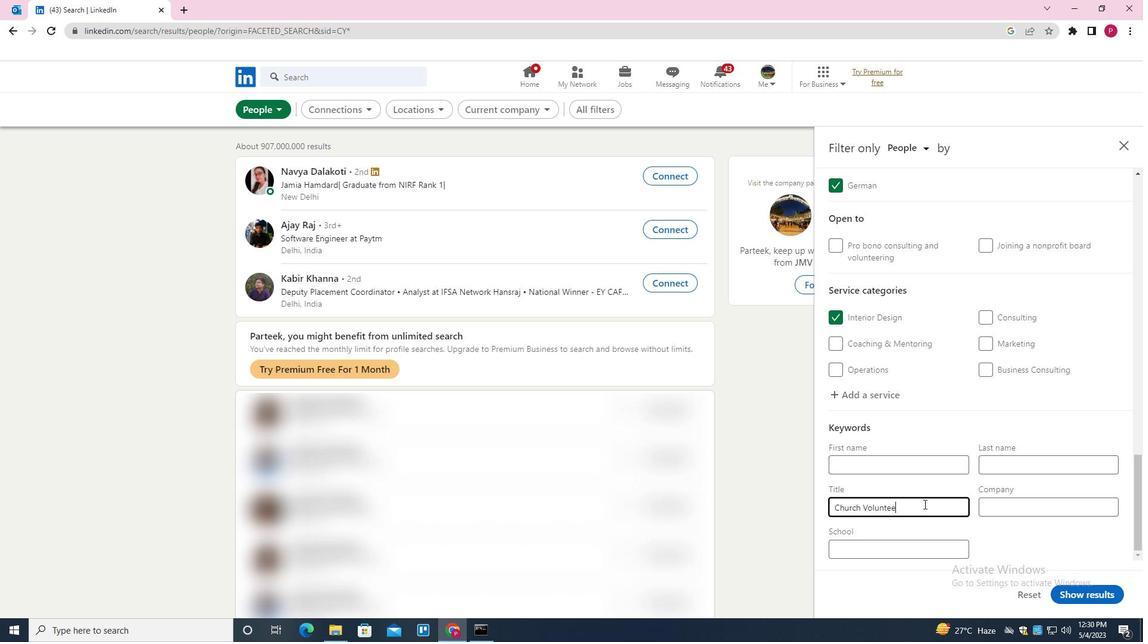 
Action: Mouse moved to (1085, 590)
Screenshot: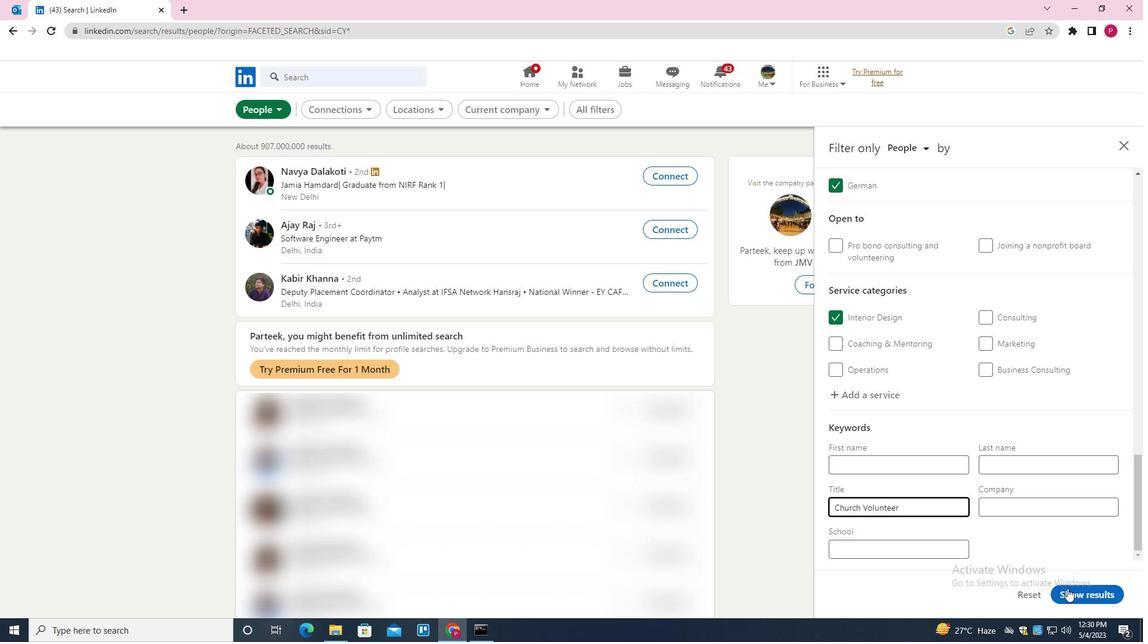 
Action: Mouse pressed left at (1085, 590)
Screenshot: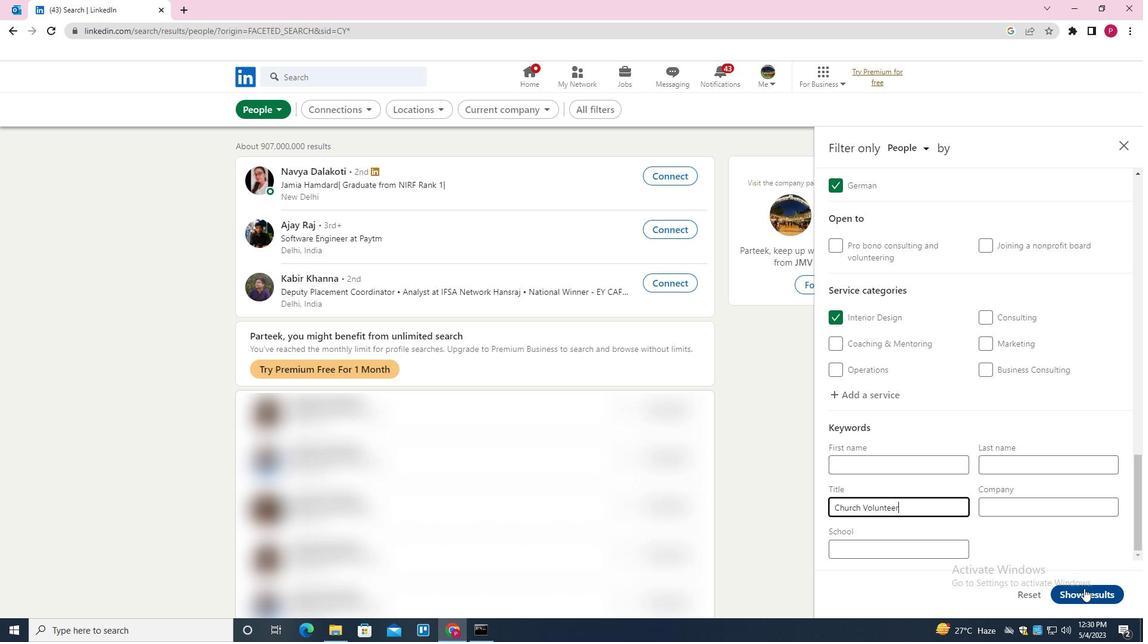 
Action: Mouse moved to (545, 237)
Screenshot: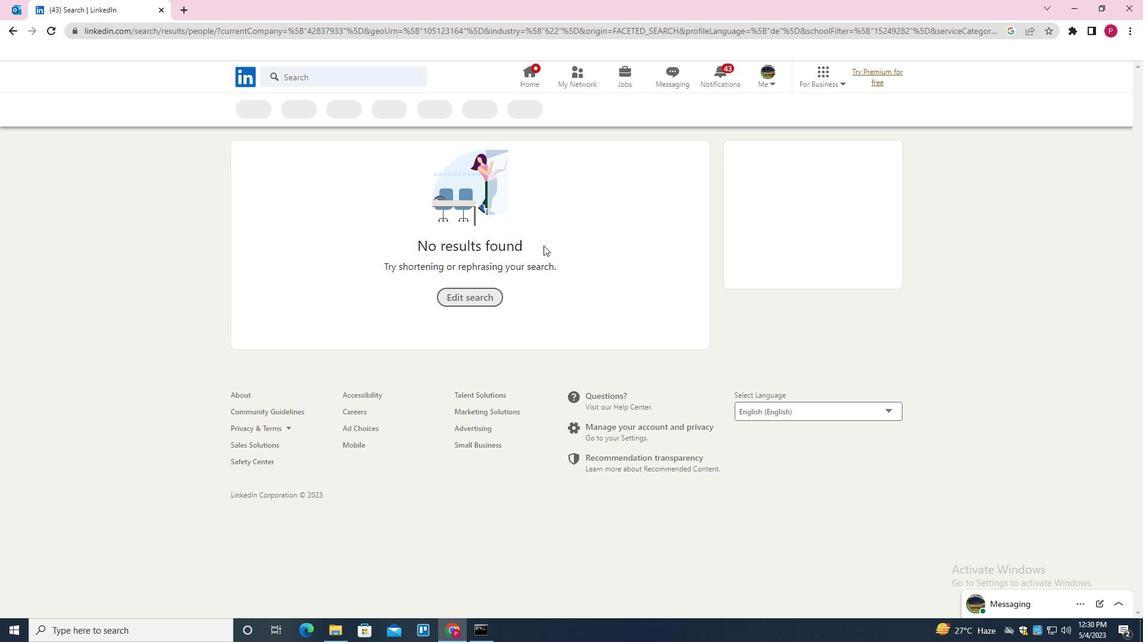 
